 Task: Research Airbnb accommodation in Singida, Tanzania from 1st December, 2023 to 5th December, 2023 for 1 adult.1  bedroom having 1 bed and 1 bathroom. Property type can be flat. Look for 4 properties as per requirement.
Action: Mouse moved to (412, 77)
Screenshot: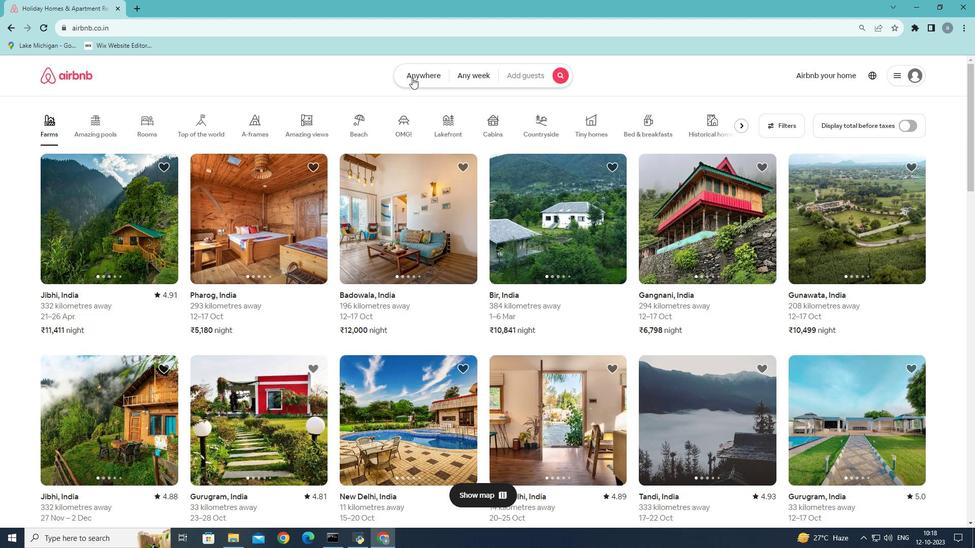 
Action: Mouse pressed left at (412, 77)
Screenshot: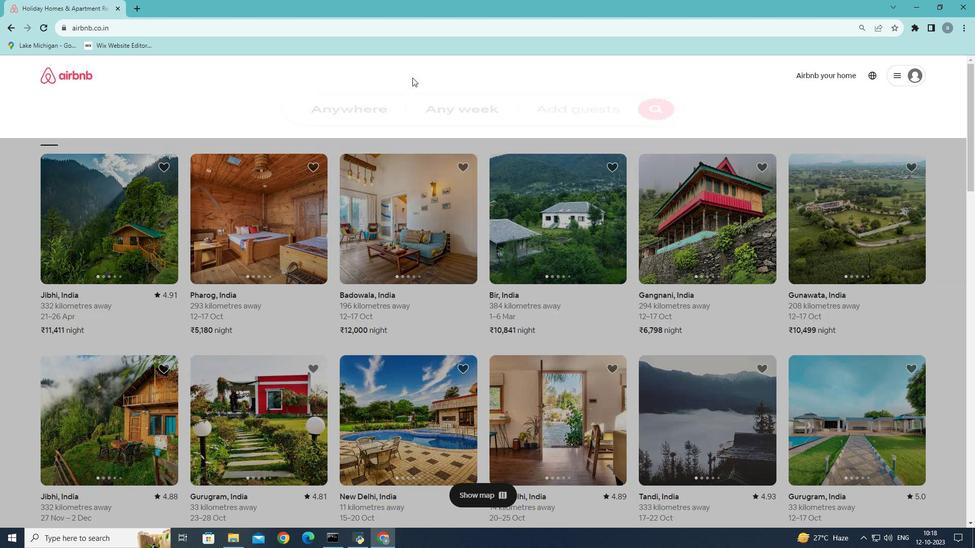 
Action: Mouse moved to (341, 118)
Screenshot: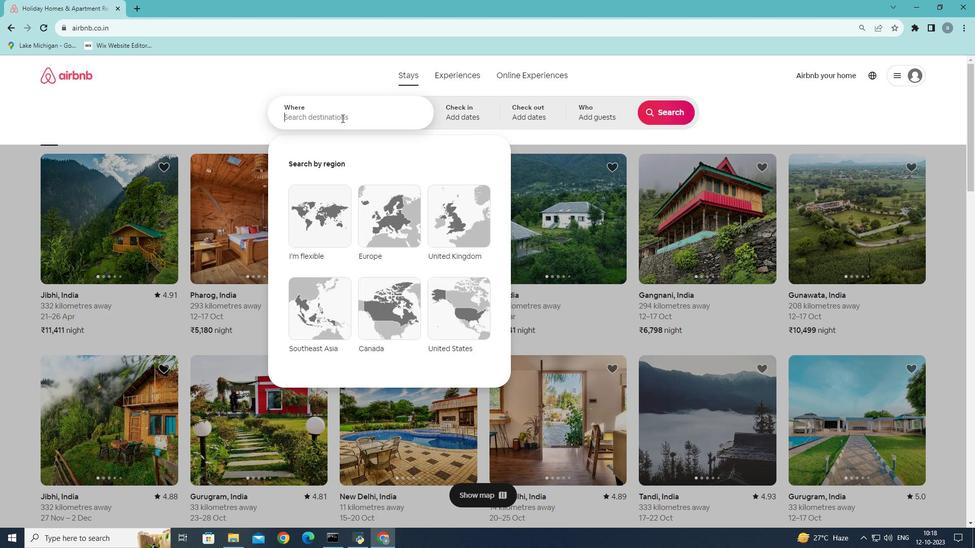 
Action: Mouse pressed left at (341, 118)
Screenshot: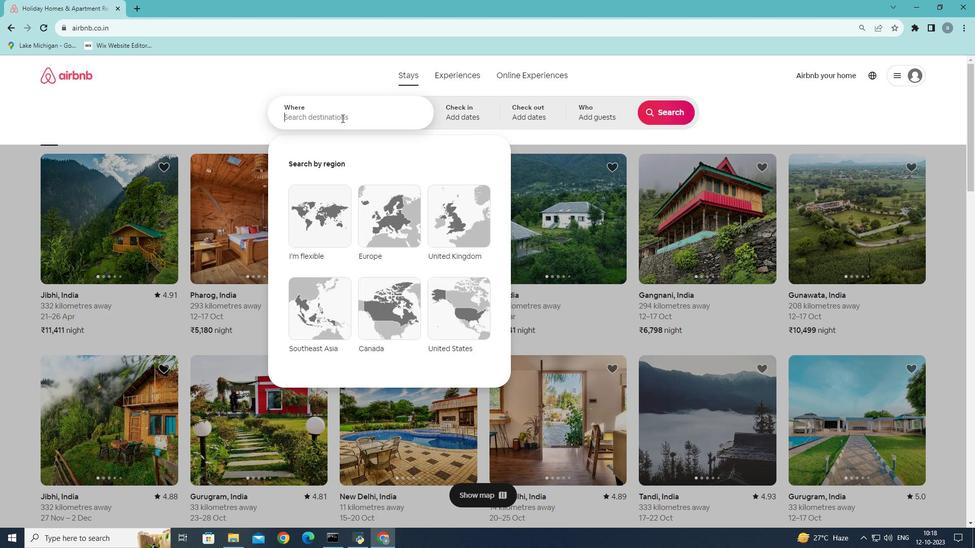 
Action: Key pressed <Key.shift>Singida
Screenshot: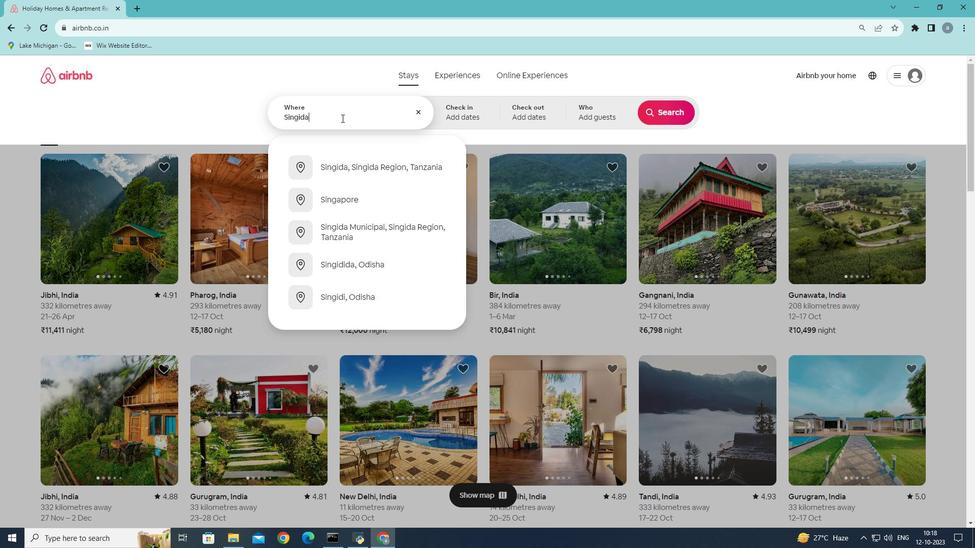 
Action: Mouse moved to (381, 205)
Screenshot: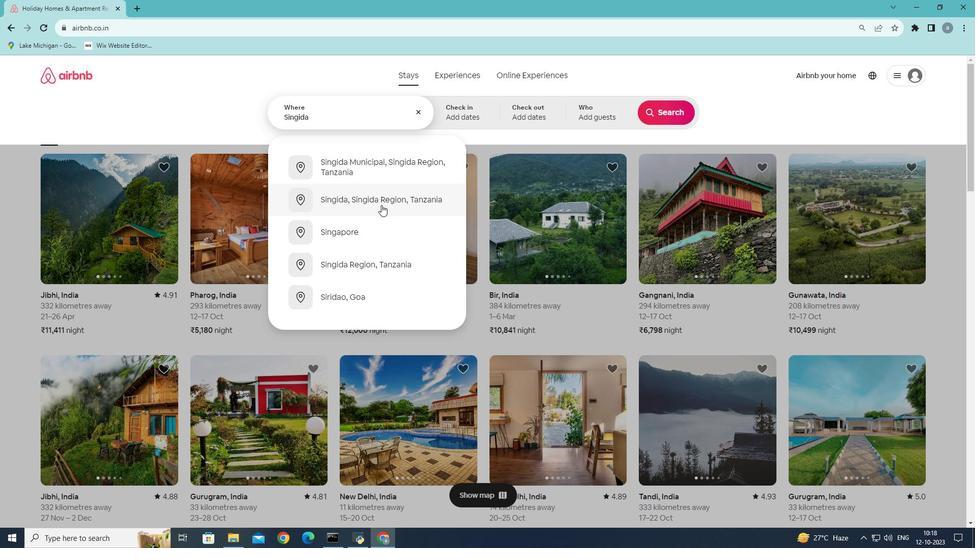 
Action: Mouse pressed left at (381, 205)
Screenshot: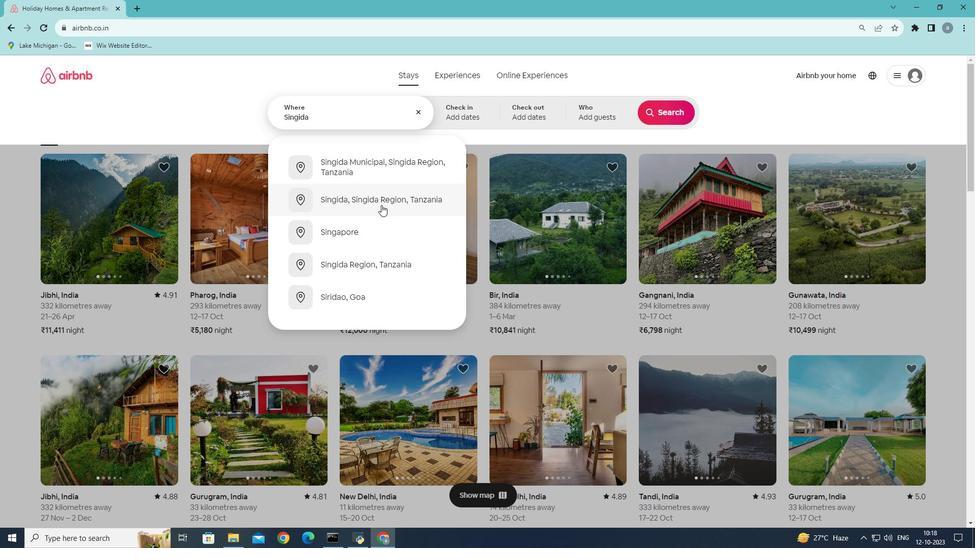 
Action: Mouse moved to (663, 193)
Screenshot: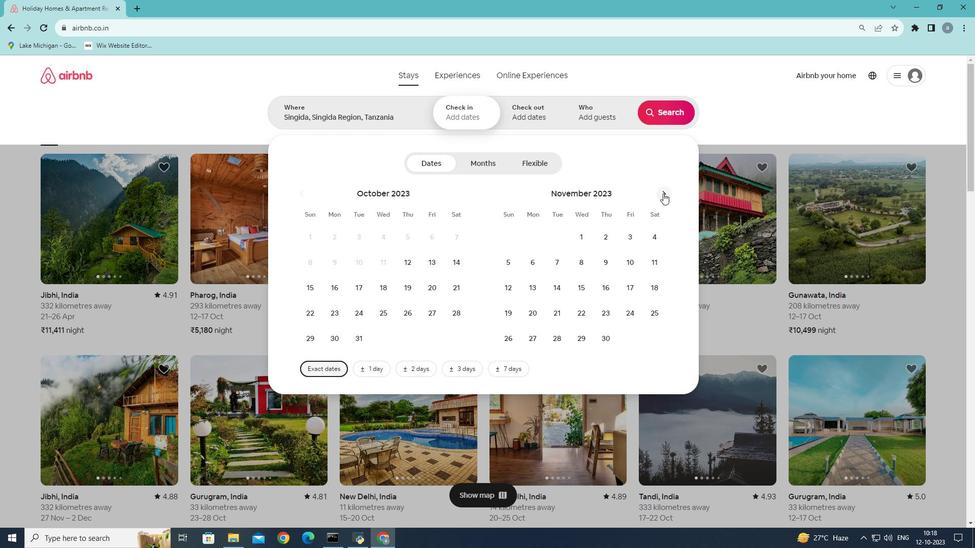 
Action: Mouse pressed left at (663, 193)
Screenshot: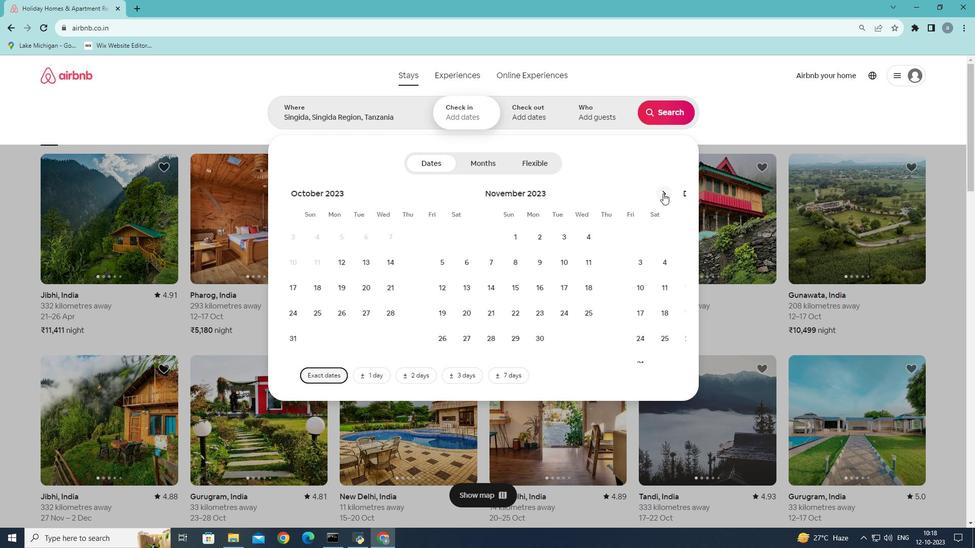 
Action: Mouse moved to (630, 239)
Screenshot: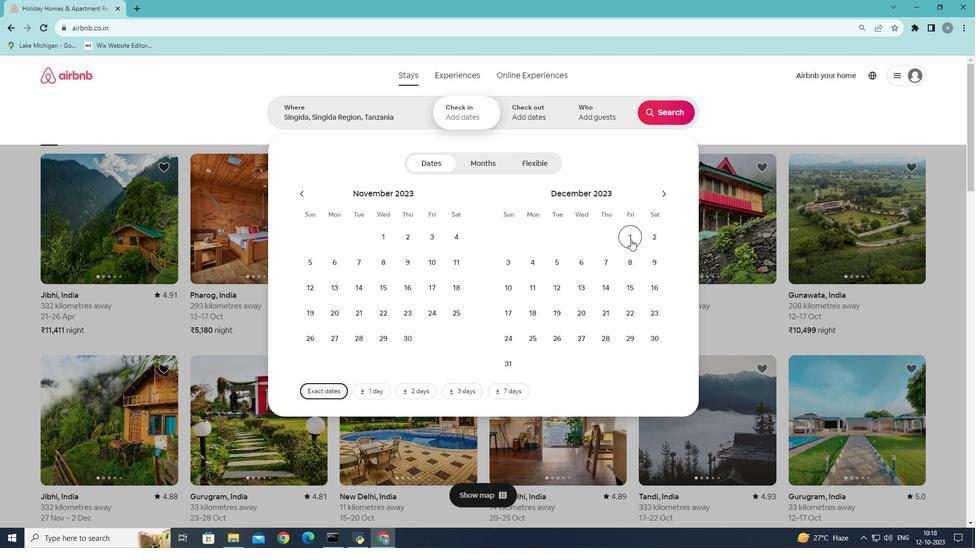 
Action: Mouse pressed left at (630, 239)
Screenshot: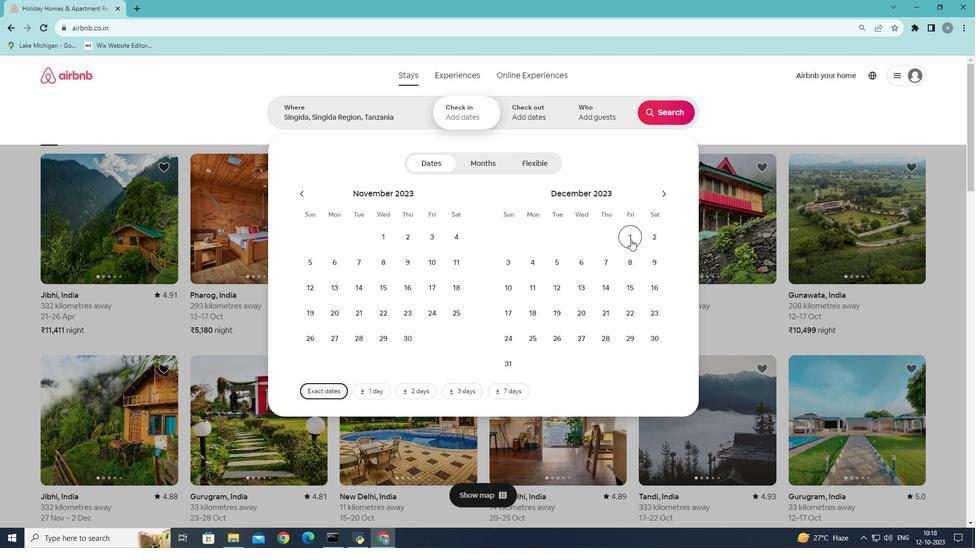 
Action: Mouse moved to (553, 262)
Screenshot: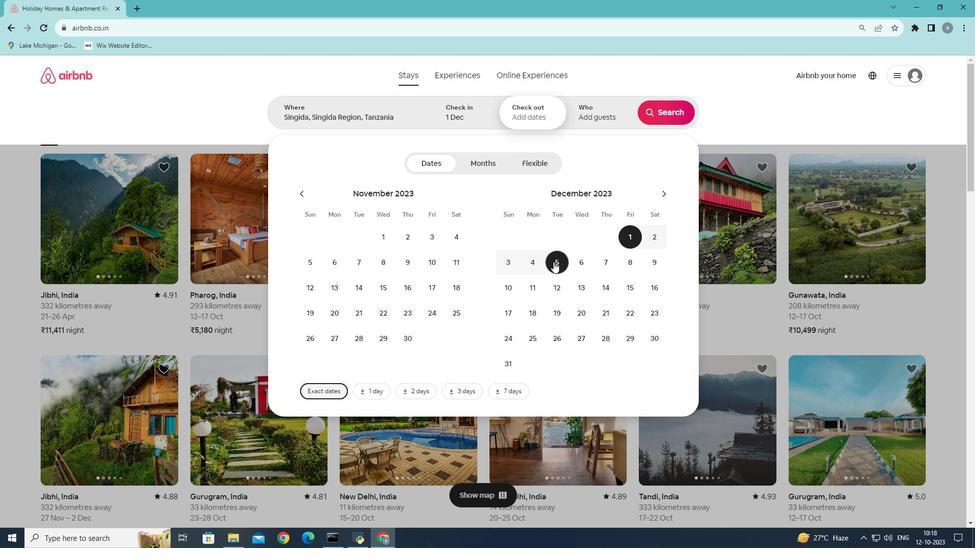 
Action: Mouse pressed left at (553, 262)
Screenshot: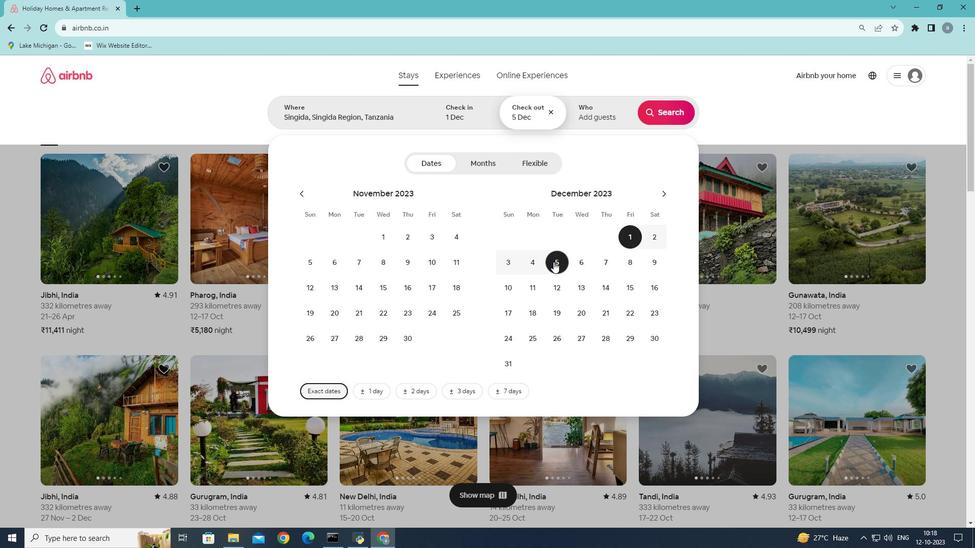 
Action: Mouse moved to (602, 117)
Screenshot: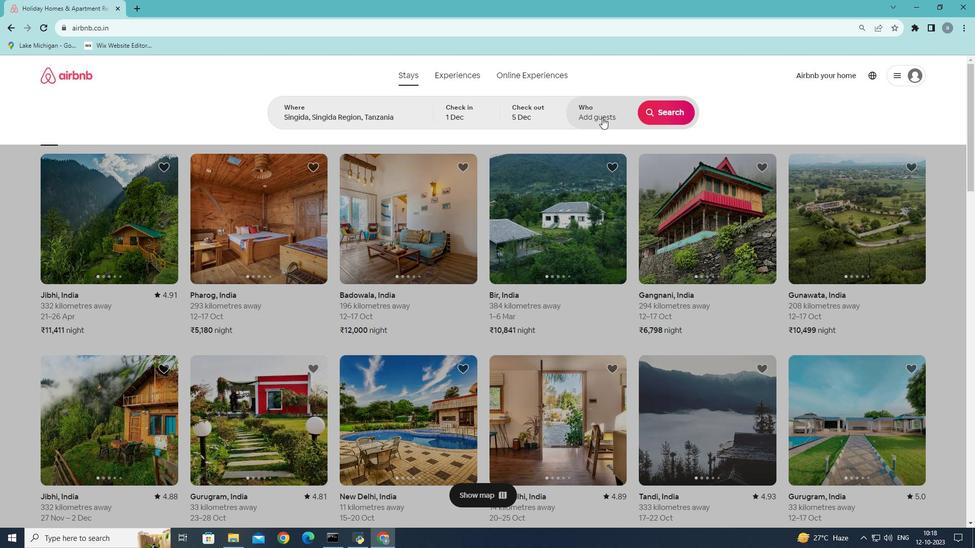 
Action: Mouse pressed left at (602, 117)
Screenshot: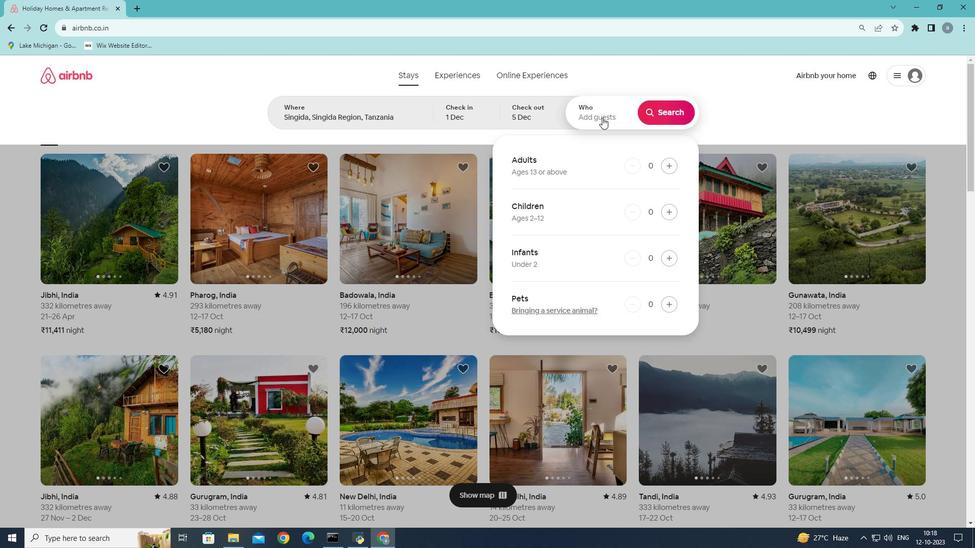 
Action: Mouse moved to (668, 168)
Screenshot: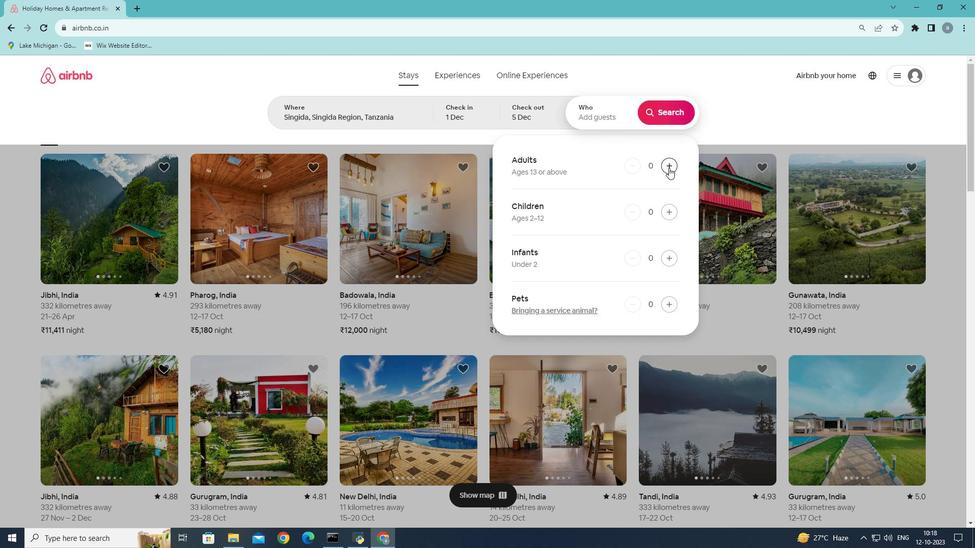 
Action: Mouse pressed left at (668, 168)
Screenshot: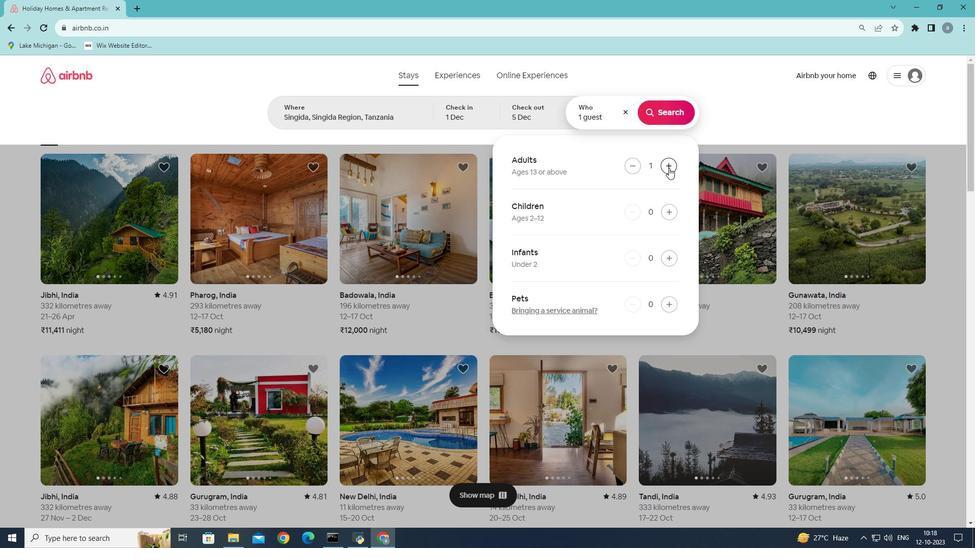 
Action: Mouse moved to (676, 116)
Screenshot: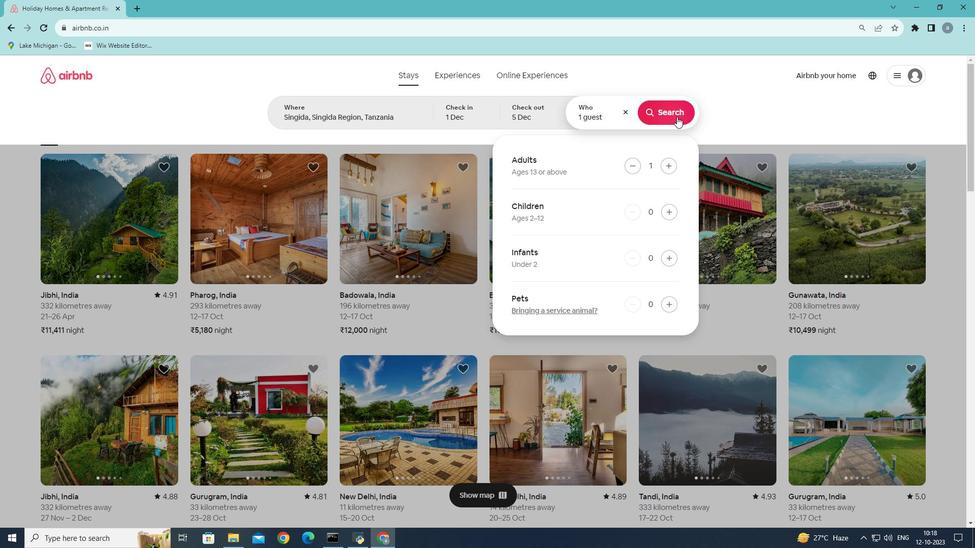 
Action: Mouse pressed left at (676, 116)
Screenshot: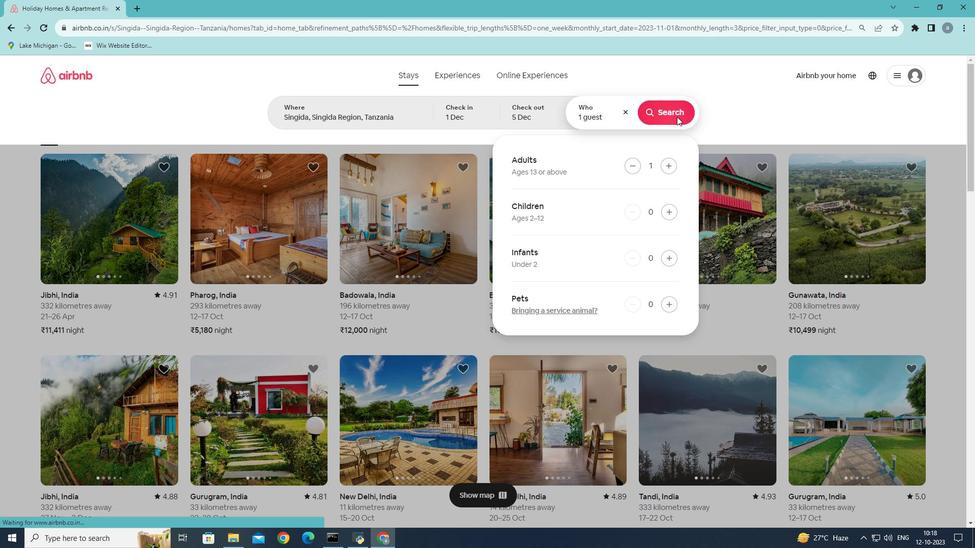 
Action: Mouse moved to (808, 115)
Screenshot: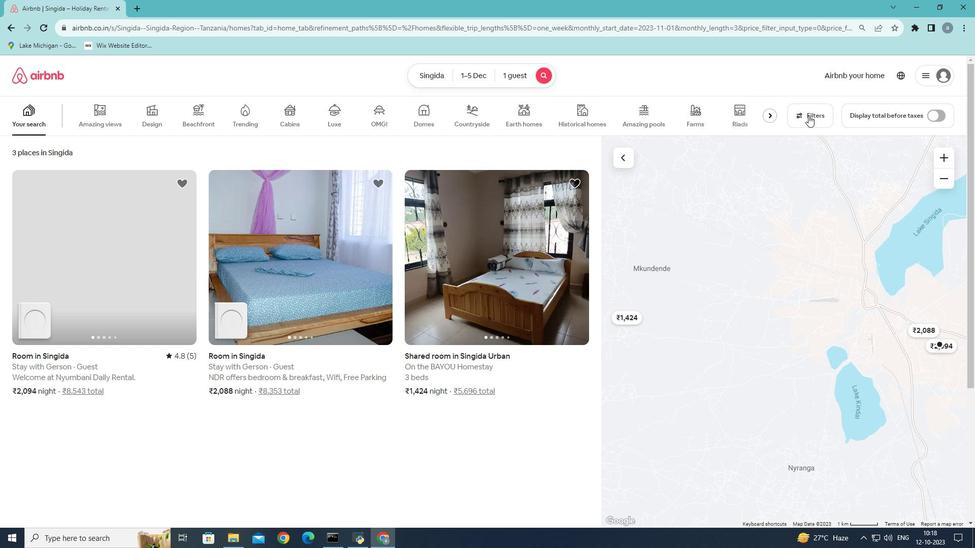 
Action: Mouse pressed left at (808, 115)
Screenshot: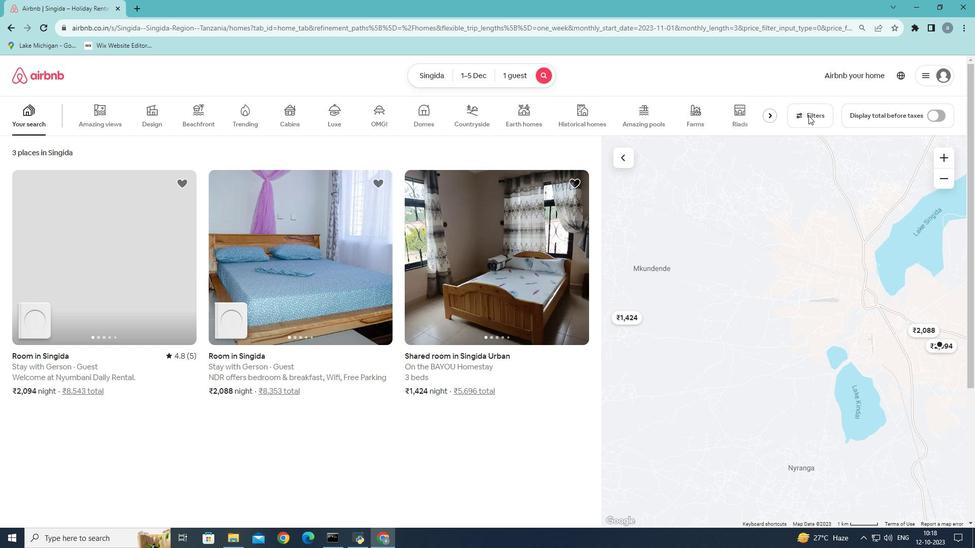 
Action: Mouse moved to (405, 372)
Screenshot: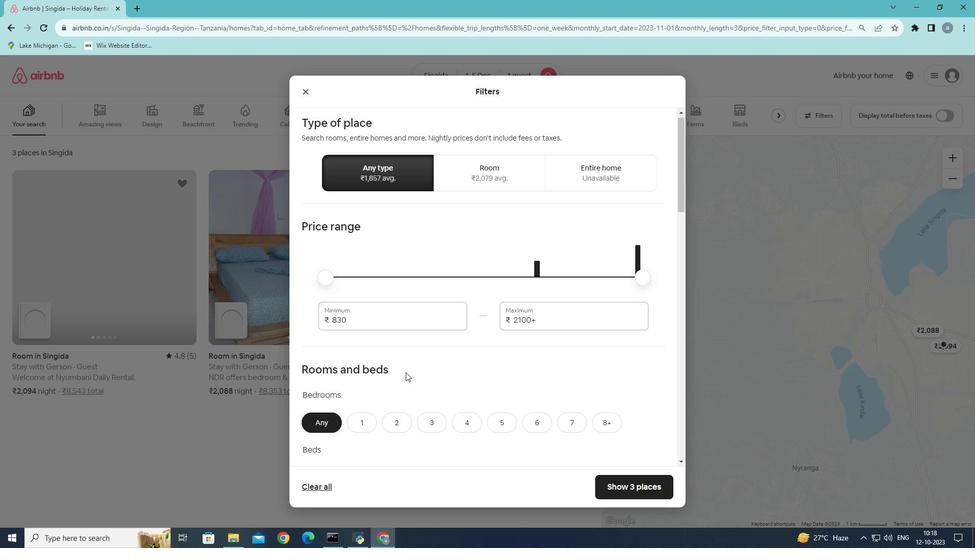 
Action: Mouse scrolled (405, 372) with delta (0, 0)
Screenshot: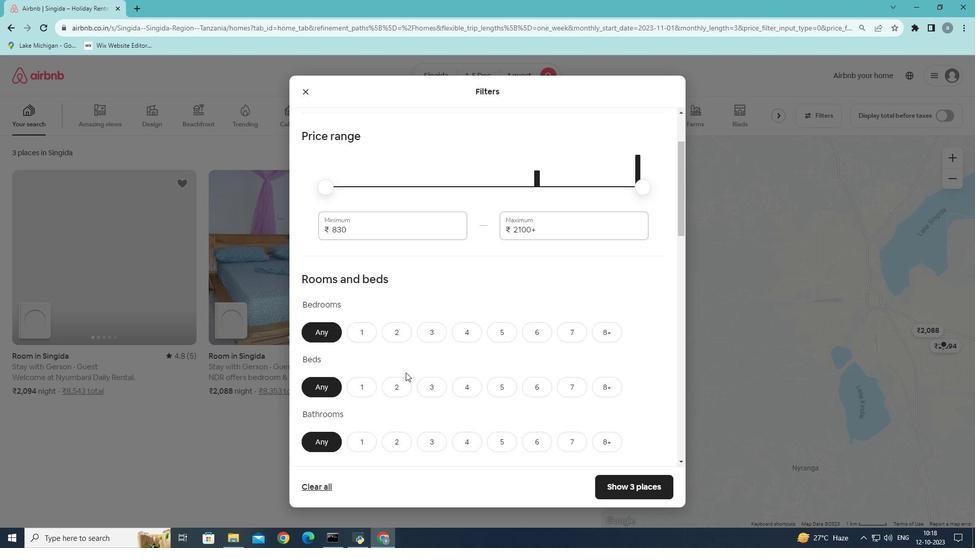 
Action: Mouse scrolled (405, 372) with delta (0, 0)
Screenshot: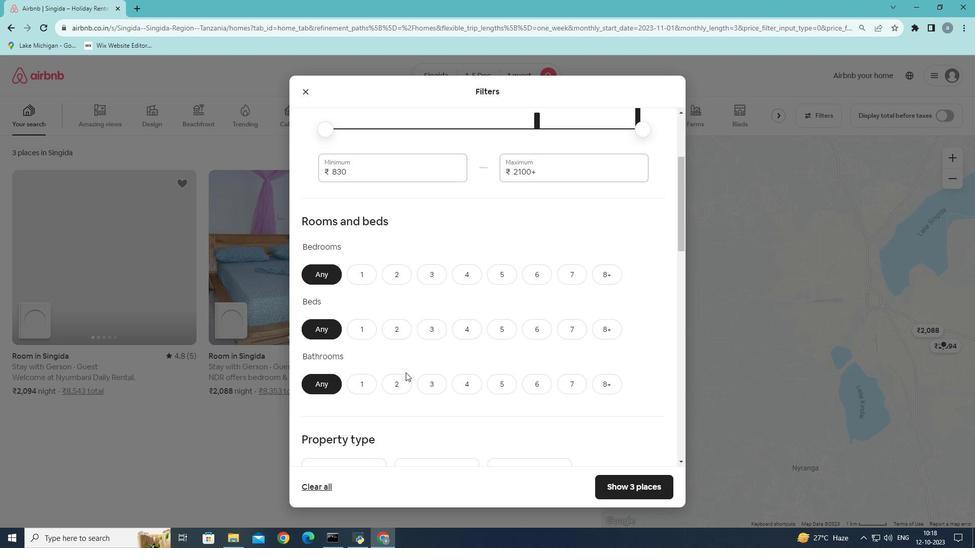 
Action: Mouse scrolled (405, 372) with delta (0, 0)
Screenshot: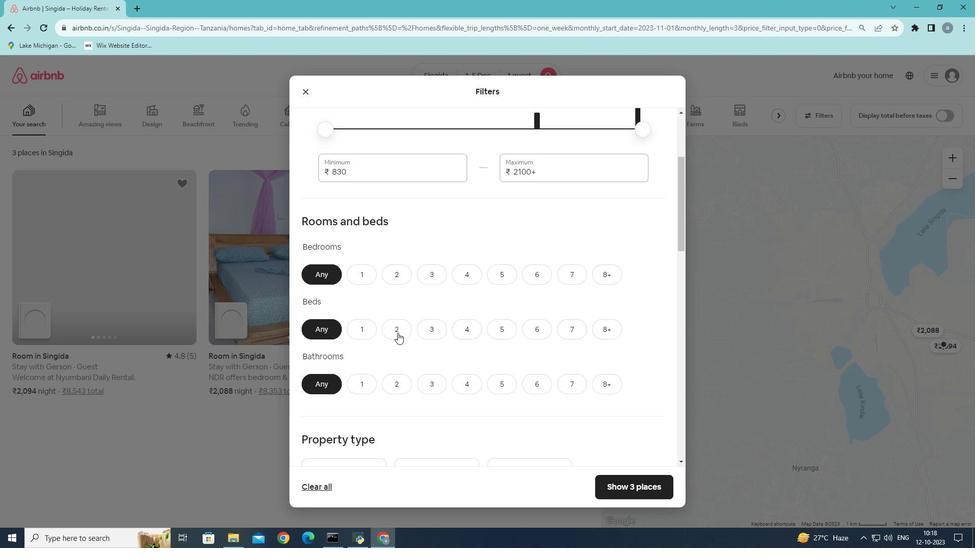 
Action: Mouse moved to (361, 269)
Screenshot: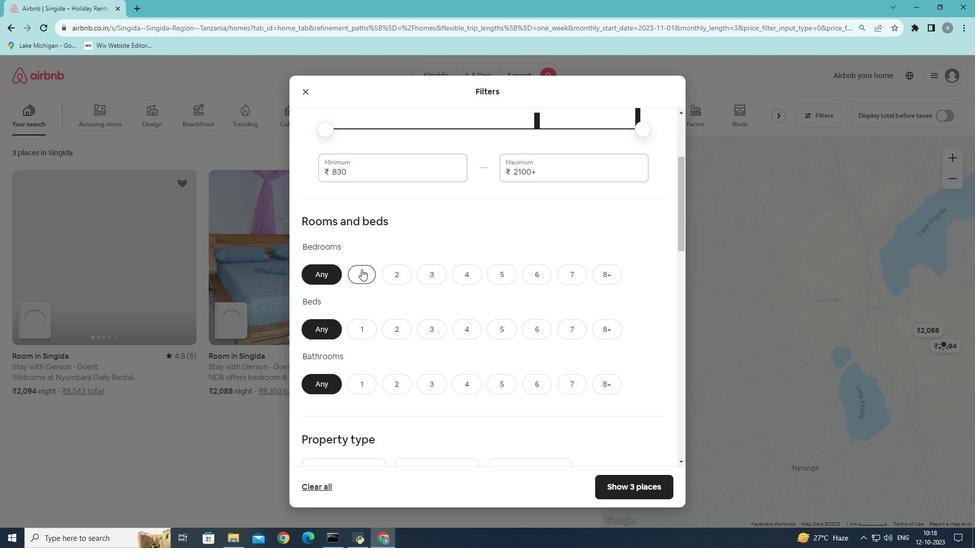 
Action: Mouse pressed left at (361, 269)
Screenshot: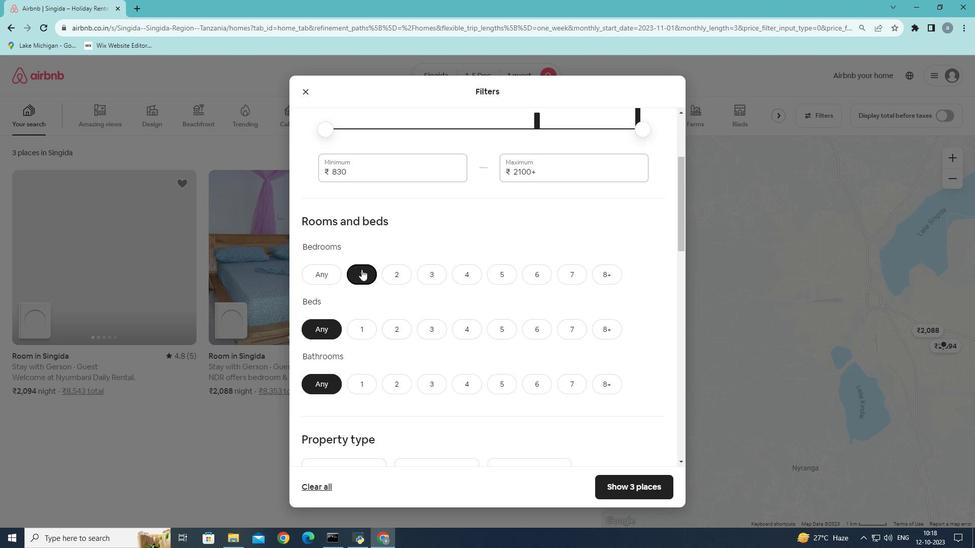 
Action: Mouse moved to (362, 329)
Screenshot: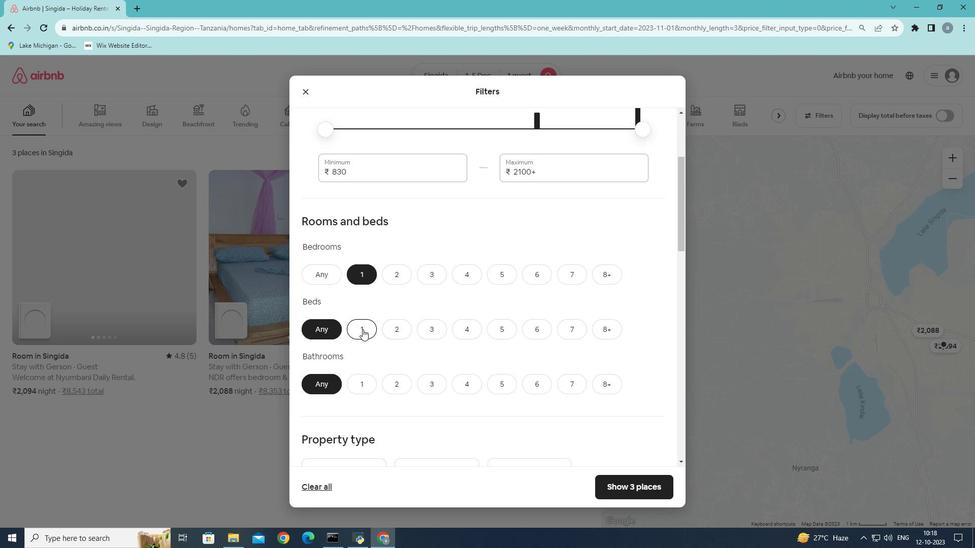 
Action: Mouse pressed left at (362, 329)
Screenshot: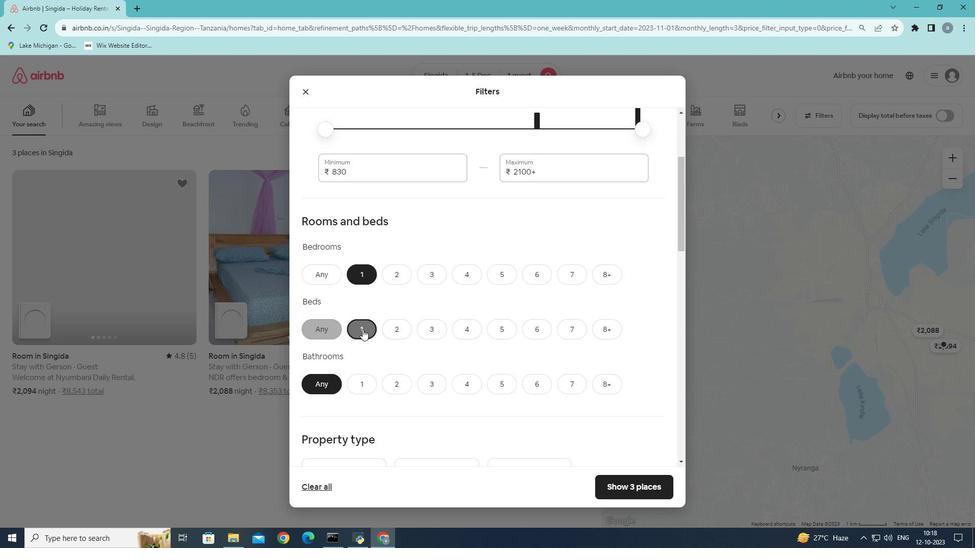 
Action: Mouse moved to (353, 384)
Screenshot: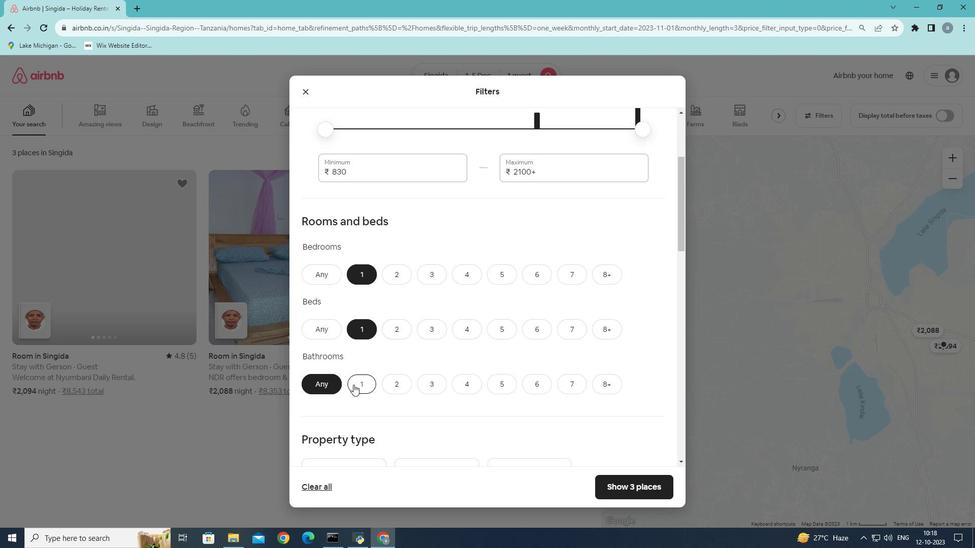 
Action: Mouse pressed left at (353, 384)
Screenshot: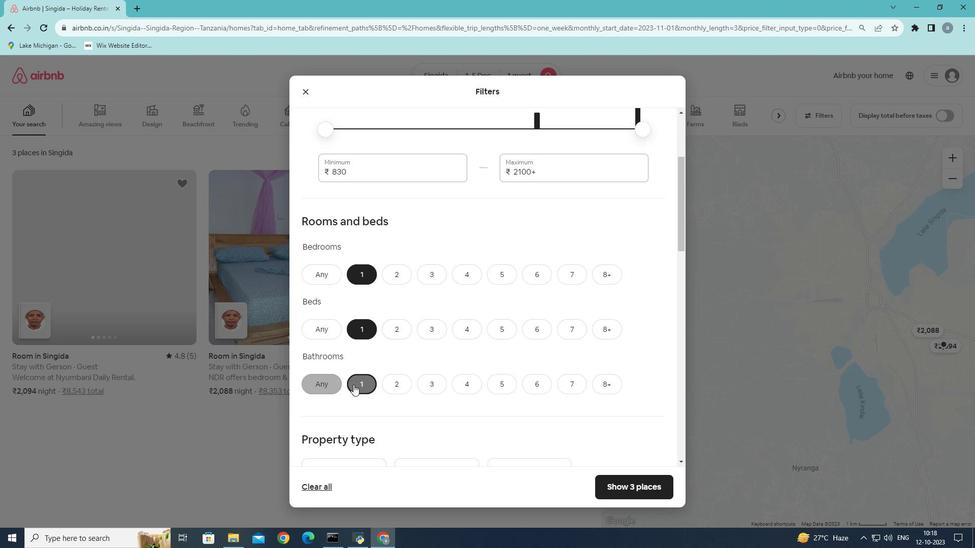 
Action: Mouse moved to (415, 349)
Screenshot: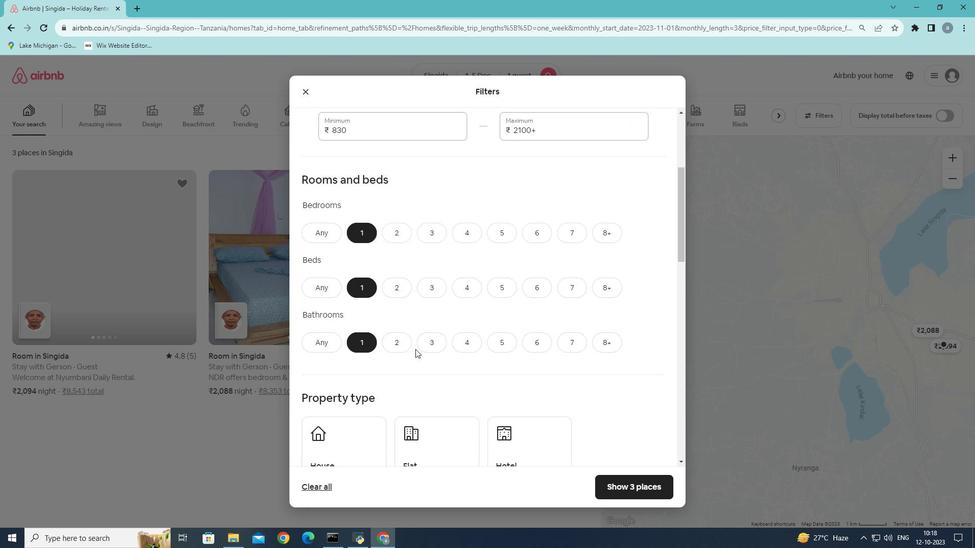
Action: Mouse scrolled (415, 348) with delta (0, 0)
Screenshot: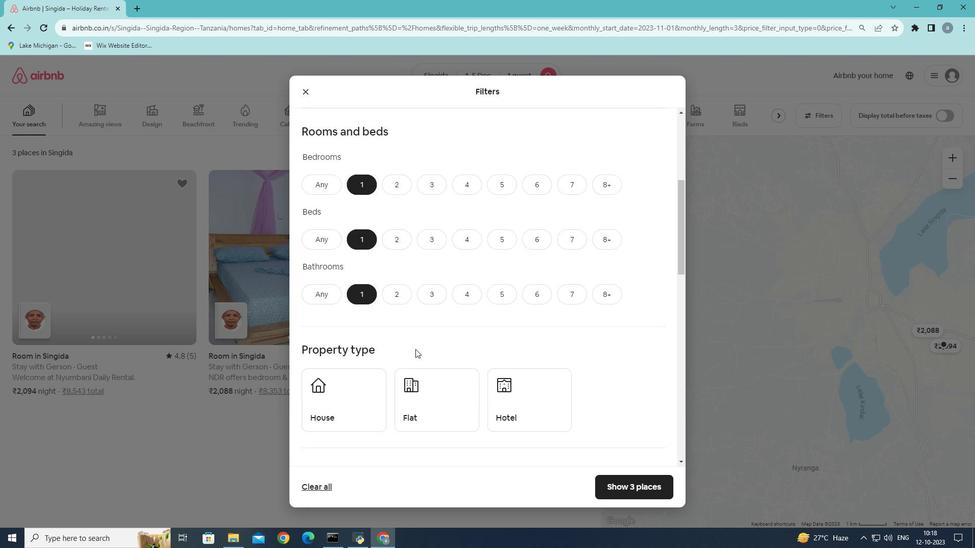 
Action: Mouse scrolled (415, 348) with delta (0, 0)
Screenshot: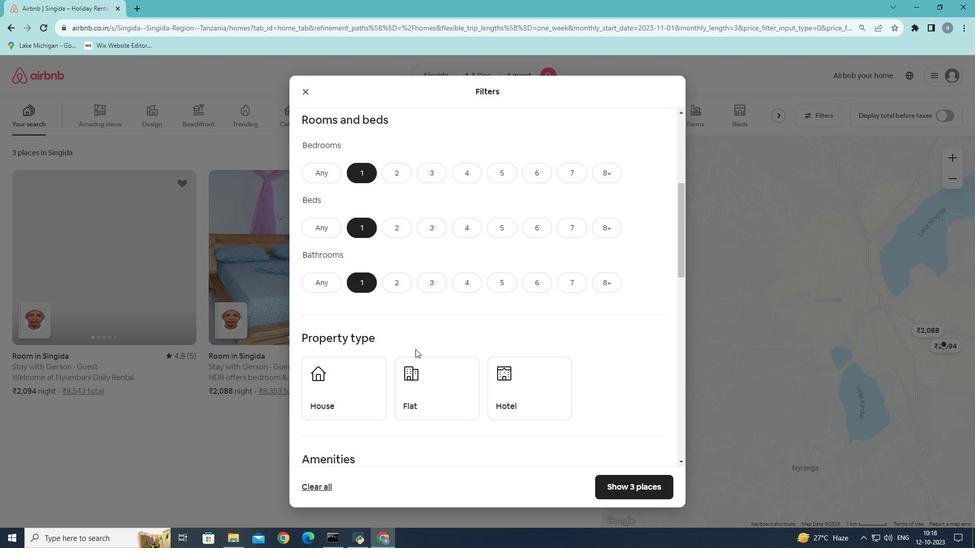 
Action: Mouse scrolled (415, 348) with delta (0, 0)
Screenshot: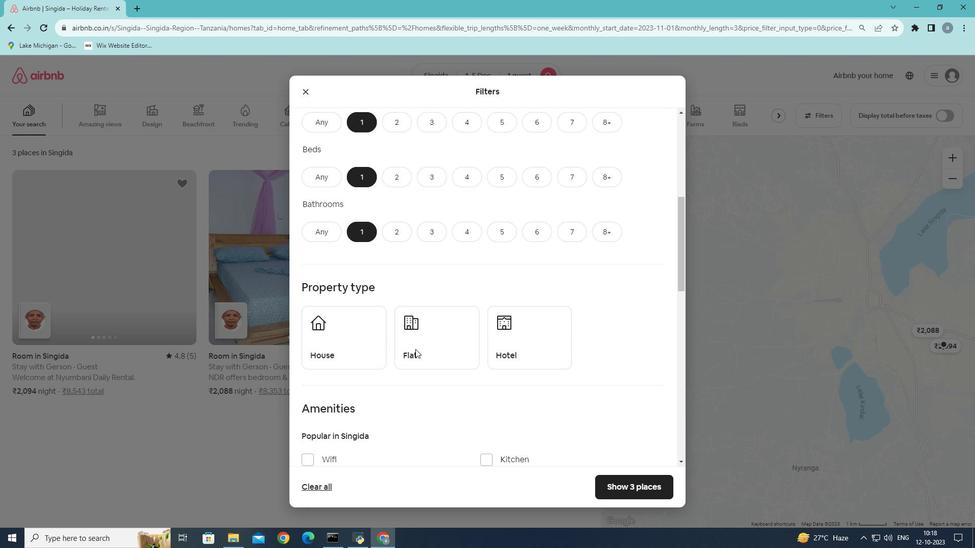
Action: Mouse scrolled (415, 348) with delta (0, 0)
Screenshot: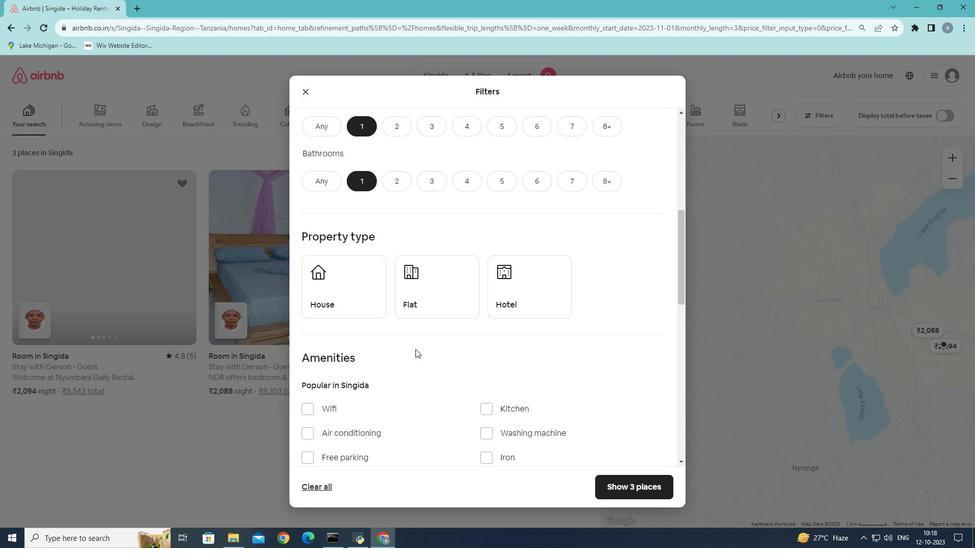 
Action: Mouse scrolled (415, 348) with delta (0, 0)
Screenshot: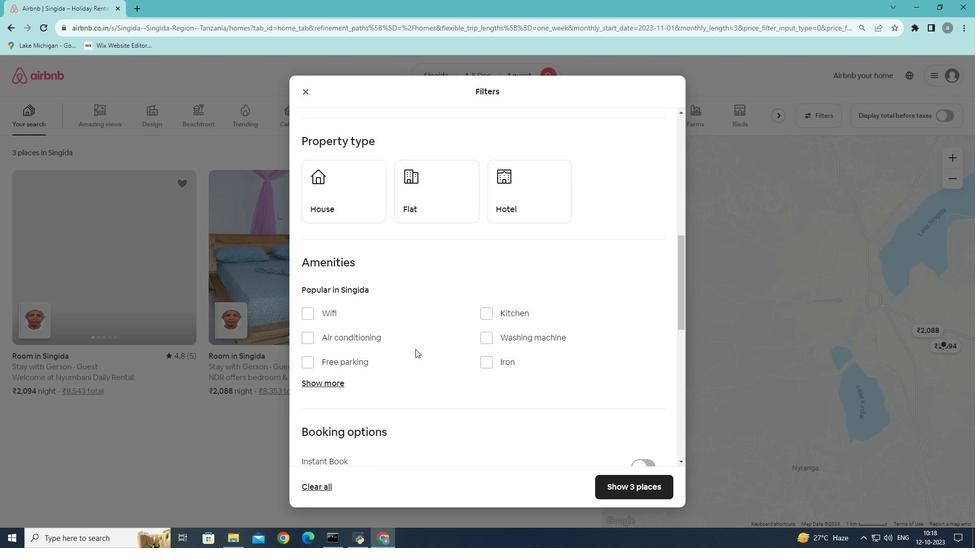 
Action: Mouse scrolled (415, 348) with delta (0, 0)
Screenshot: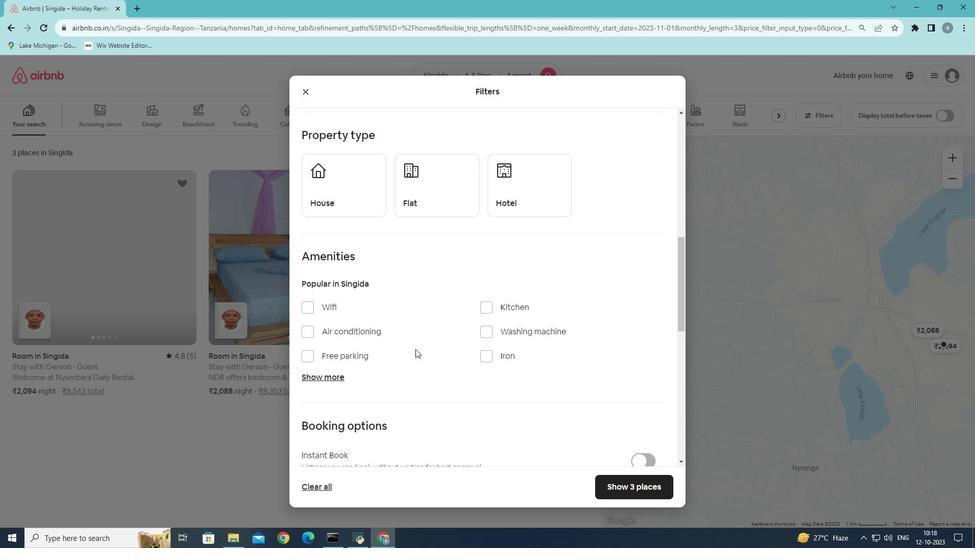 
Action: Mouse scrolled (415, 349) with delta (0, 0)
Screenshot: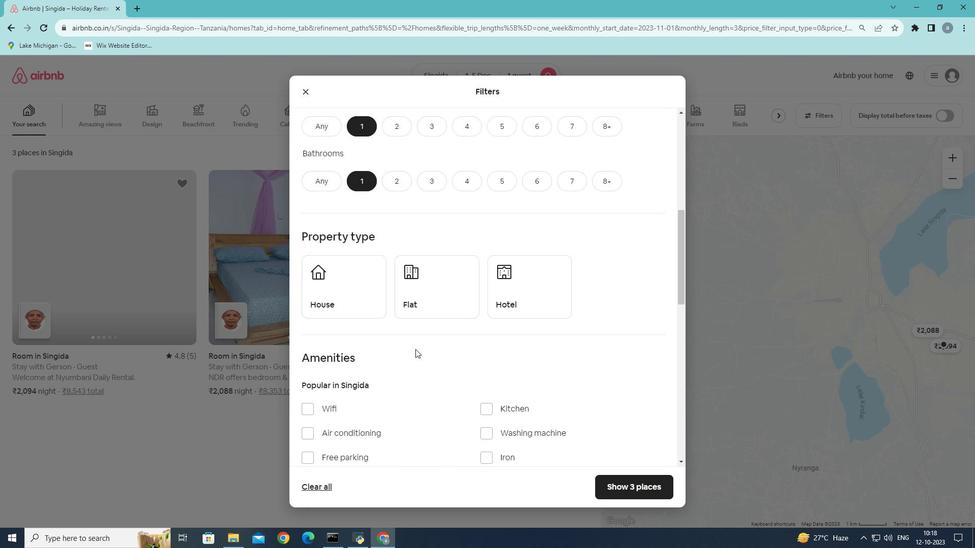 
Action: Mouse scrolled (415, 349) with delta (0, 0)
Screenshot: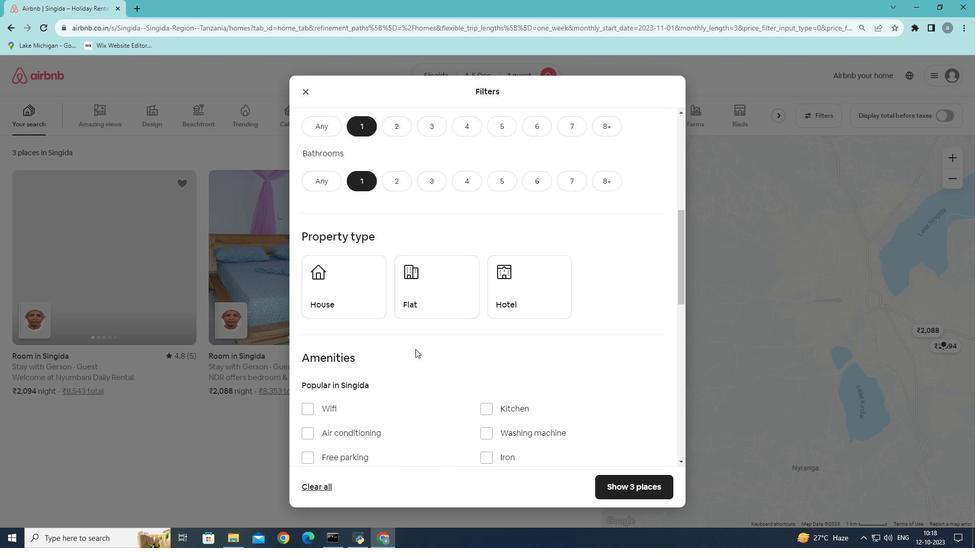 
Action: Mouse moved to (431, 293)
Screenshot: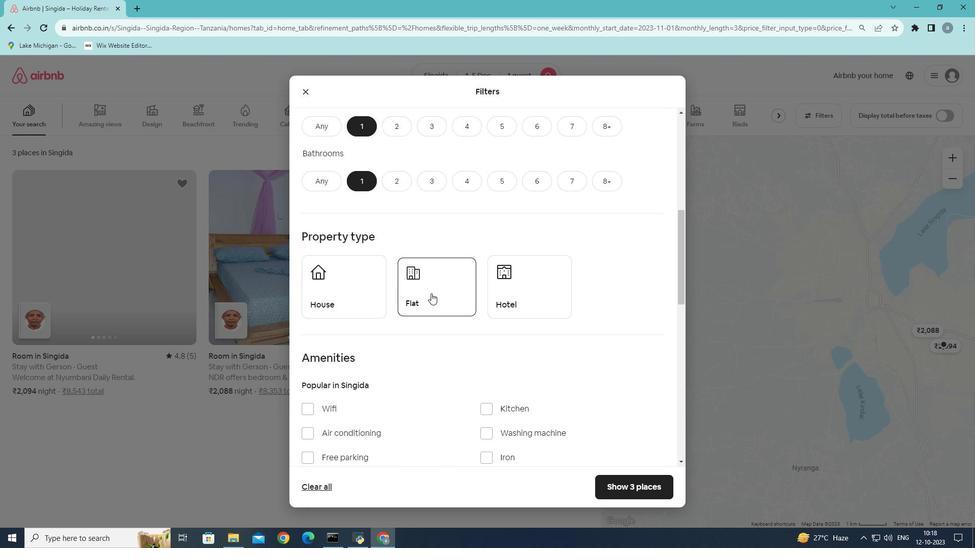 
Action: Mouse pressed left at (431, 293)
Screenshot: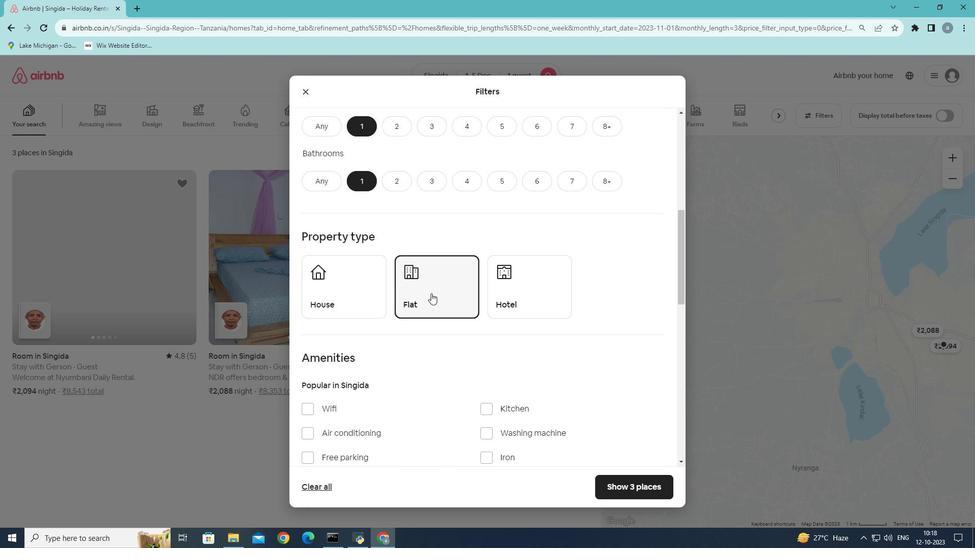 
Action: Mouse moved to (467, 371)
Screenshot: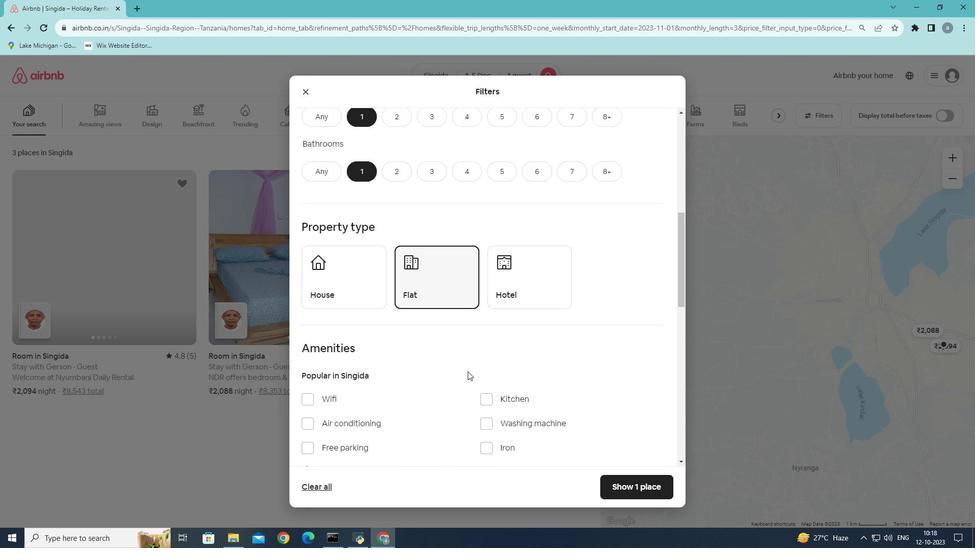 
Action: Mouse scrolled (467, 371) with delta (0, 0)
Screenshot: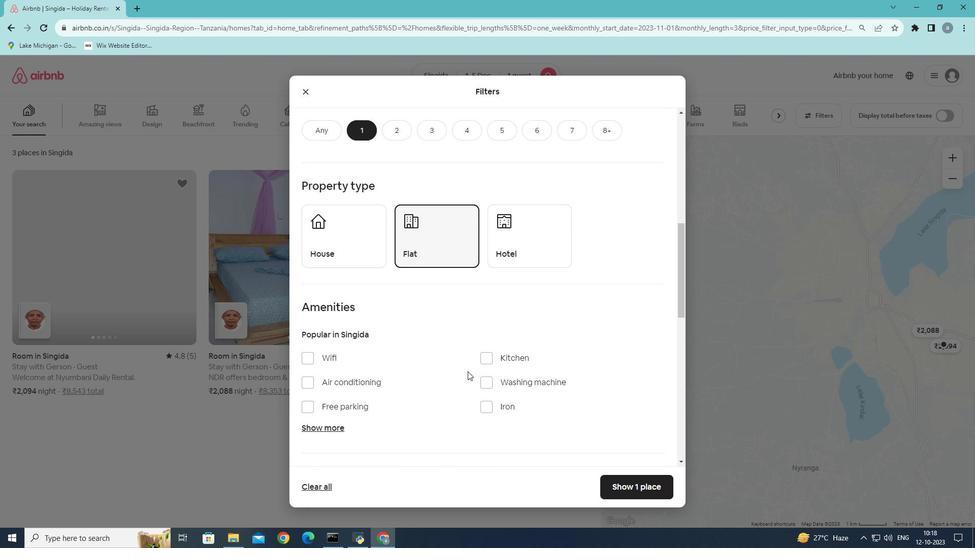 
Action: Mouse scrolled (467, 371) with delta (0, 0)
Screenshot: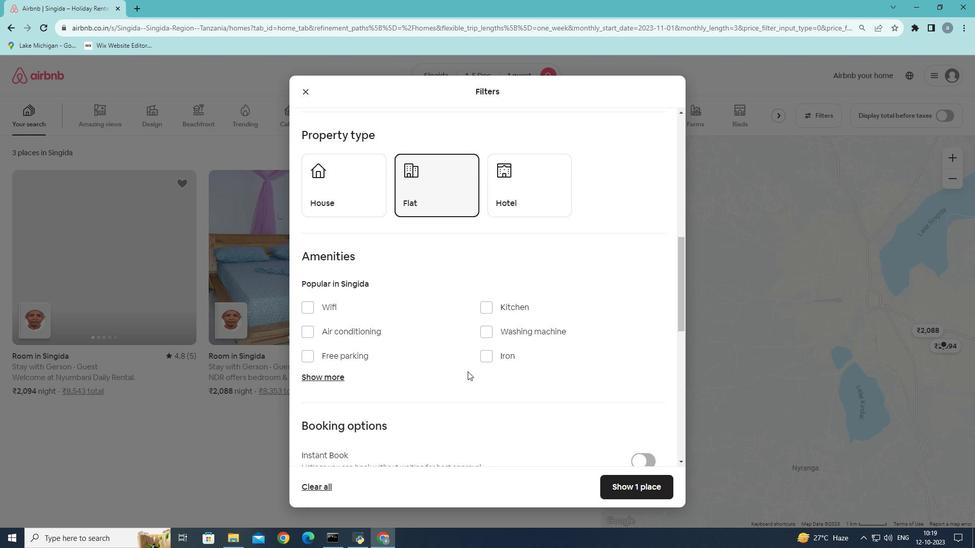 
Action: Mouse scrolled (467, 371) with delta (0, 0)
Screenshot: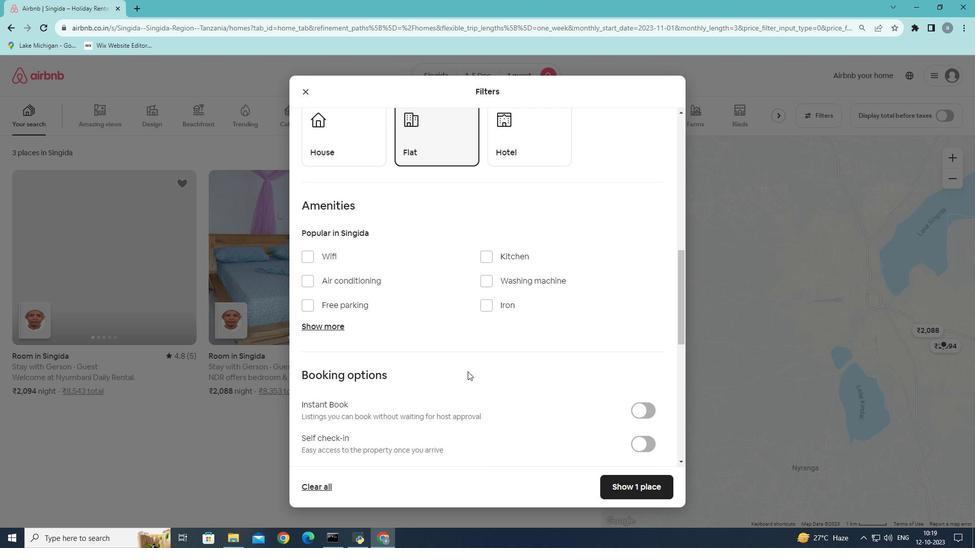 
Action: Mouse scrolled (467, 371) with delta (0, 0)
Screenshot: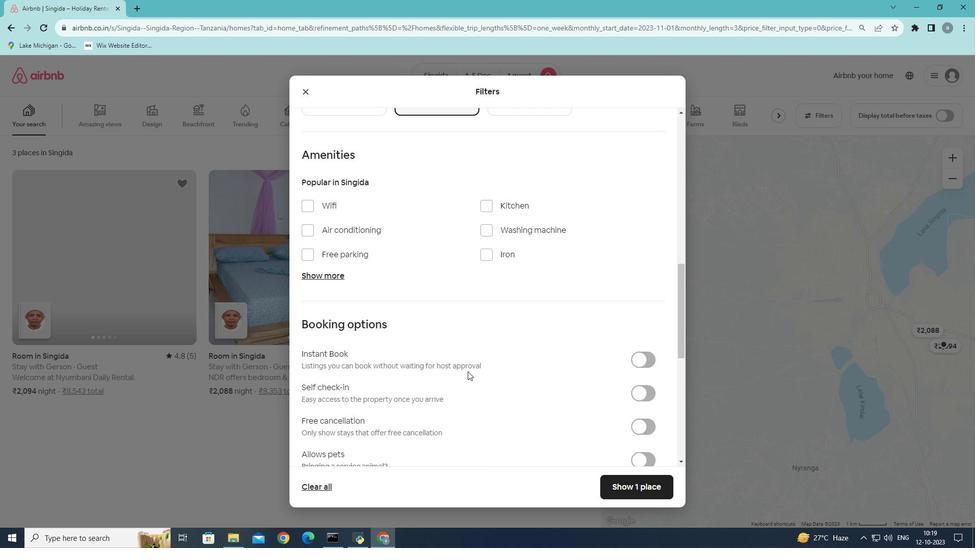 
Action: Mouse scrolled (467, 371) with delta (0, 0)
Screenshot: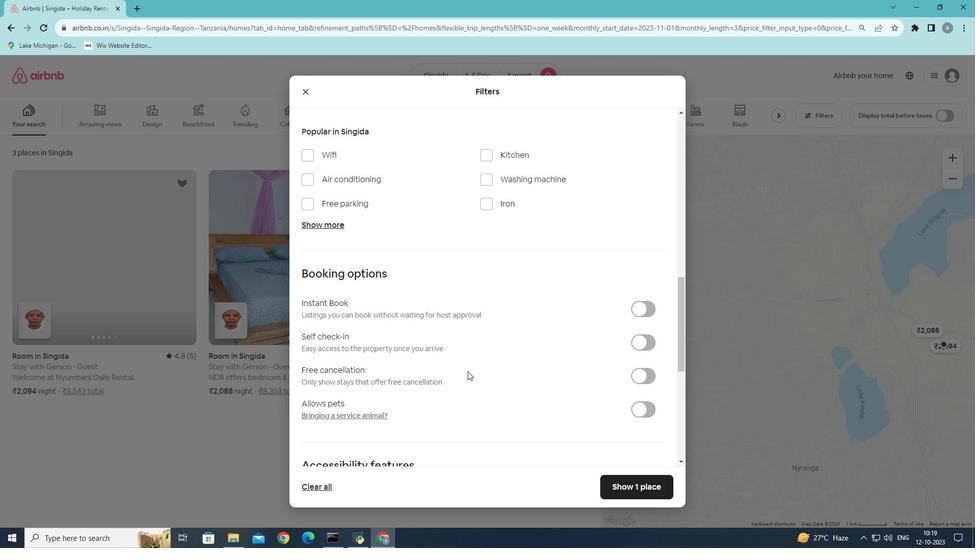 
Action: Mouse scrolled (467, 371) with delta (0, 0)
Screenshot: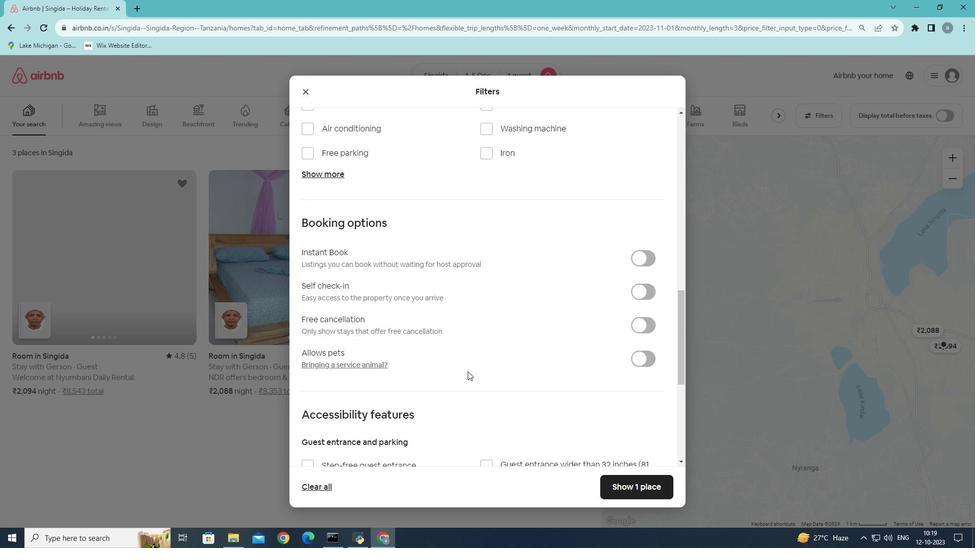 
Action: Mouse moved to (644, 492)
Screenshot: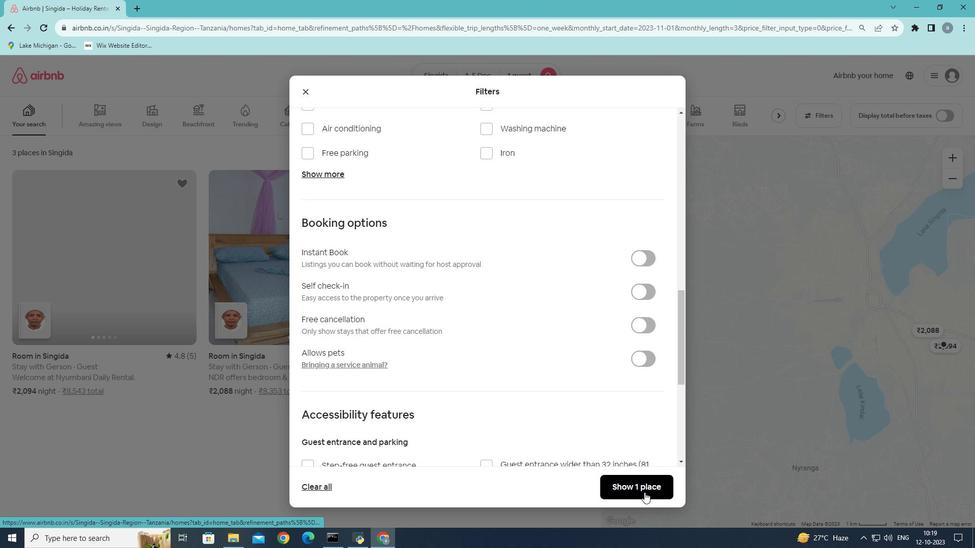
Action: Mouse pressed left at (644, 492)
Screenshot: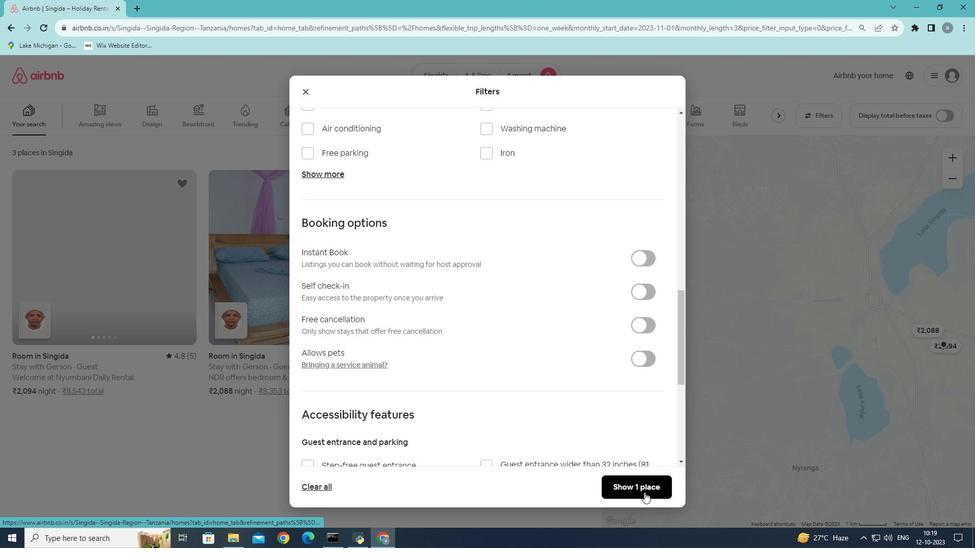 
Action: Mouse moved to (123, 306)
Screenshot: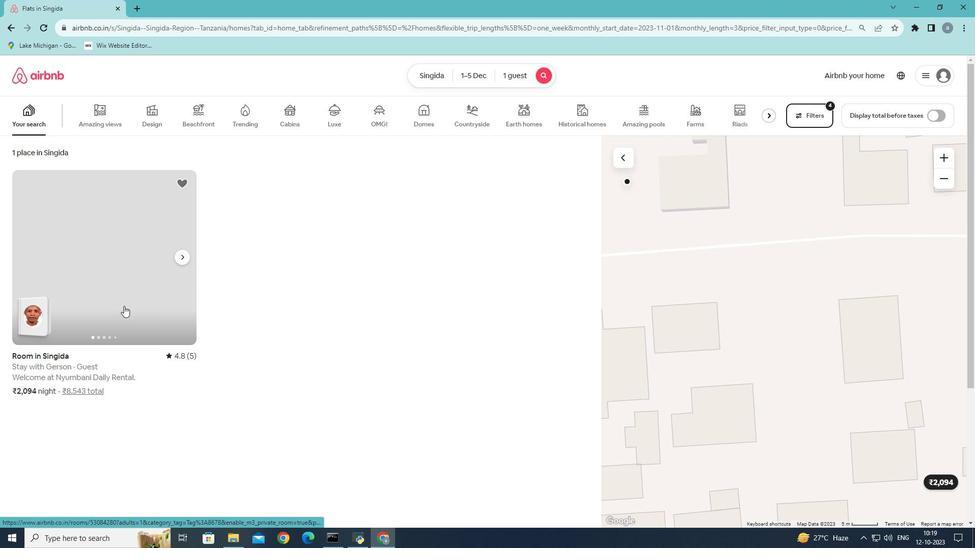 
Action: Mouse pressed left at (123, 306)
Screenshot: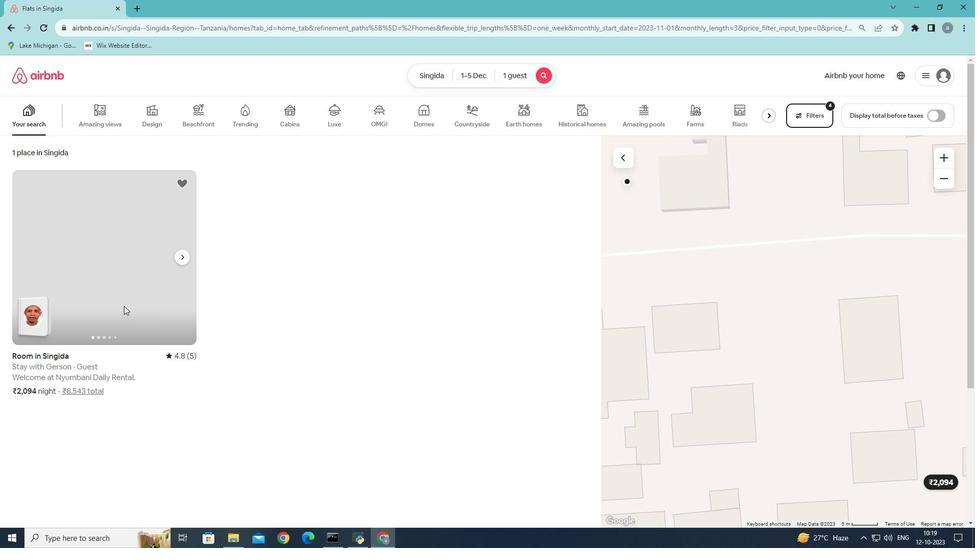 
Action: Mouse moved to (731, 381)
Screenshot: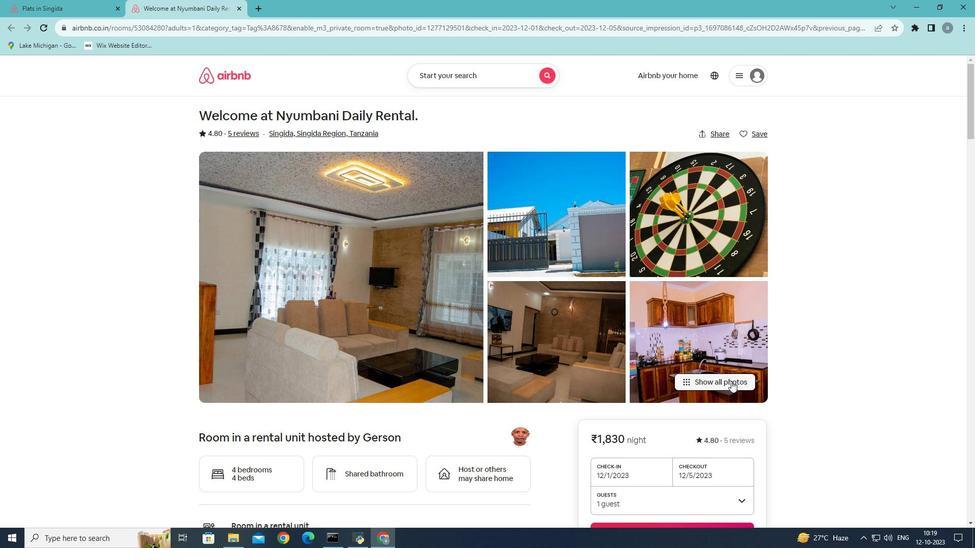 
Action: Mouse pressed left at (731, 381)
Screenshot: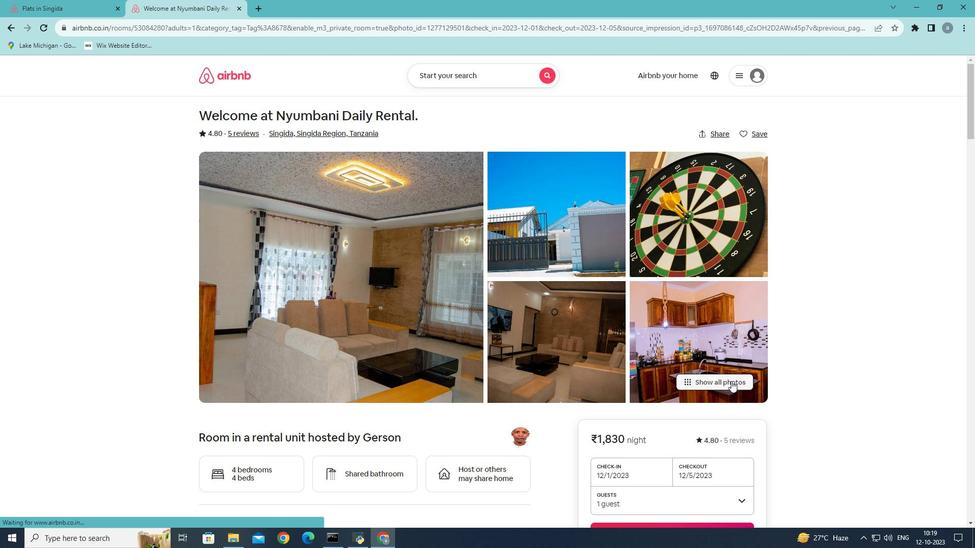 
Action: Mouse moved to (596, 386)
Screenshot: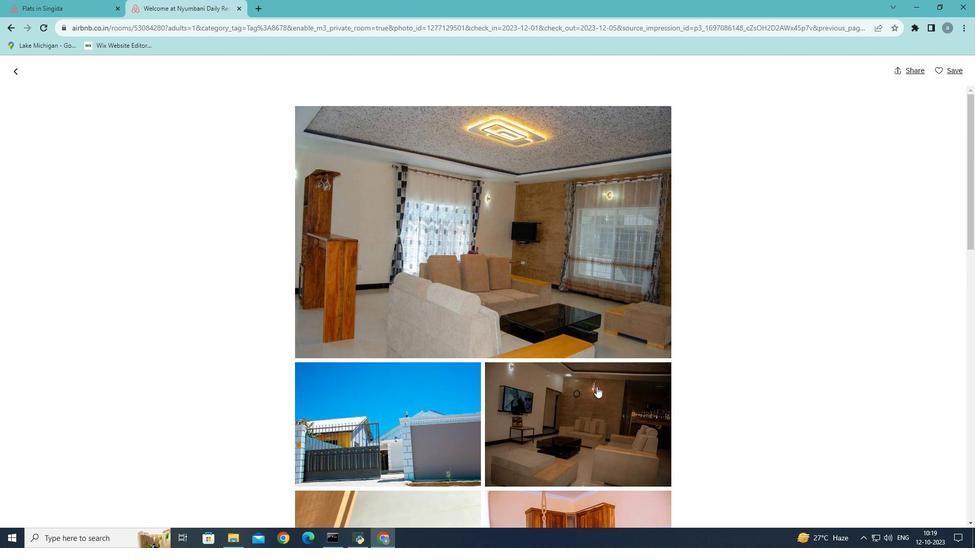 
Action: Mouse scrolled (596, 386) with delta (0, 0)
Screenshot: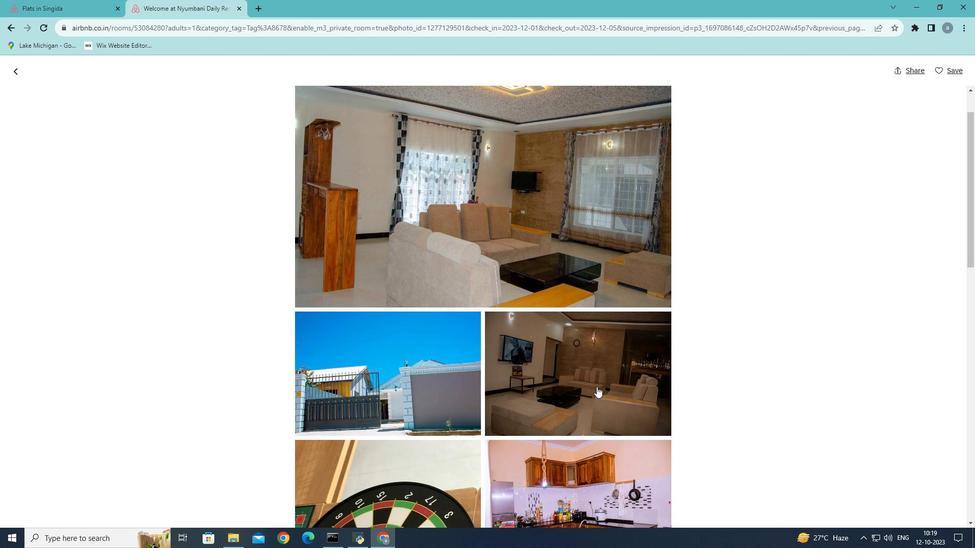 
Action: Mouse scrolled (596, 386) with delta (0, 0)
Screenshot: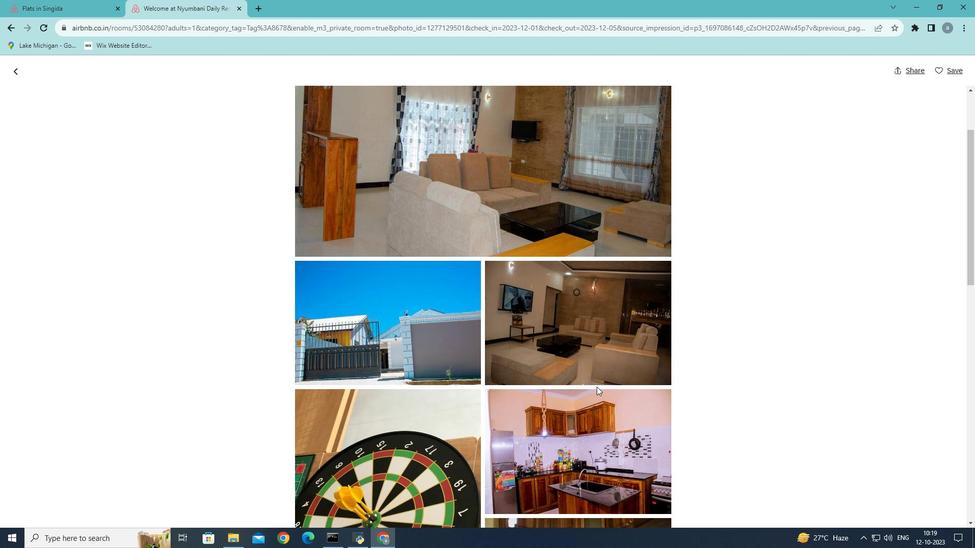 
Action: Mouse scrolled (596, 386) with delta (0, 0)
Screenshot: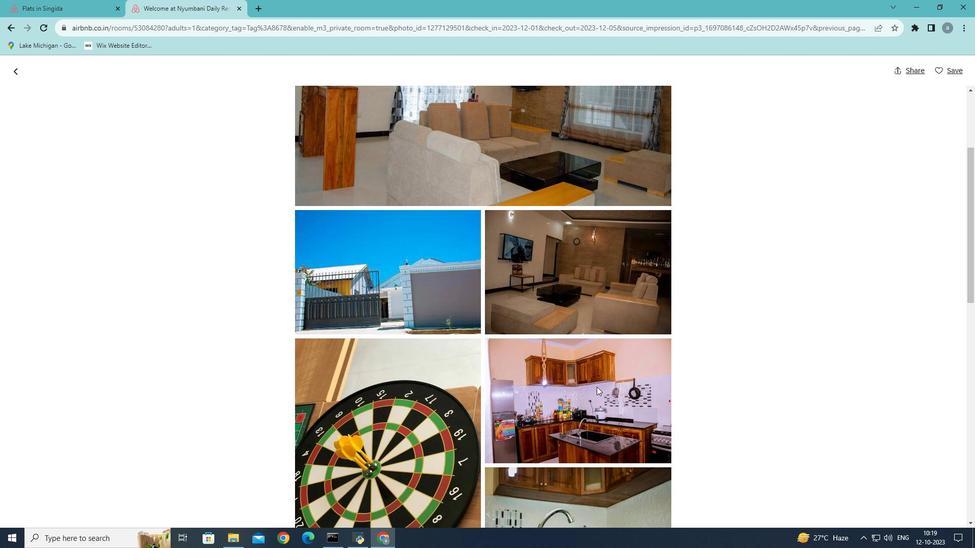 
Action: Mouse scrolled (596, 386) with delta (0, 0)
Screenshot: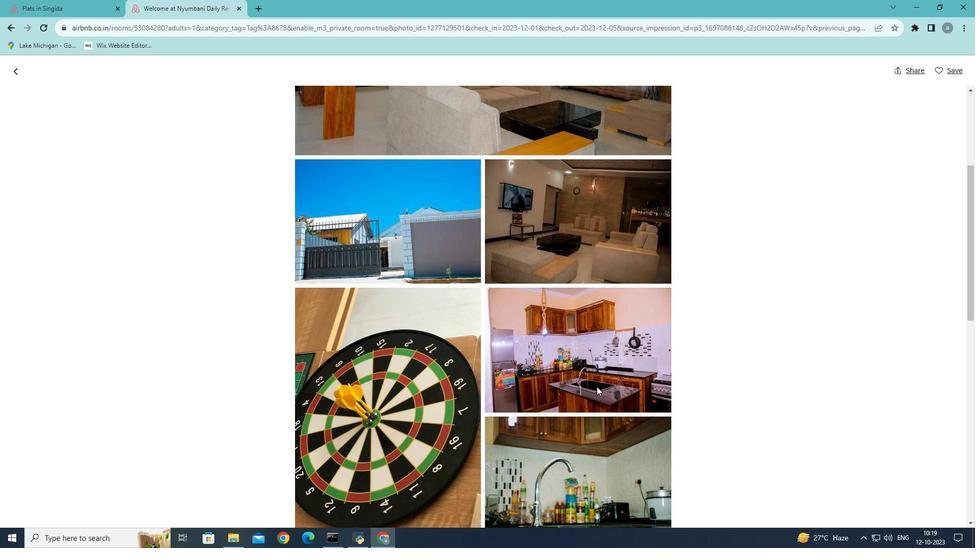 
Action: Mouse scrolled (596, 386) with delta (0, 0)
Screenshot: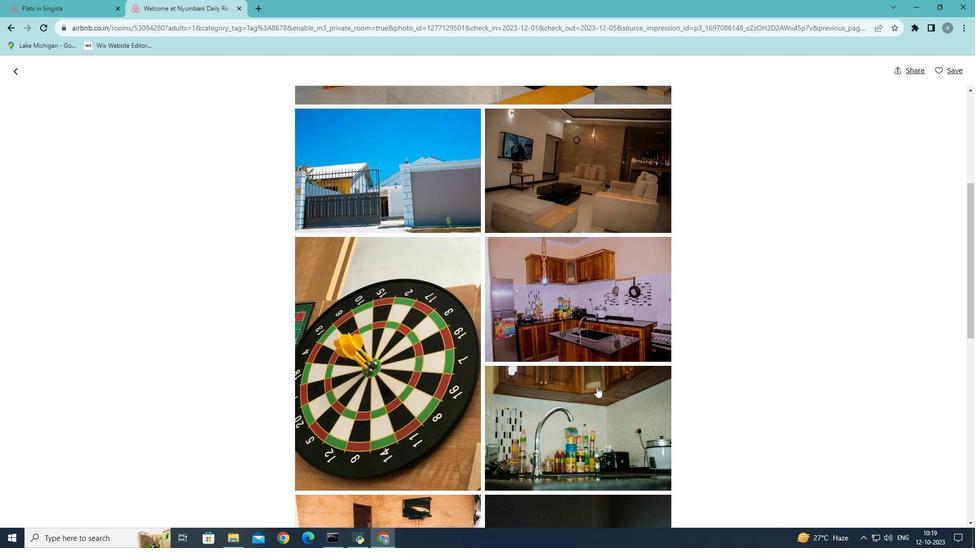 
Action: Mouse scrolled (596, 386) with delta (0, 0)
Screenshot: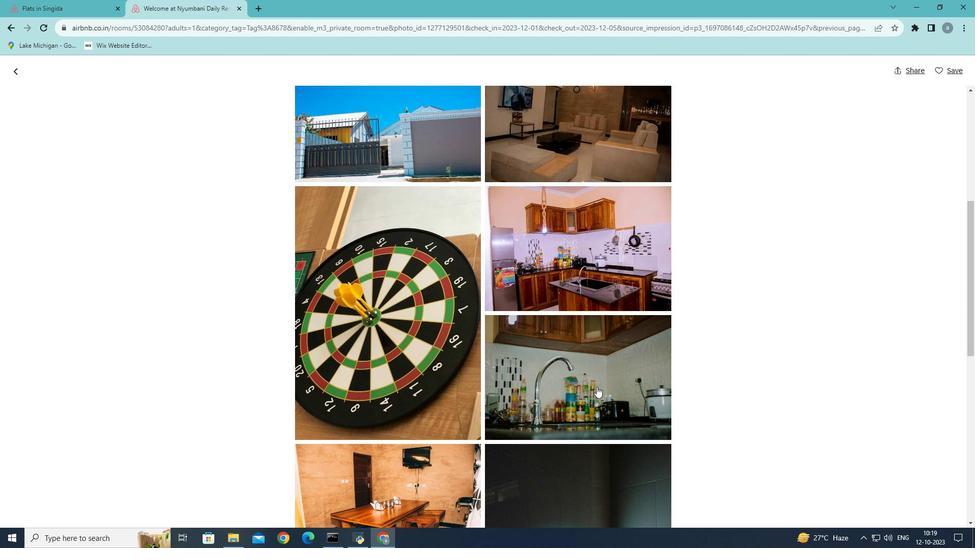 
Action: Mouse scrolled (596, 386) with delta (0, 0)
Screenshot: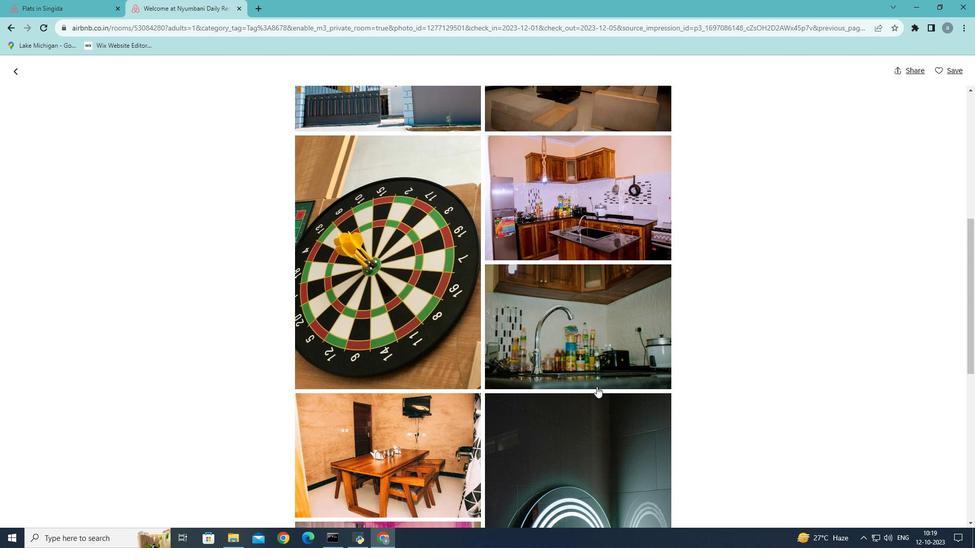 
Action: Mouse scrolled (596, 386) with delta (0, 0)
Screenshot: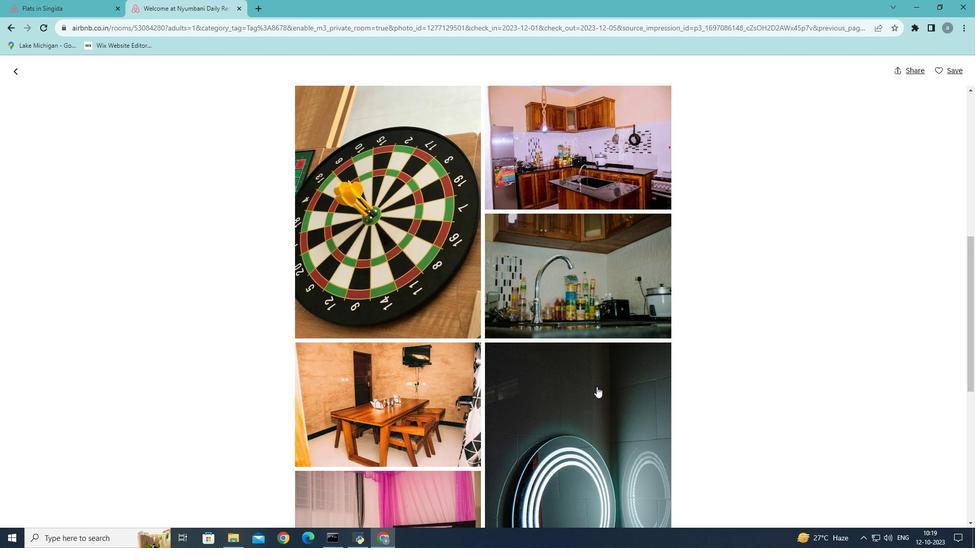 
Action: Mouse scrolled (596, 386) with delta (0, 0)
Screenshot: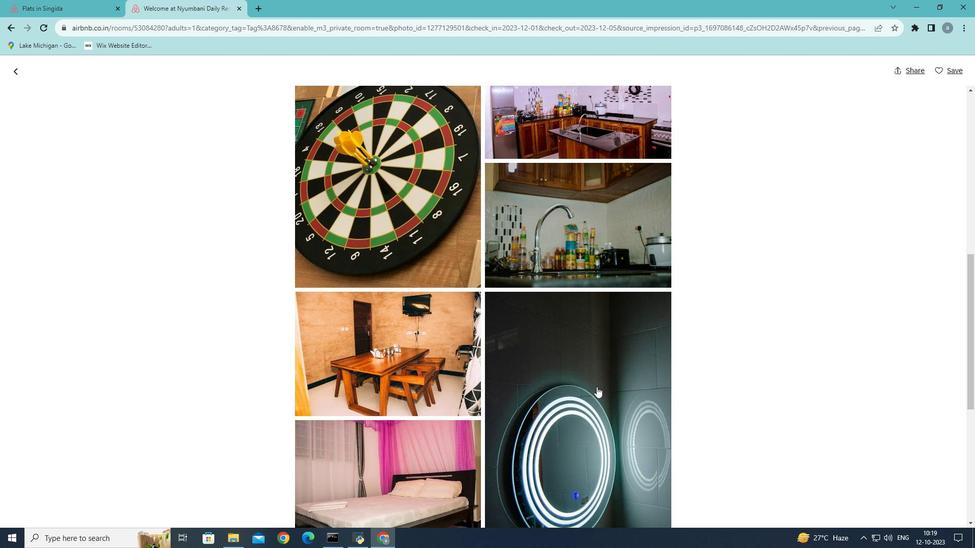 
Action: Mouse scrolled (596, 386) with delta (0, 0)
Screenshot: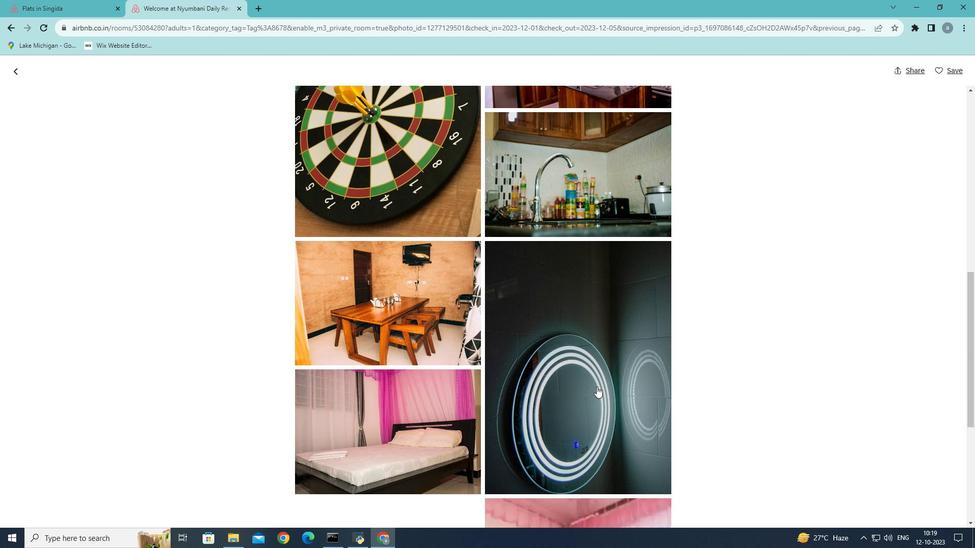 
Action: Mouse scrolled (596, 386) with delta (0, 0)
Screenshot: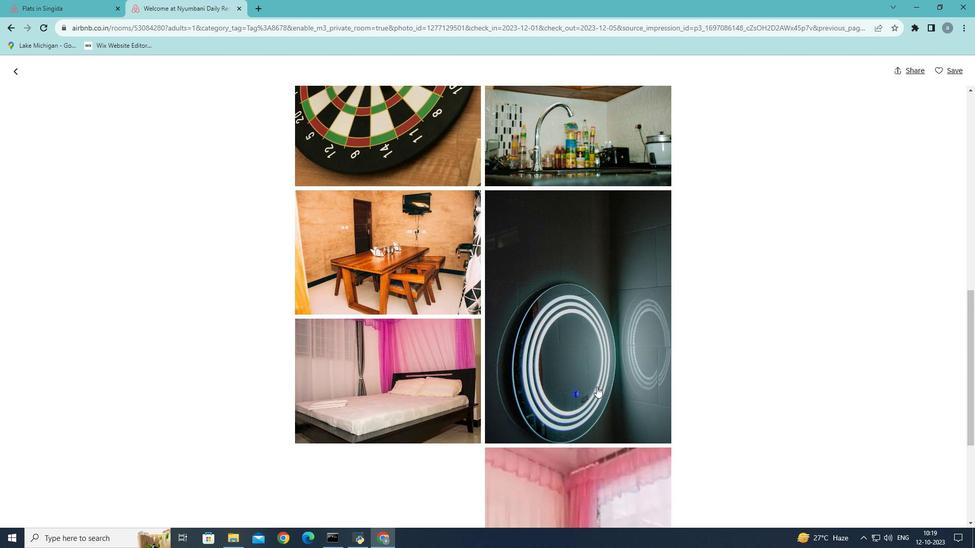 
Action: Mouse scrolled (596, 386) with delta (0, 0)
Screenshot: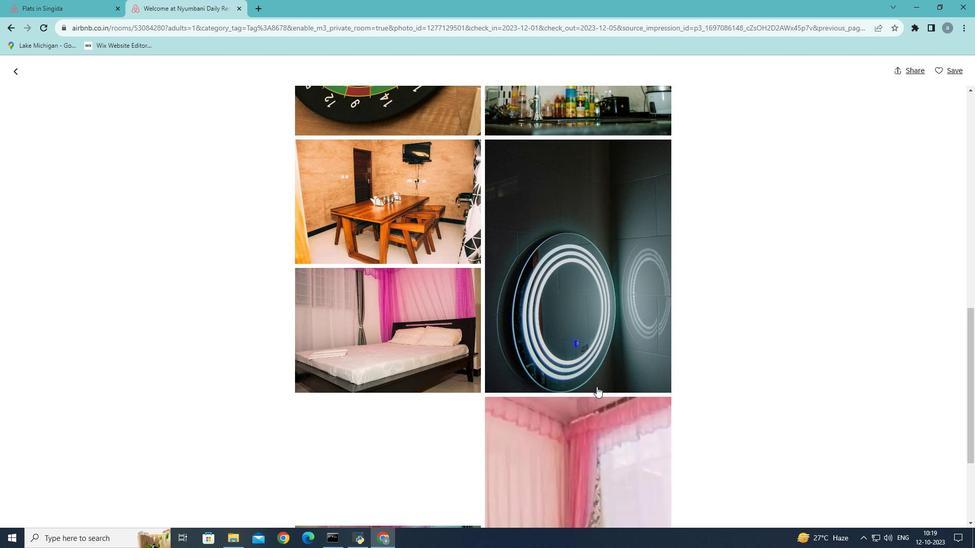 
Action: Mouse scrolled (596, 386) with delta (0, 0)
Screenshot: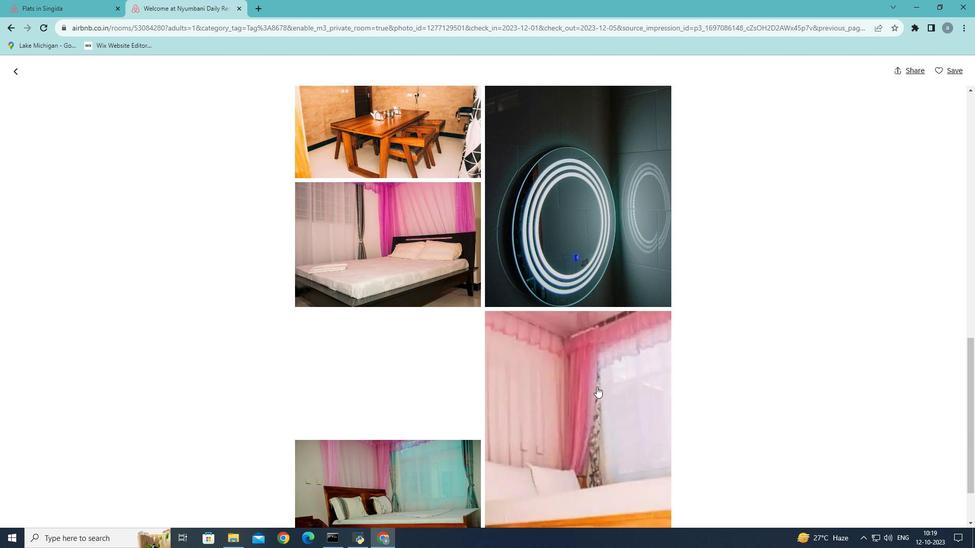 
Action: Mouse scrolled (596, 386) with delta (0, 0)
Screenshot: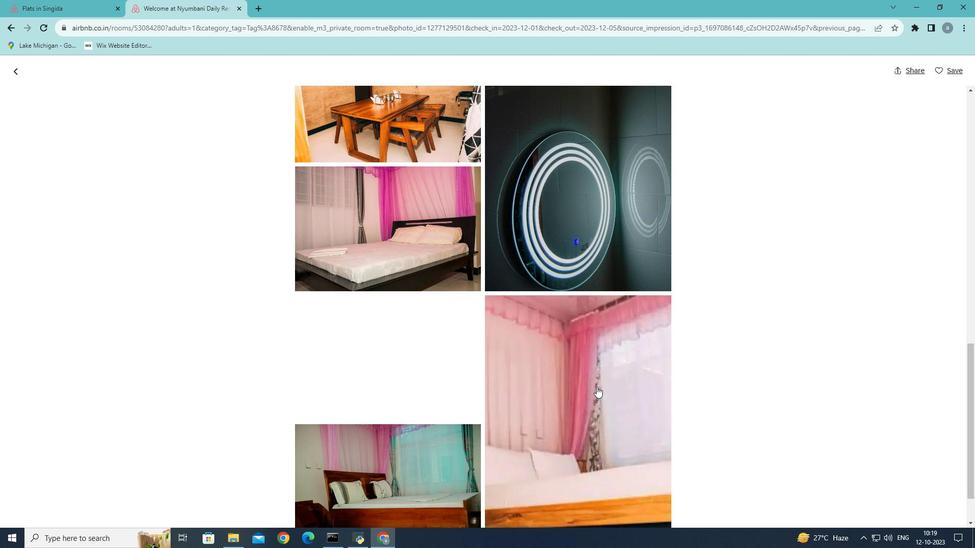 
Action: Mouse scrolled (596, 386) with delta (0, 0)
Screenshot: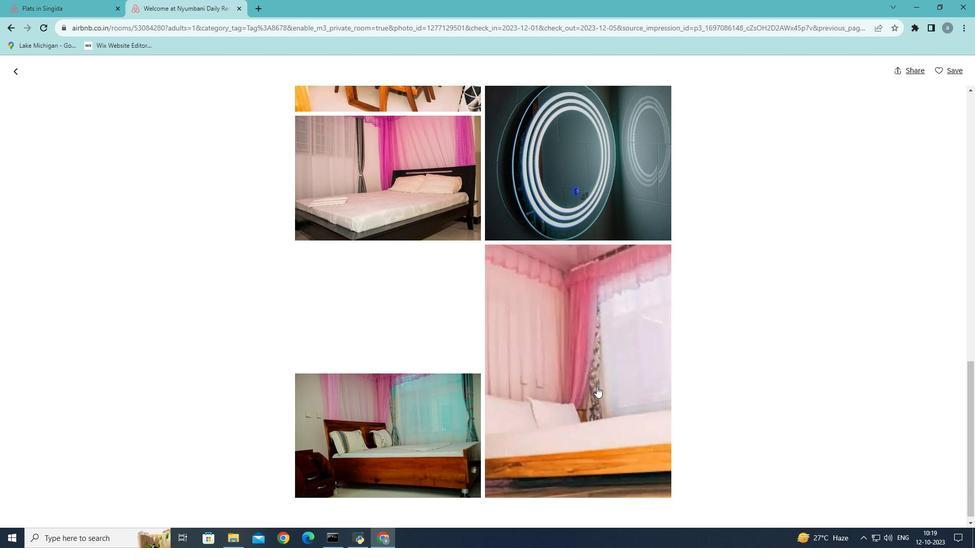 
Action: Mouse scrolled (596, 386) with delta (0, 0)
Screenshot: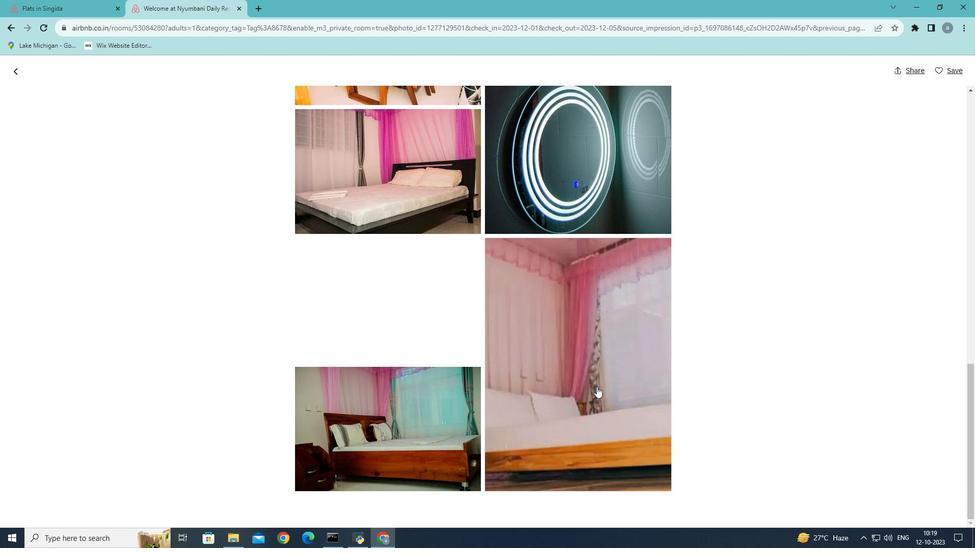 
Action: Mouse scrolled (596, 386) with delta (0, 0)
Screenshot: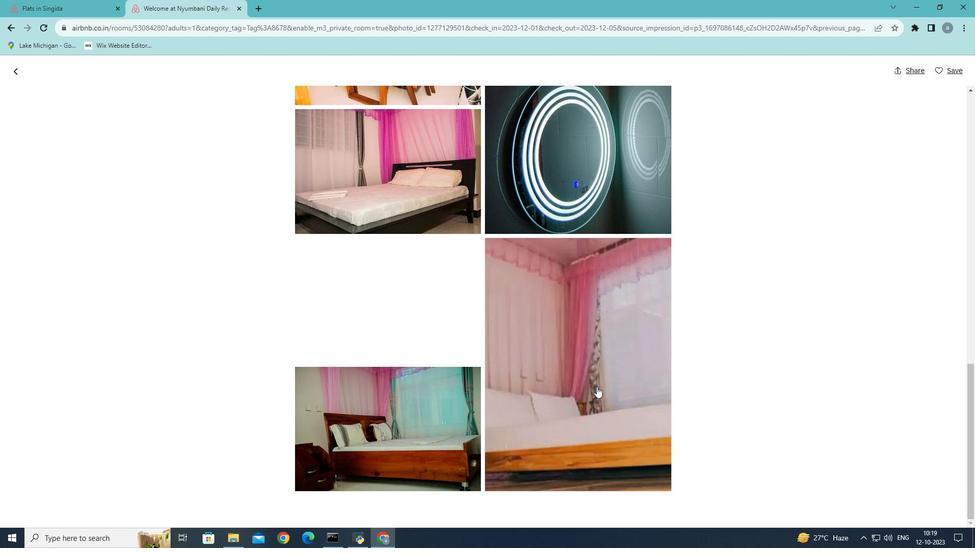 
Action: Mouse scrolled (596, 386) with delta (0, 0)
Screenshot: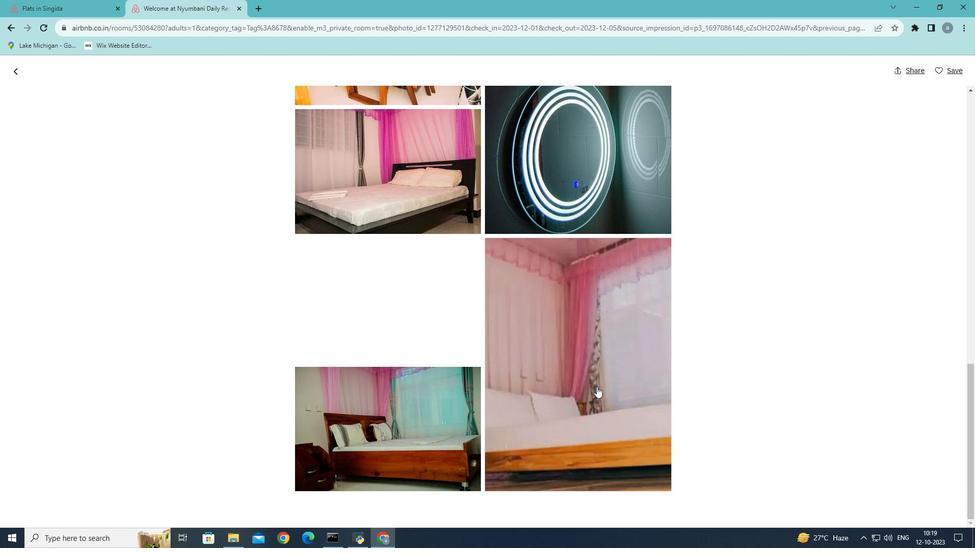 
Action: Mouse scrolled (596, 386) with delta (0, 0)
Screenshot: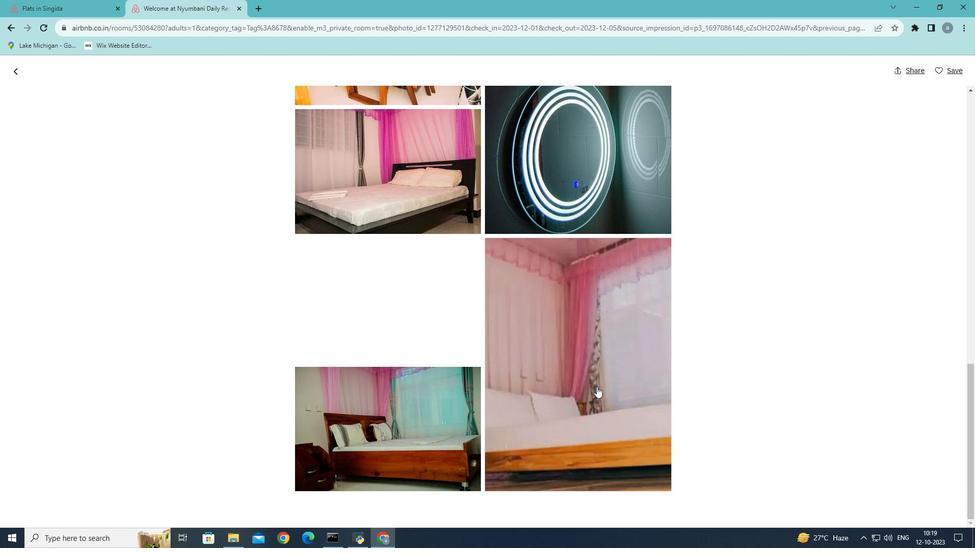 
Action: Mouse scrolled (596, 386) with delta (0, 0)
Screenshot: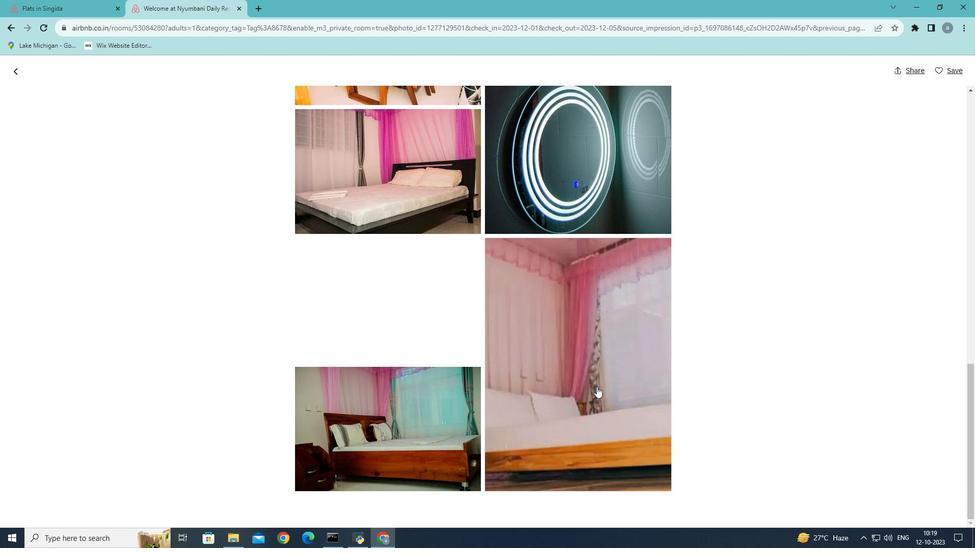 
Action: Mouse scrolled (596, 386) with delta (0, 0)
Screenshot: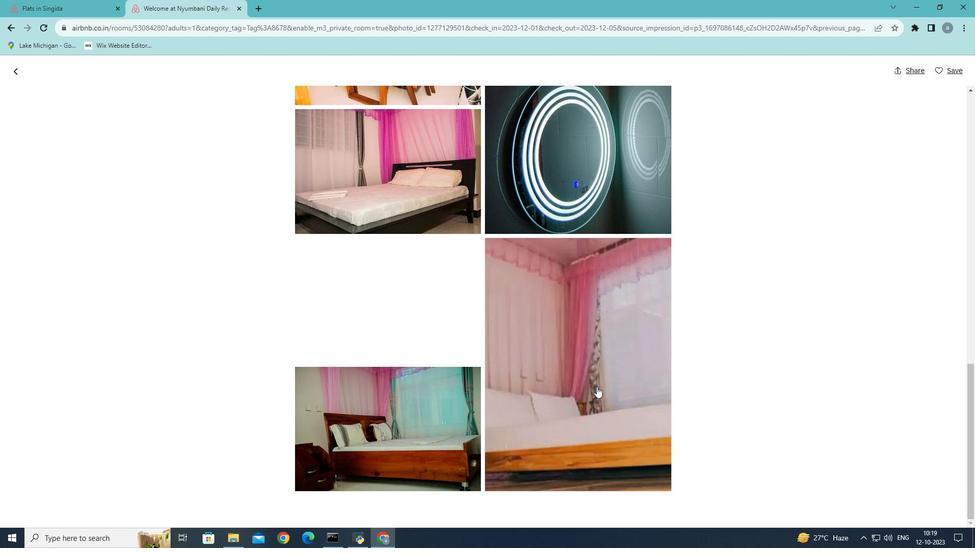 
Action: Mouse scrolled (596, 386) with delta (0, 0)
Screenshot: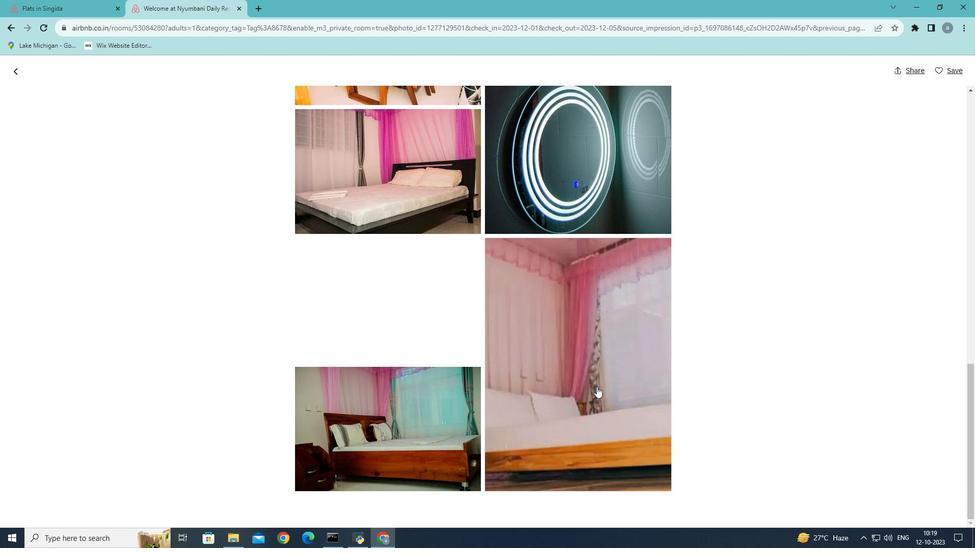
Action: Mouse scrolled (596, 386) with delta (0, 0)
Screenshot: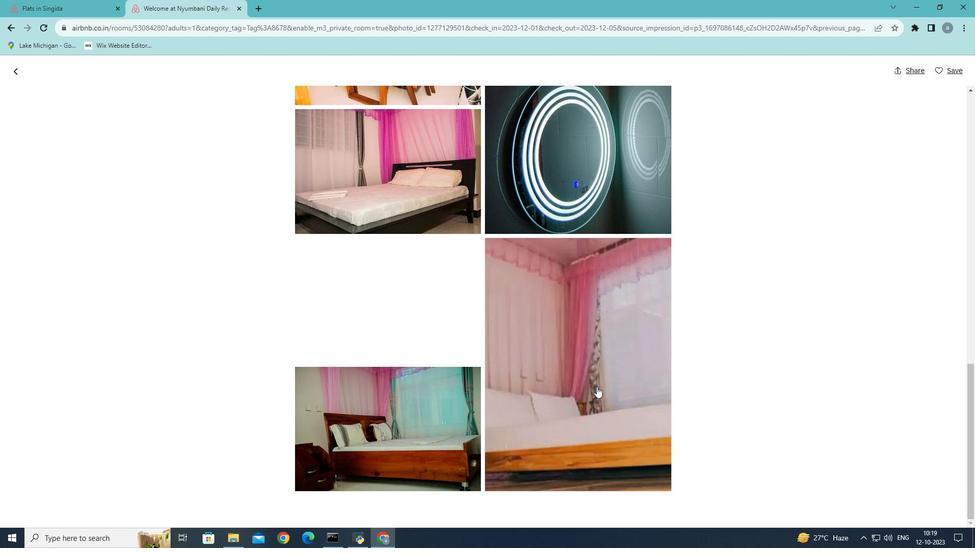 
Action: Mouse scrolled (596, 386) with delta (0, 0)
Screenshot: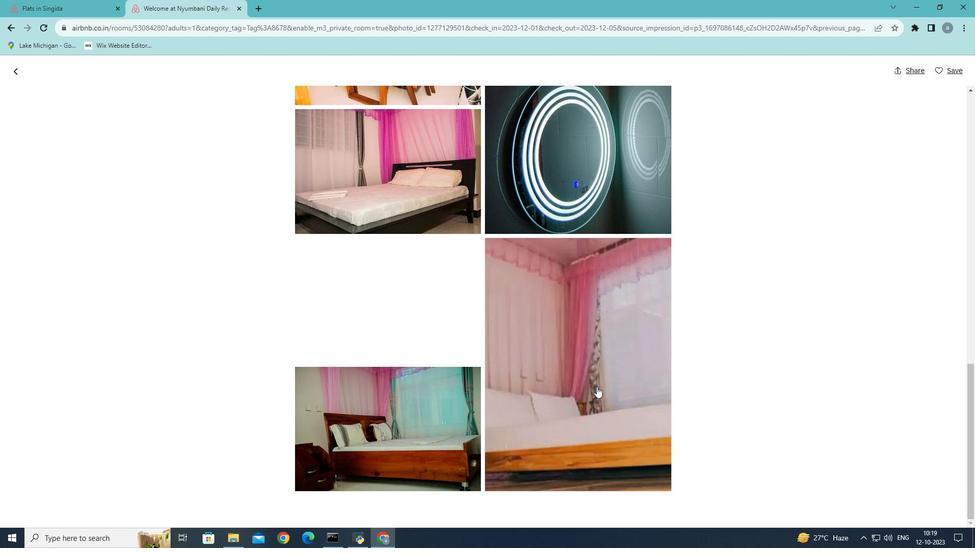 
Action: Mouse scrolled (596, 386) with delta (0, 0)
Screenshot: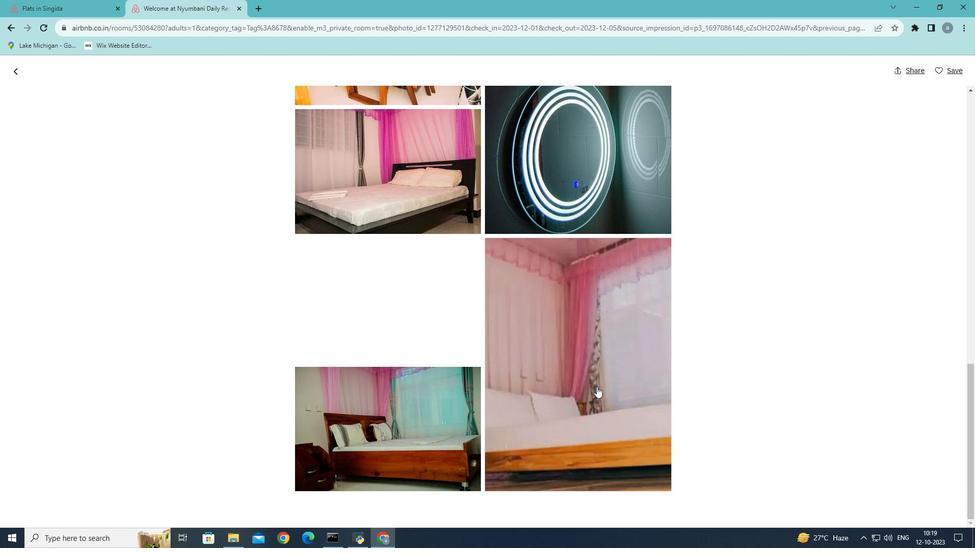 
Action: Mouse scrolled (596, 386) with delta (0, 0)
Screenshot: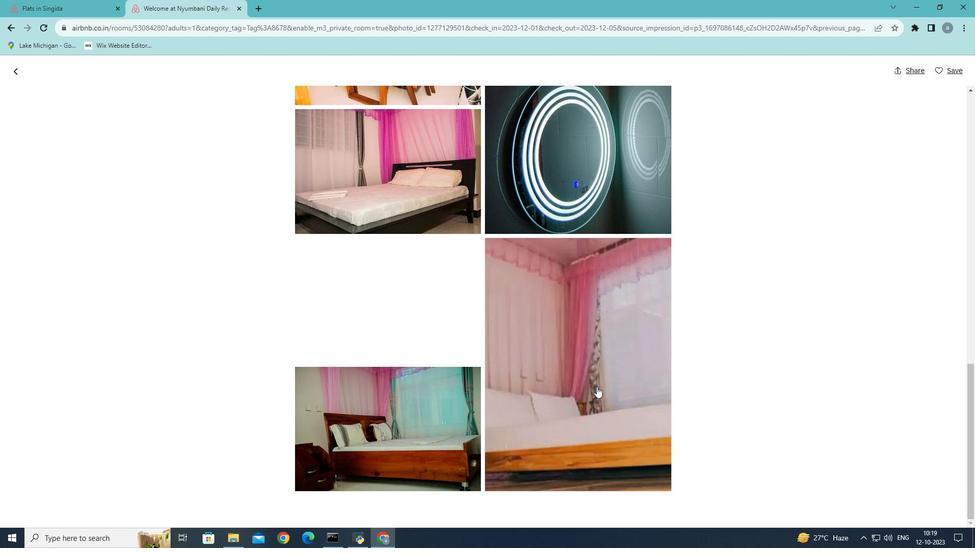
Action: Mouse scrolled (596, 386) with delta (0, 0)
Screenshot: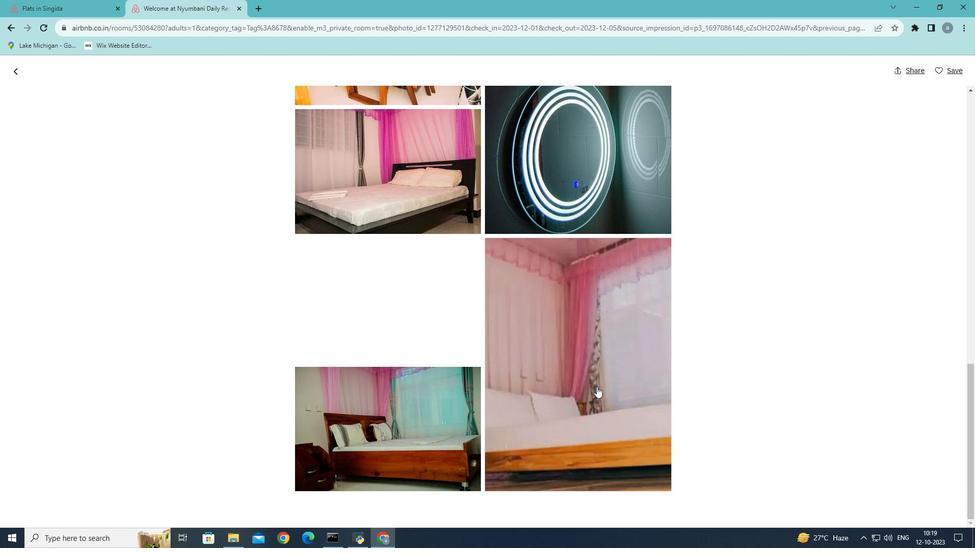 
Action: Mouse moved to (13, 67)
Screenshot: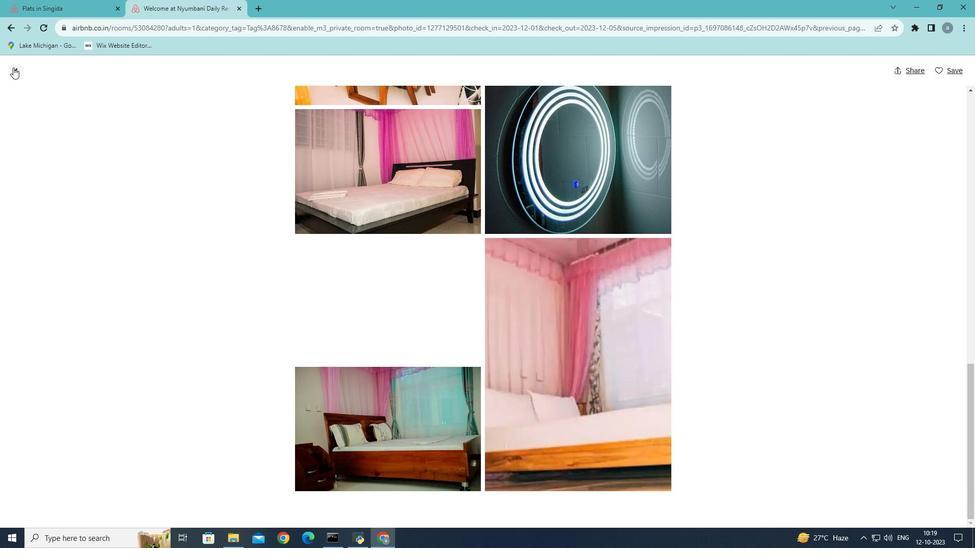 
Action: Mouse pressed left at (13, 67)
Screenshot: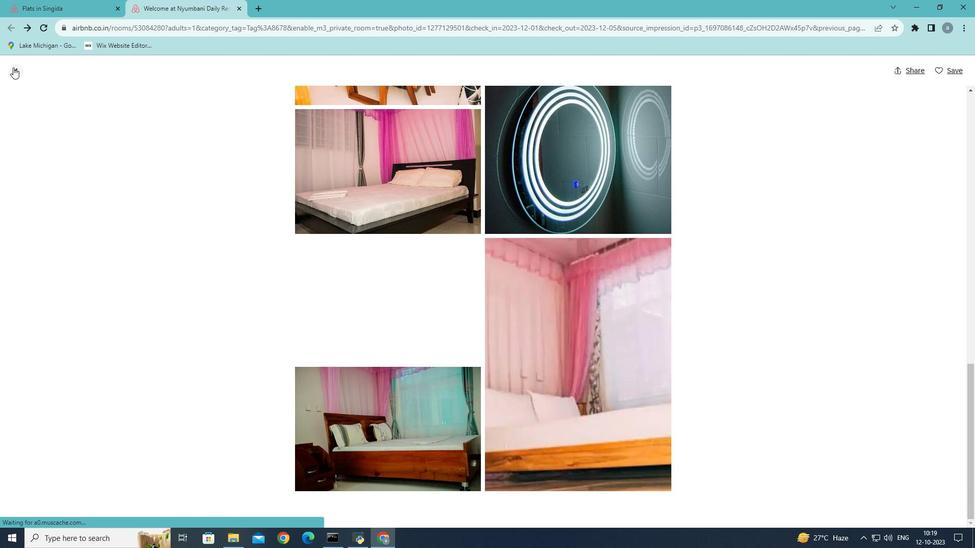 
Action: Mouse moved to (337, 390)
Screenshot: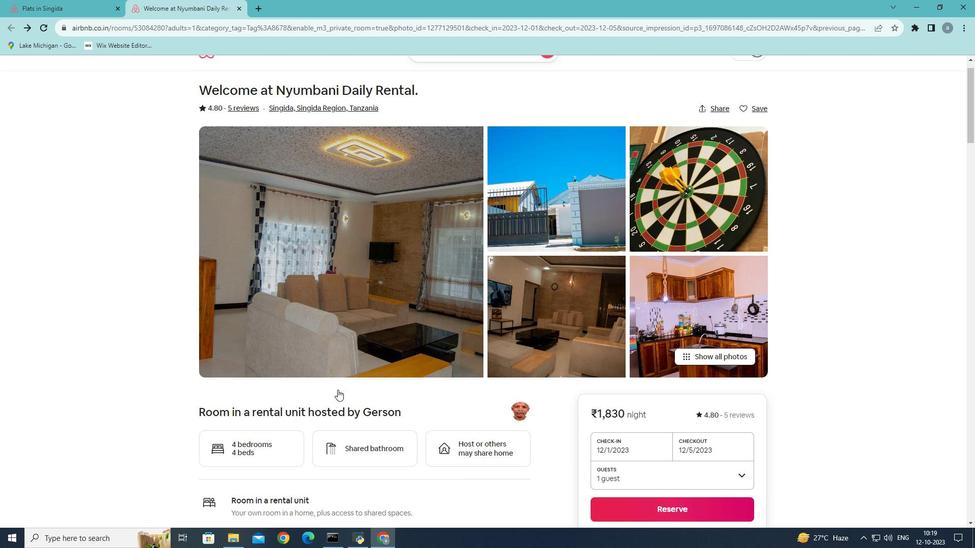 
Action: Mouse scrolled (337, 389) with delta (0, 0)
Screenshot: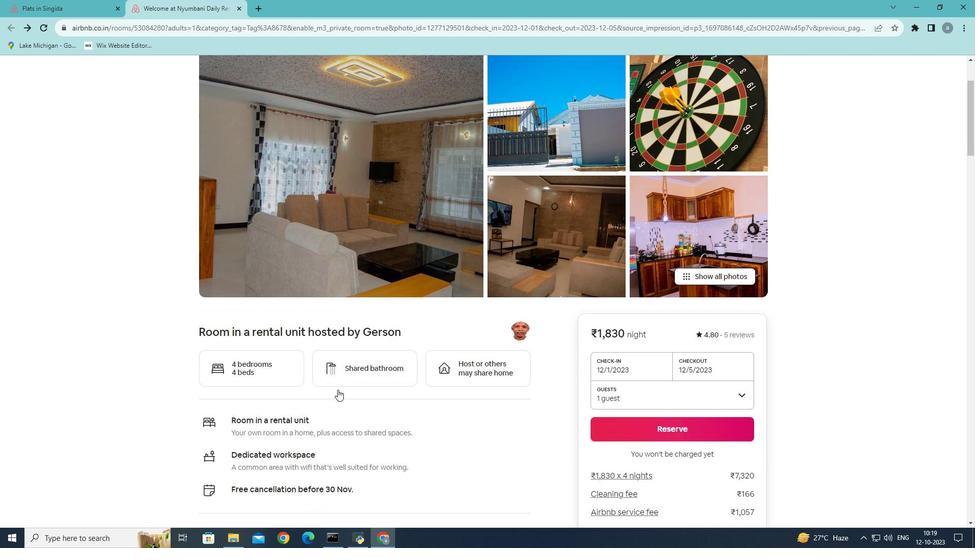 
Action: Mouse scrolled (337, 389) with delta (0, 0)
Screenshot: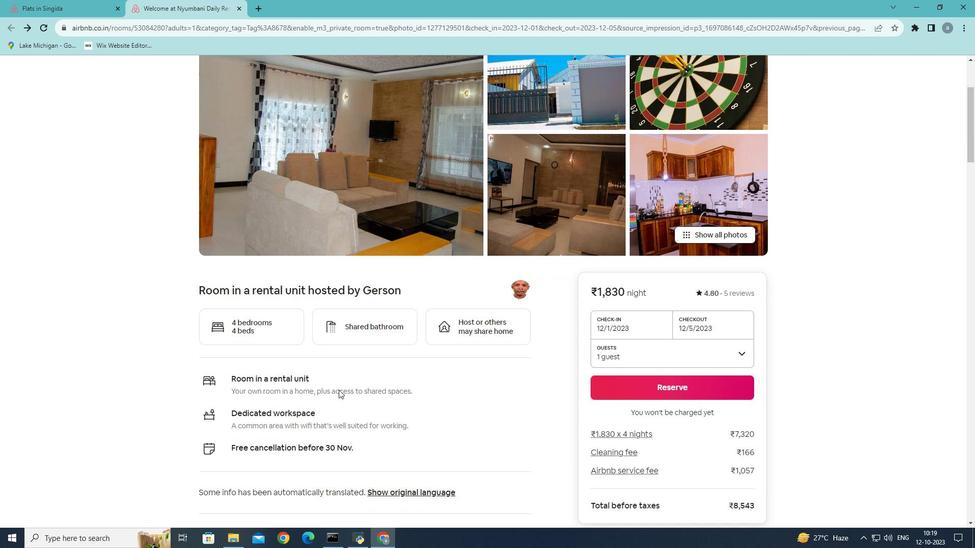 
Action: Mouse scrolled (337, 389) with delta (0, 0)
Screenshot: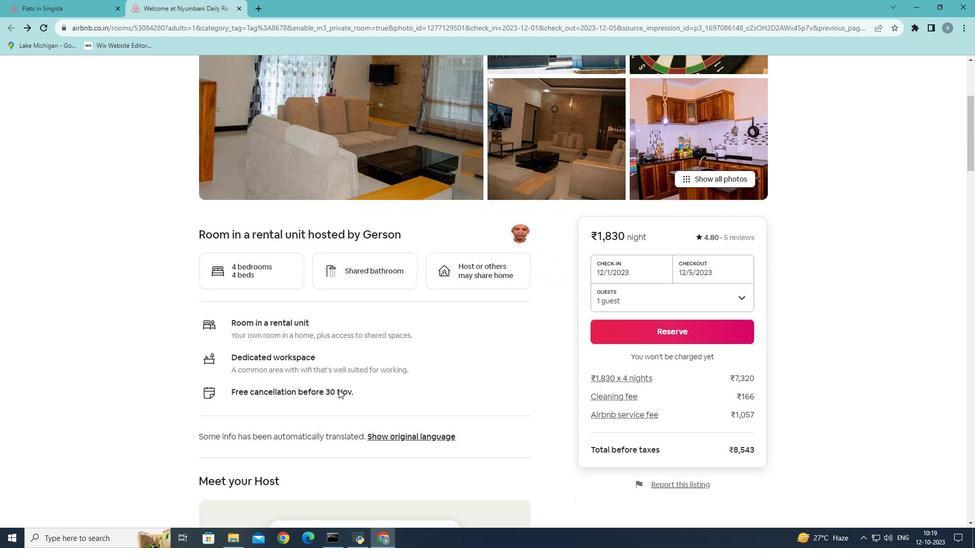 
Action: Mouse moved to (338, 390)
Screenshot: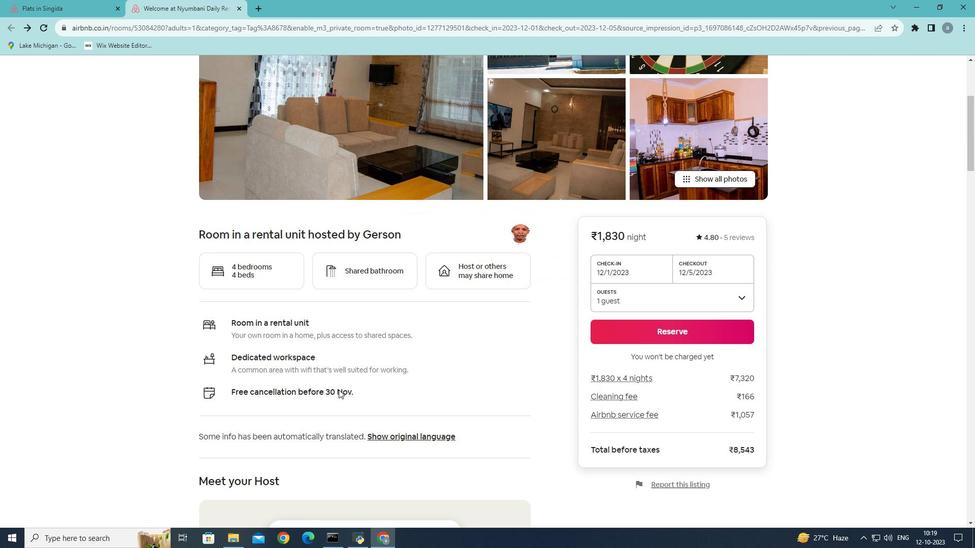 
Action: Mouse scrolled (338, 389) with delta (0, 0)
Screenshot: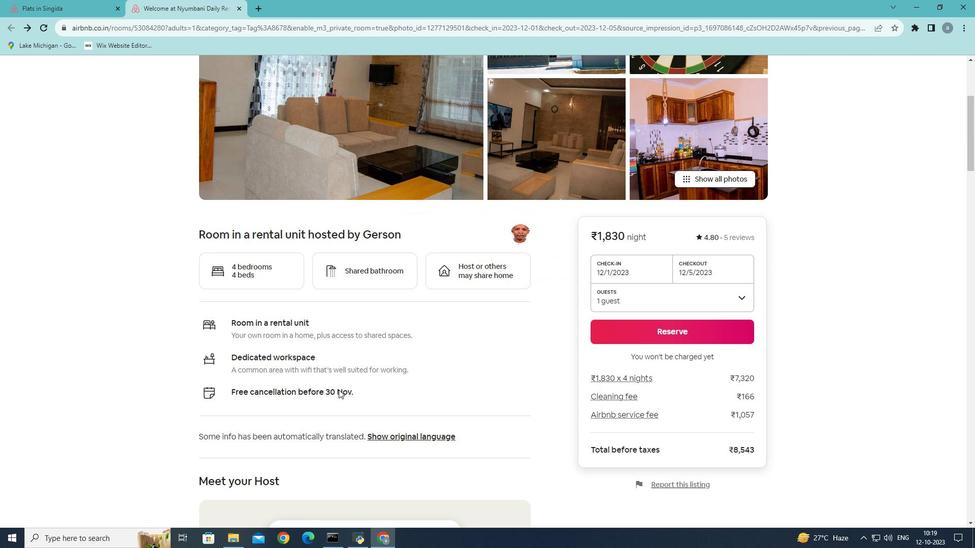 
Action: Mouse moved to (338, 390)
Screenshot: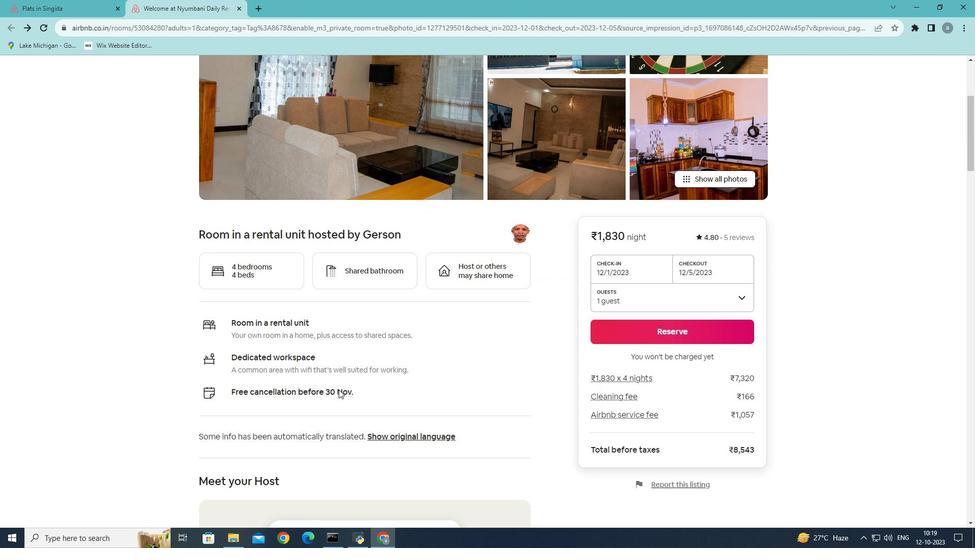 
Action: Mouse scrolled (338, 389) with delta (0, 0)
Screenshot: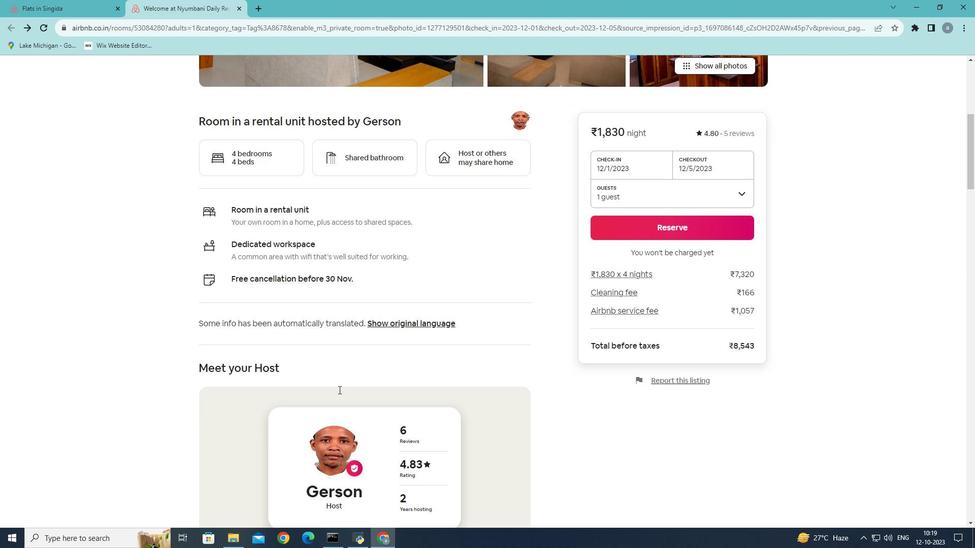 
Action: Mouse scrolled (338, 389) with delta (0, 0)
Screenshot: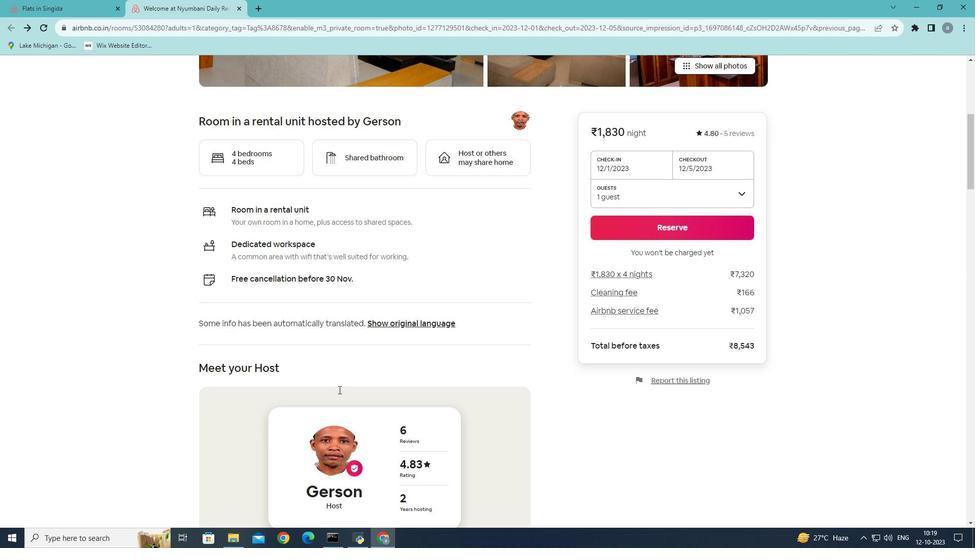 
Action: Mouse scrolled (338, 389) with delta (0, 0)
Screenshot: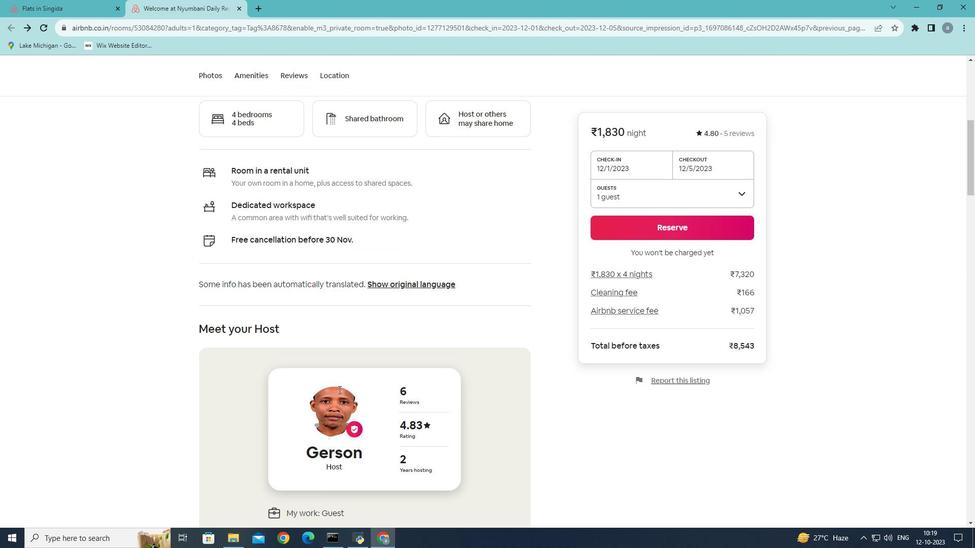 
Action: Mouse scrolled (338, 389) with delta (0, 0)
Screenshot: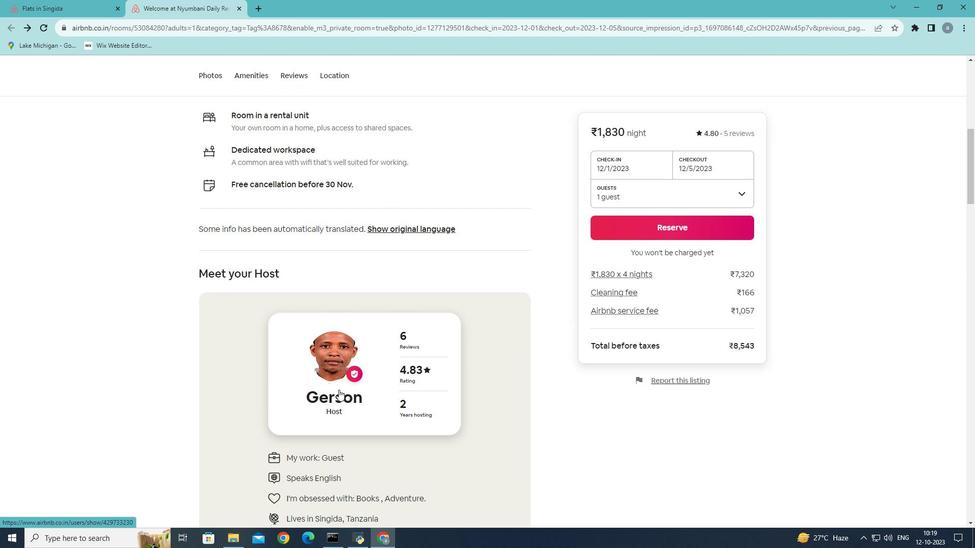 
Action: Mouse scrolled (338, 389) with delta (0, 0)
Screenshot: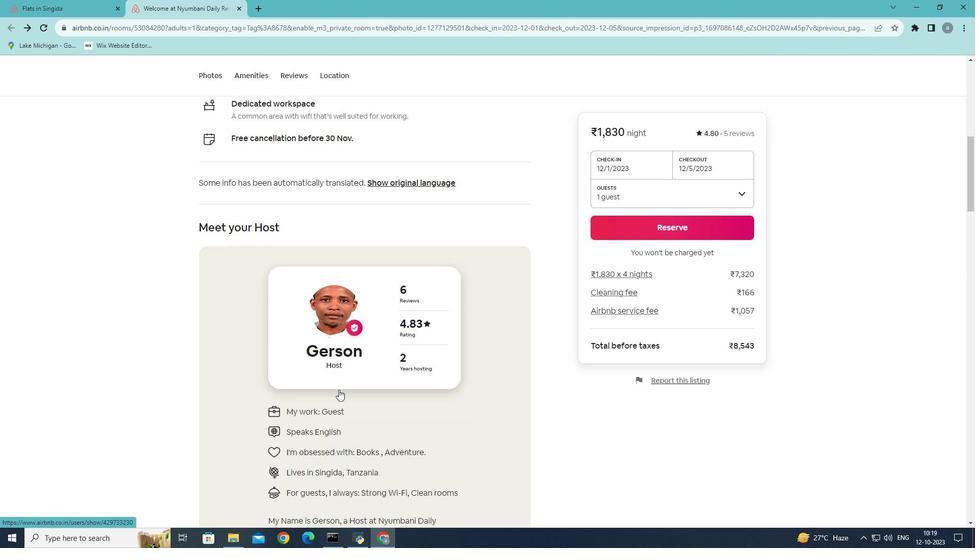 
Action: Mouse scrolled (338, 389) with delta (0, 0)
Screenshot: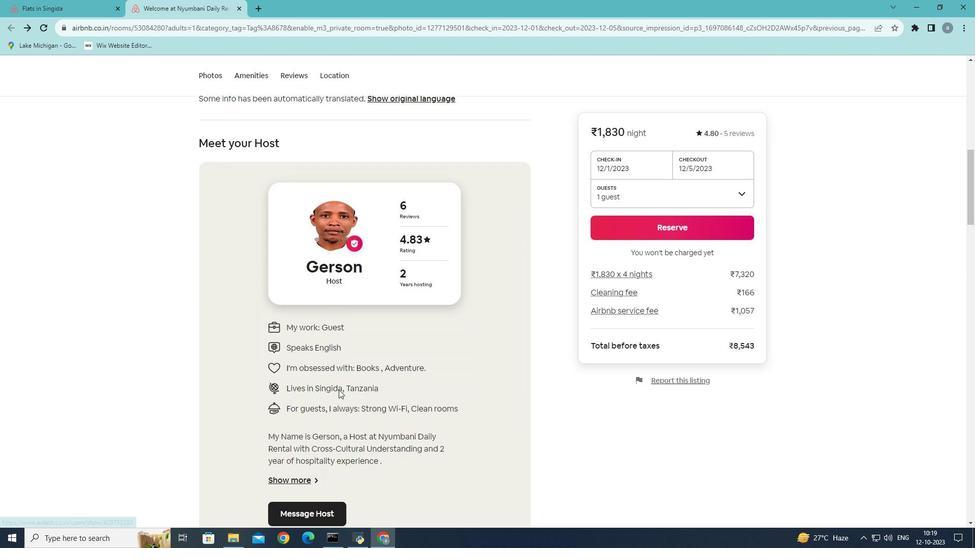 
Action: Mouse scrolled (338, 389) with delta (0, 0)
Screenshot: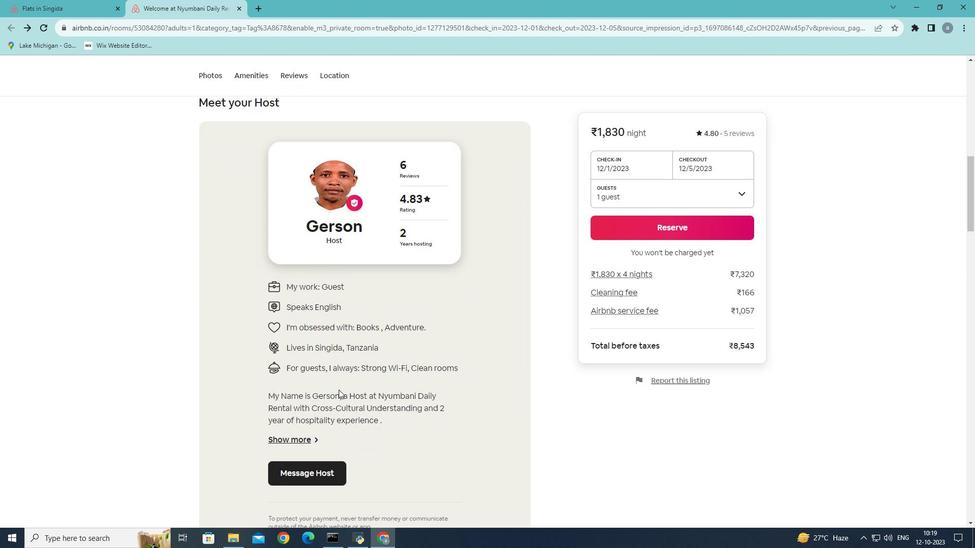 
Action: Mouse scrolled (338, 389) with delta (0, 0)
Screenshot: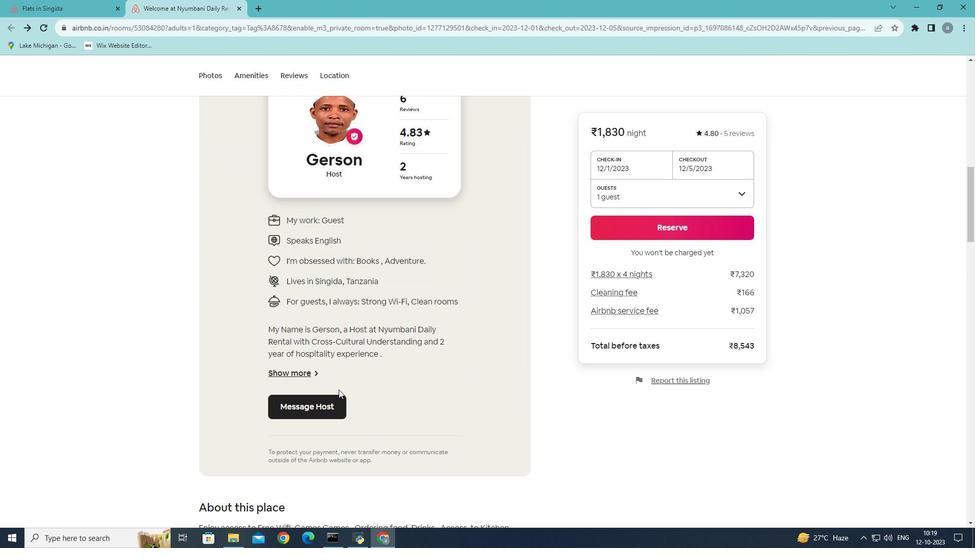 
Action: Mouse scrolled (338, 389) with delta (0, 0)
Screenshot: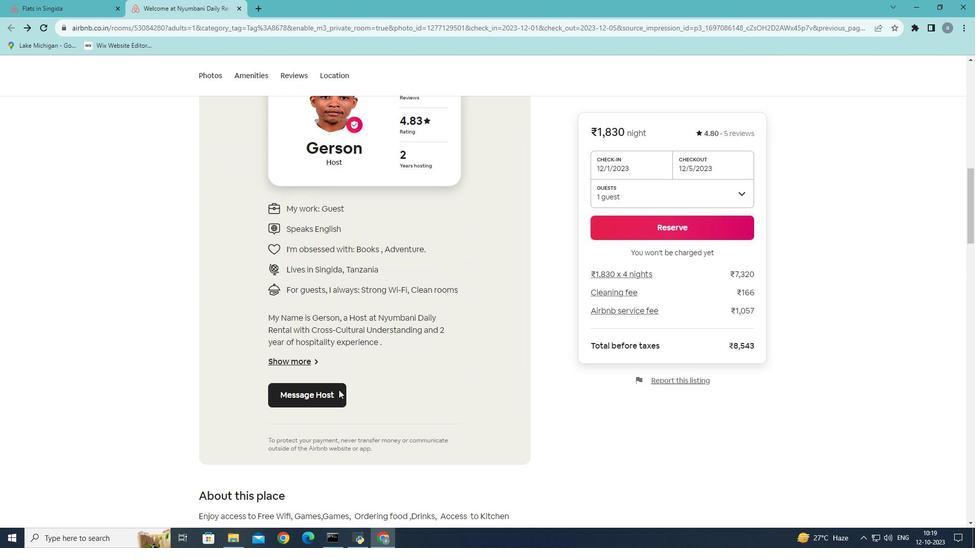 
Action: Mouse scrolled (338, 389) with delta (0, 0)
Screenshot: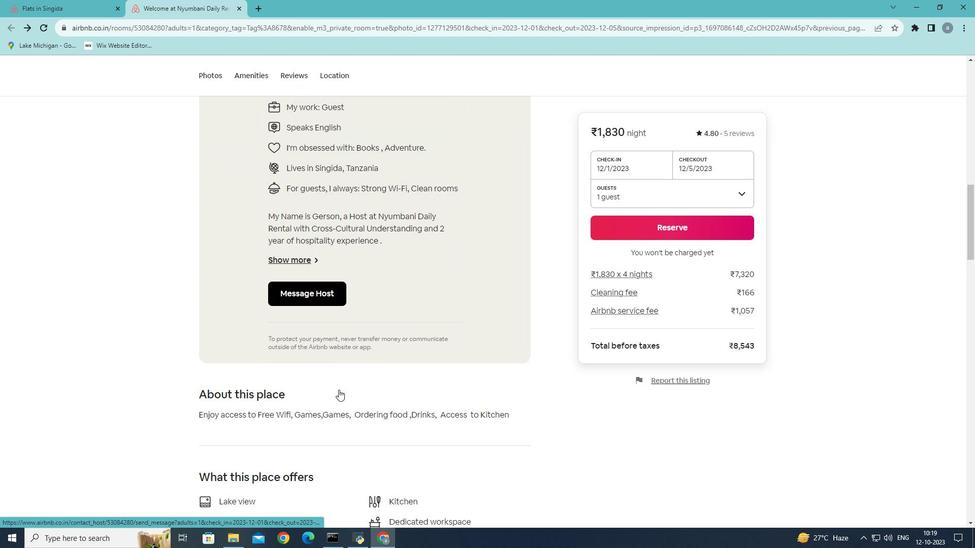 
Action: Mouse scrolled (338, 389) with delta (0, 0)
Screenshot: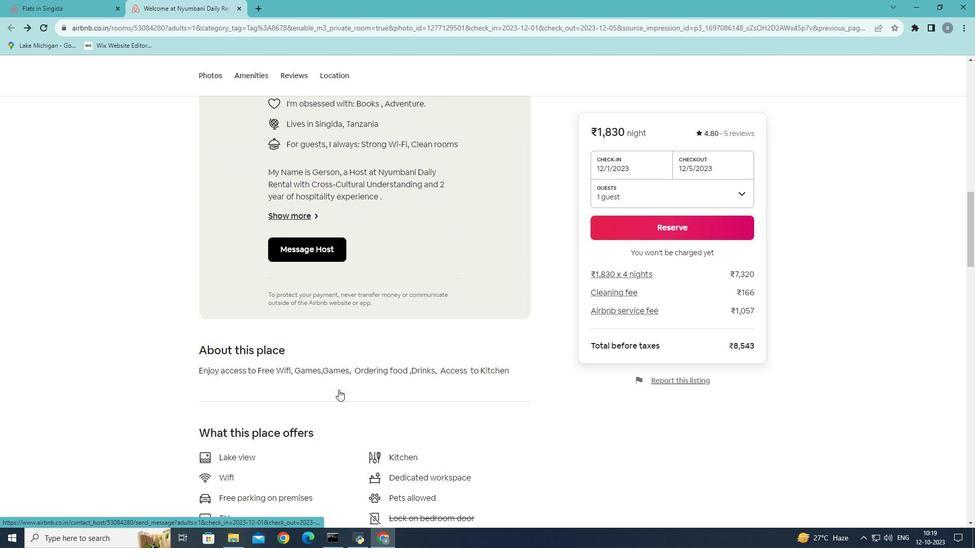 
Action: Mouse scrolled (338, 389) with delta (0, 0)
Screenshot: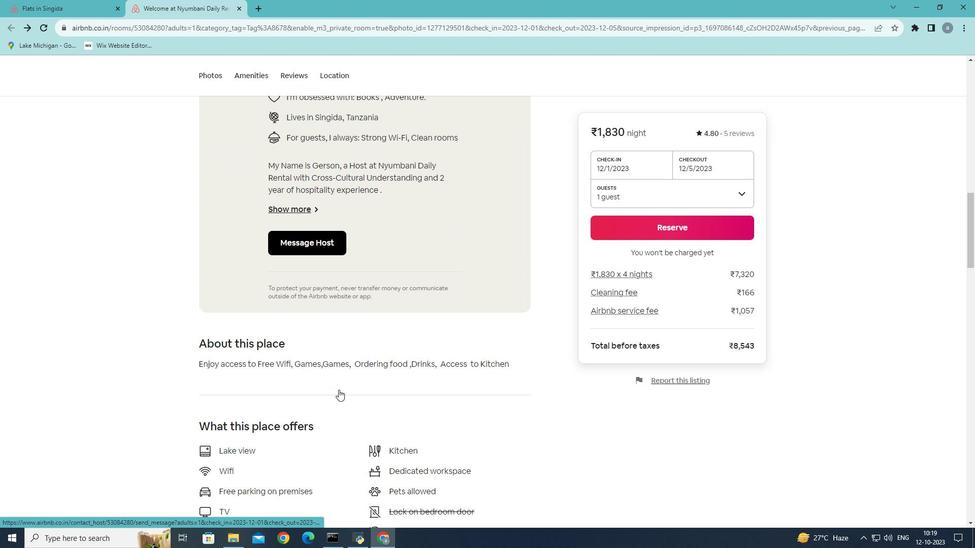 
Action: Mouse scrolled (338, 389) with delta (0, 0)
Screenshot: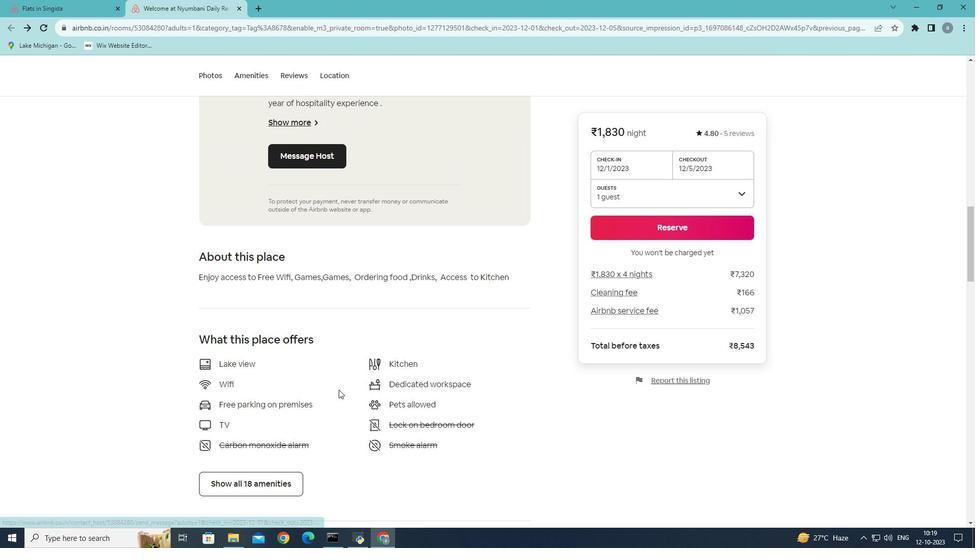 
Action: Mouse scrolled (338, 389) with delta (0, 0)
Screenshot: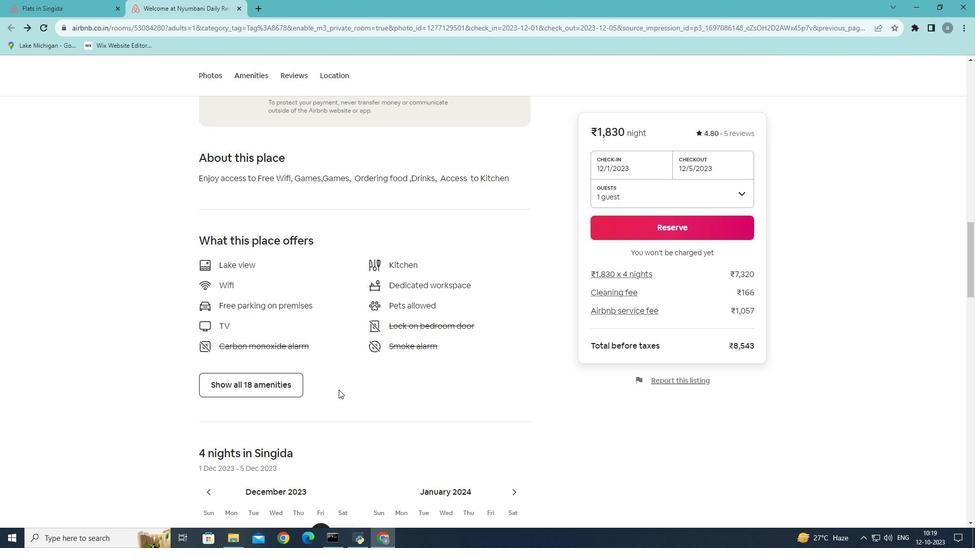 
Action: Mouse scrolled (338, 389) with delta (0, 0)
Screenshot: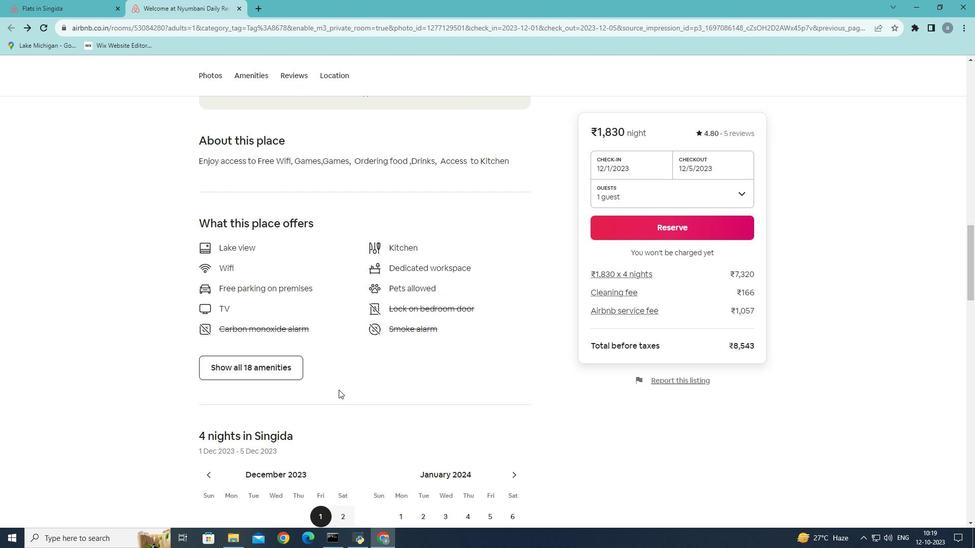 
Action: Mouse scrolled (338, 389) with delta (0, 0)
Screenshot: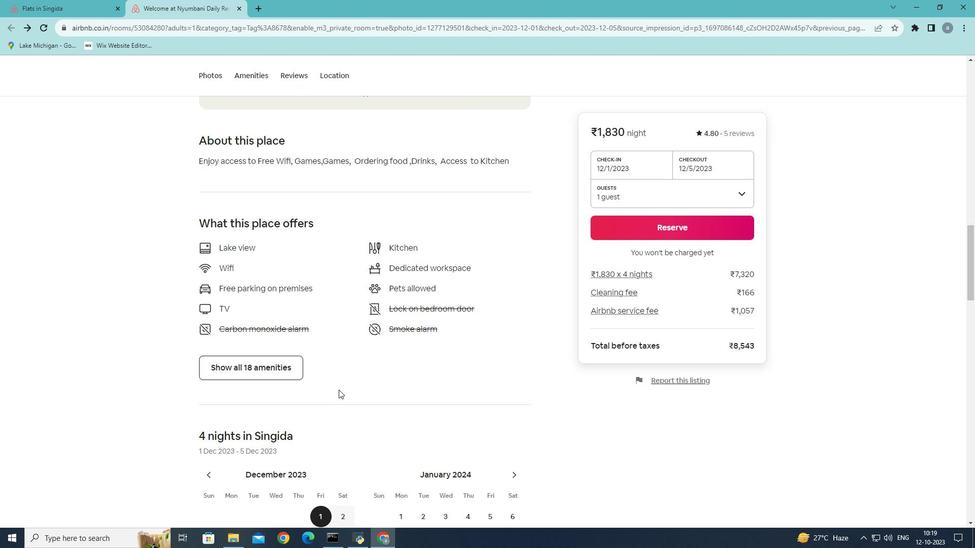 
Action: Mouse moved to (252, 372)
Screenshot: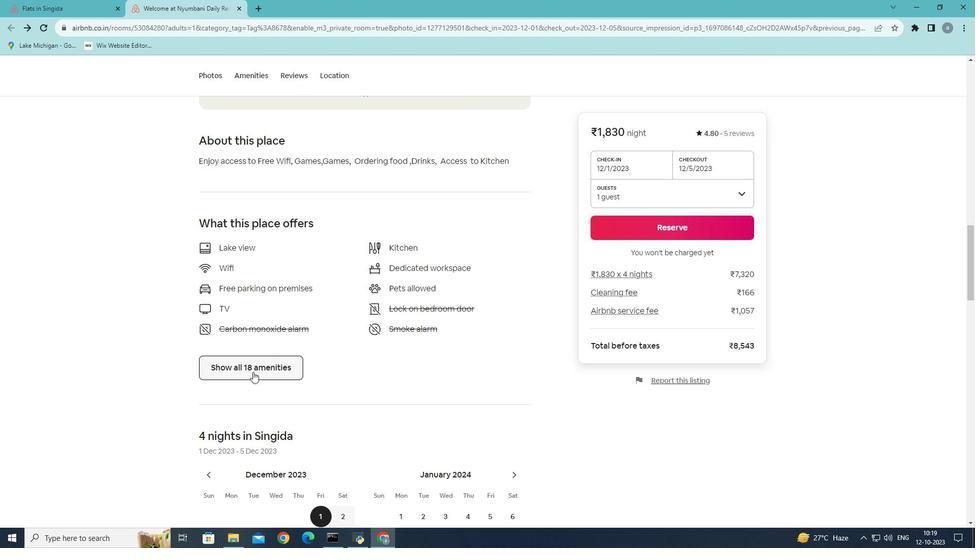 
Action: Mouse pressed left at (252, 372)
Screenshot: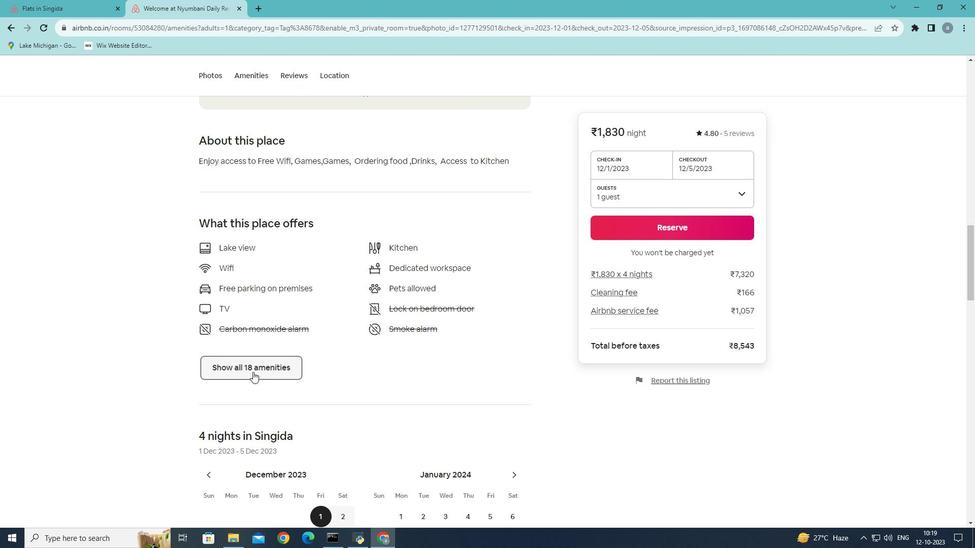 
Action: Mouse moved to (424, 293)
Screenshot: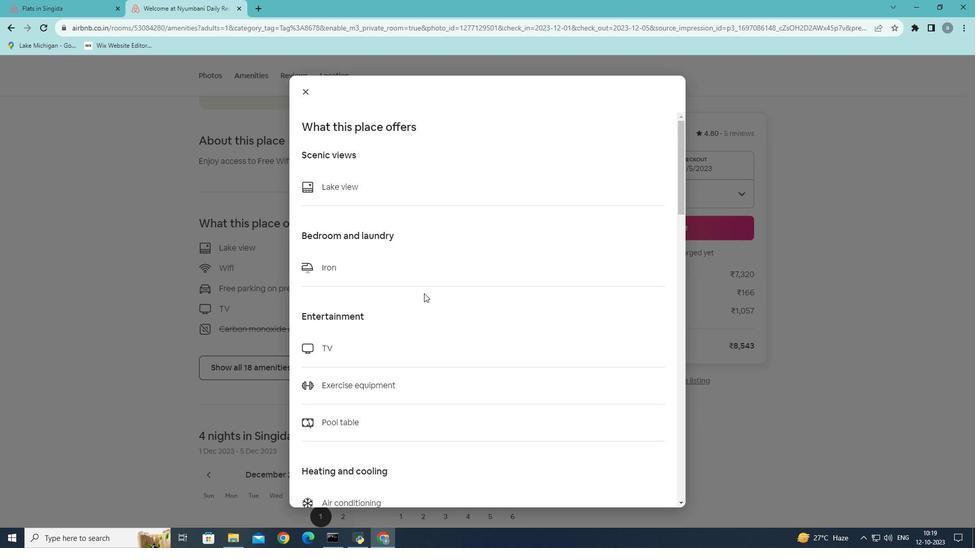 
Action: Mouse scrolled (424, 293) with delta (0, 0)
Screenshot: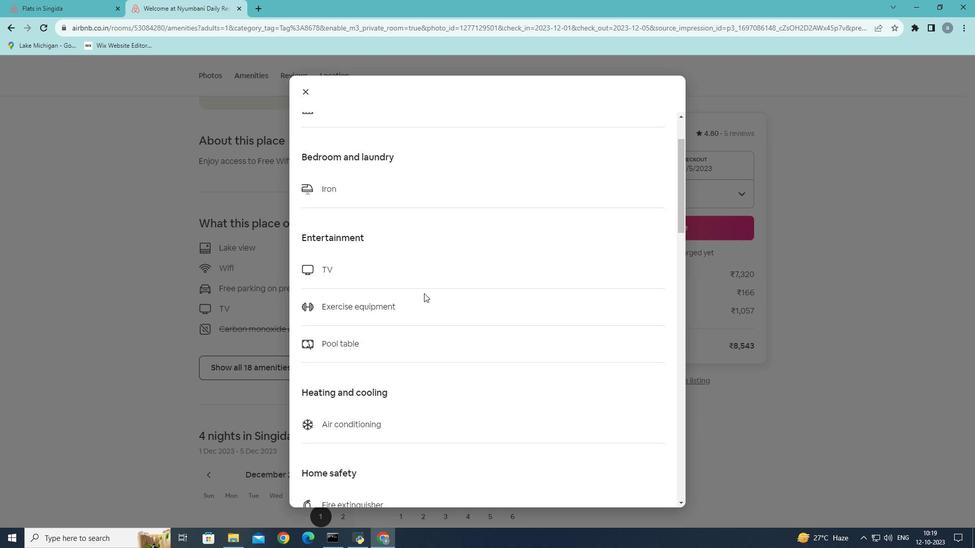 
Action: Mouse scrolled (424, 293) with delta (0, 0)
Screenshot: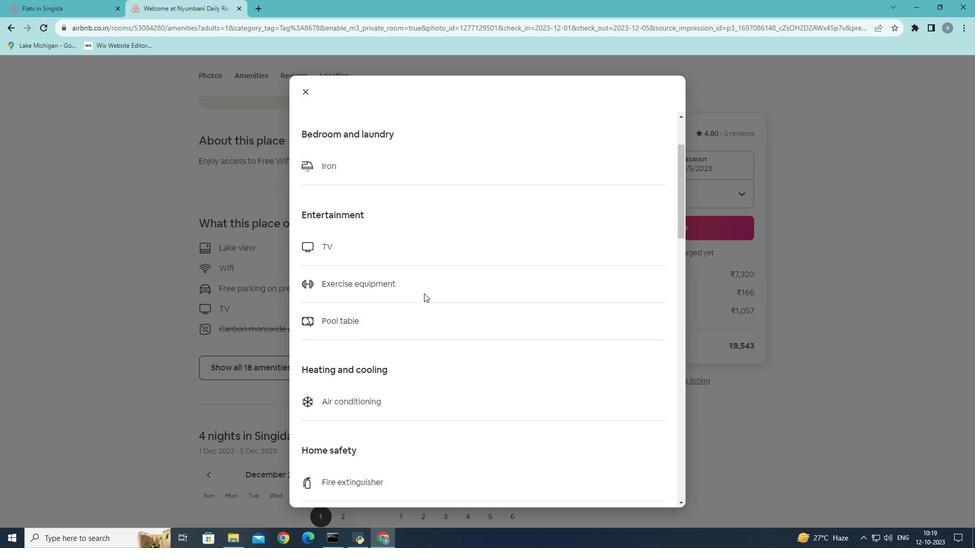 
Action: Mouse scrolled (424, 293) with delta (0, 0)
Screenshot: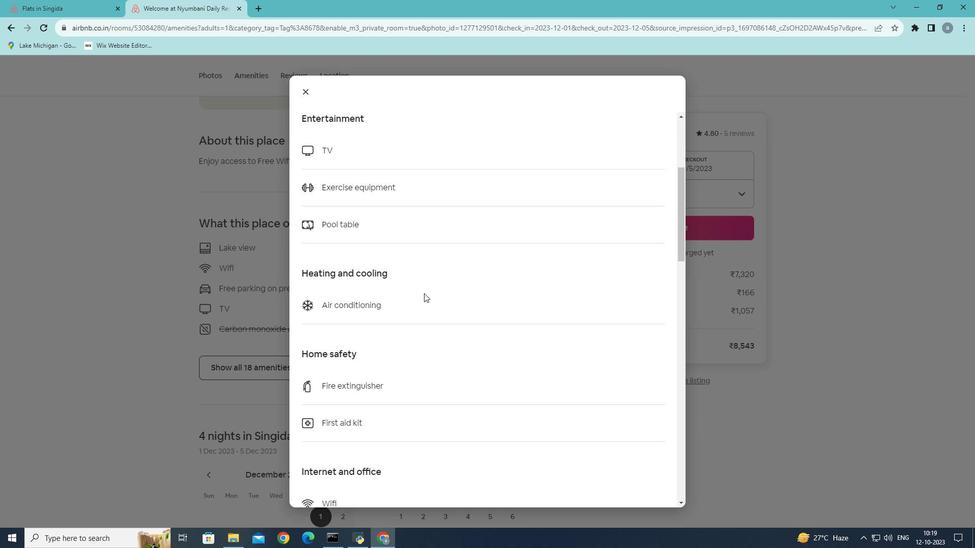 
Action: Mouse scrolled (424, 293) with delta (0, 0)
Screenshot: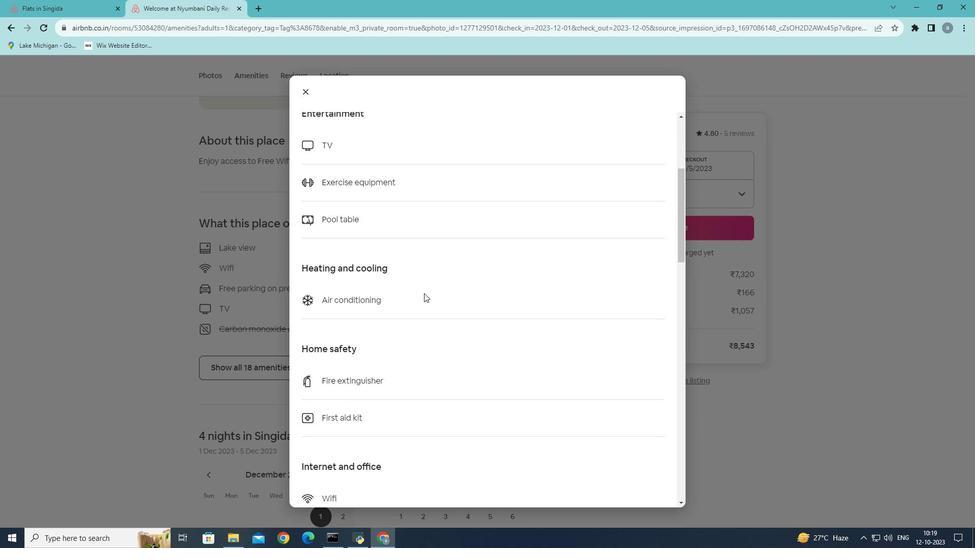
Action: Mouse scrolled (424, 293) with delta (0, 0)
Screenshot: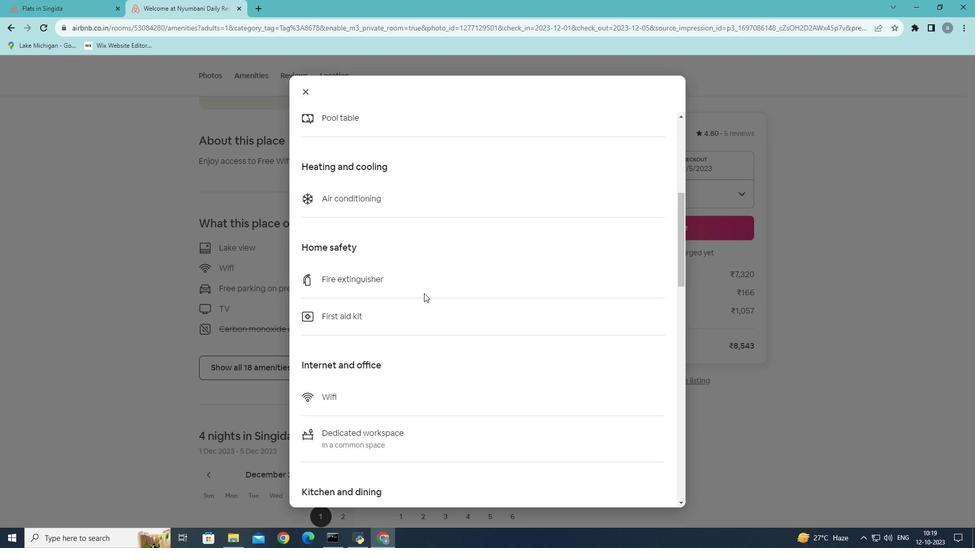 
Action: Mouse scrolled (424, 293) with delta (0, 0)
Screenshot: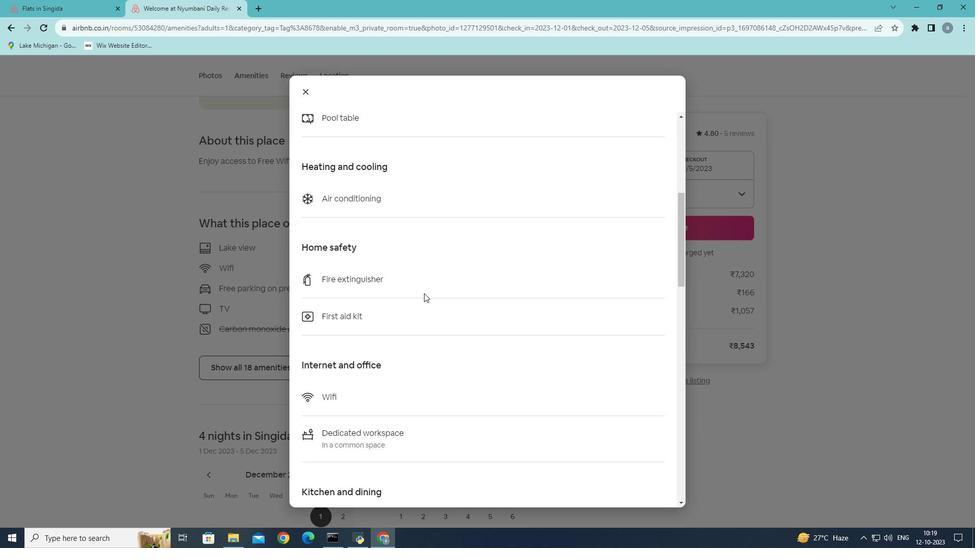 
Action: Mouse scrolled (424, 293) with delta (0, 0)
Screenshot: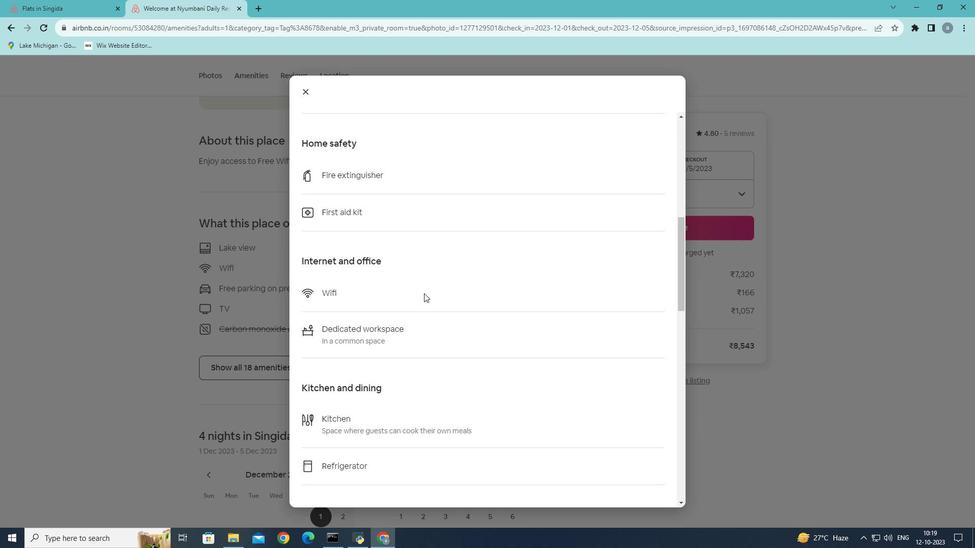 
Action: Mouse scrolled (424, 293) with delta (0, 0)
Screenshot: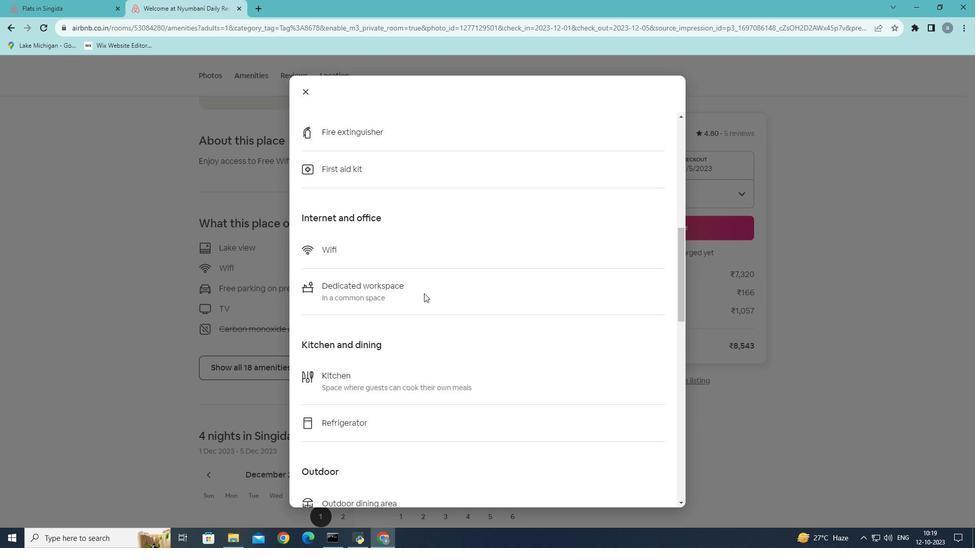 
Action: Mouse scrolled (424, 293) with delta (0, 0)
Screenshot: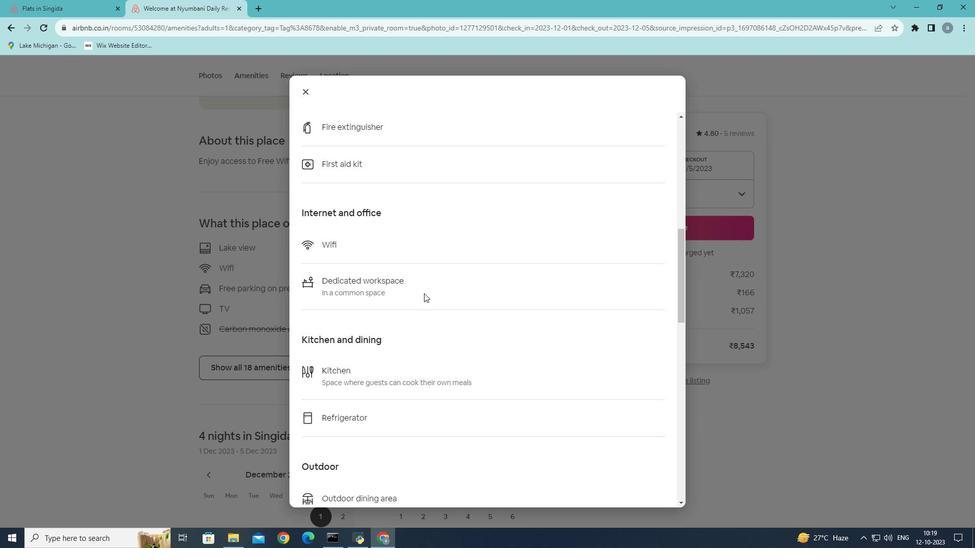 
Action: Mouse scrolled (424, 293) with delta (0, 0)
Screenshot: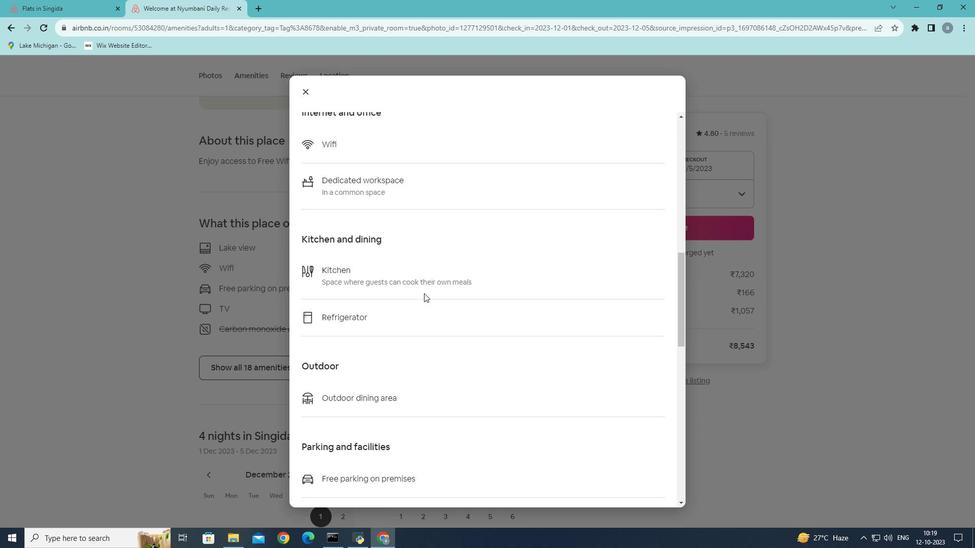 
Action: Mouse scrolled (424, 293) with delta (0, 0)
Screenshot: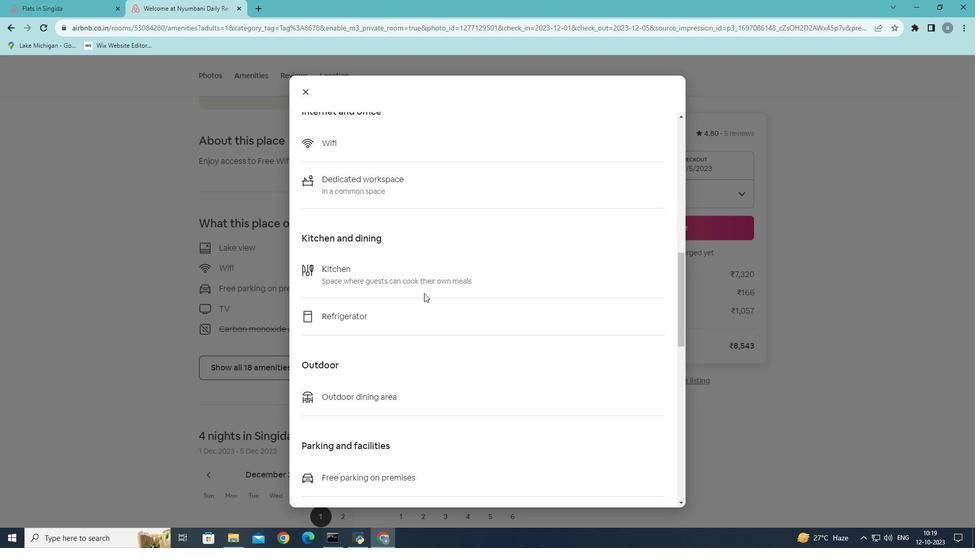 
Action: Mouse scrolled (424, 293) with delta (0, 0)
Screenshot: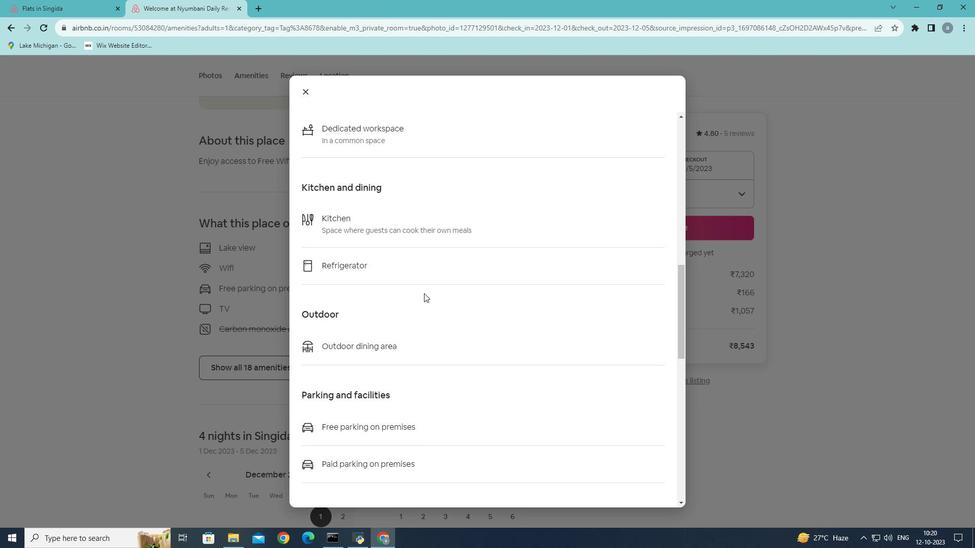 
Action: Mouse scrolled (424, 293) with delta (0, 0)
Screenshot: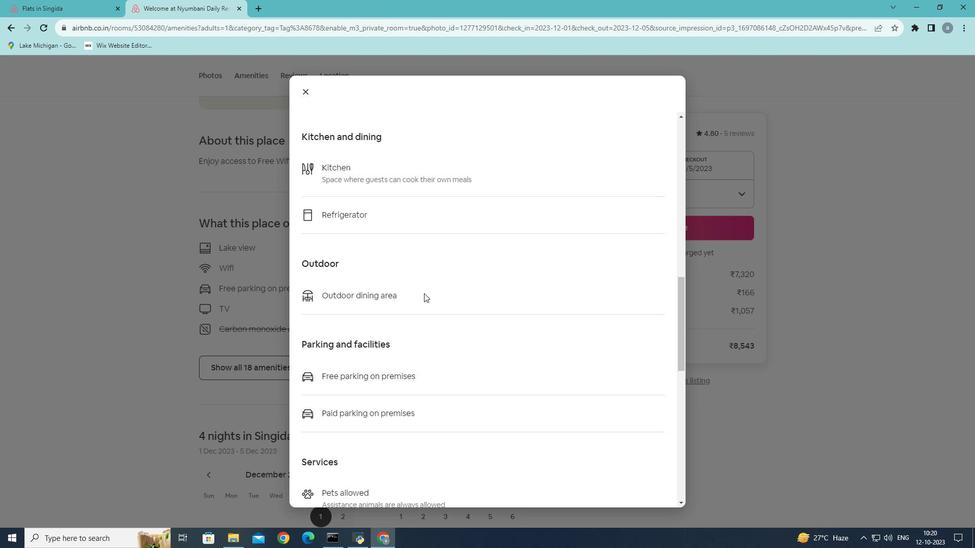 
Action: Mouse scrolled (424, 293) with delta (0, 0)
Screenshot: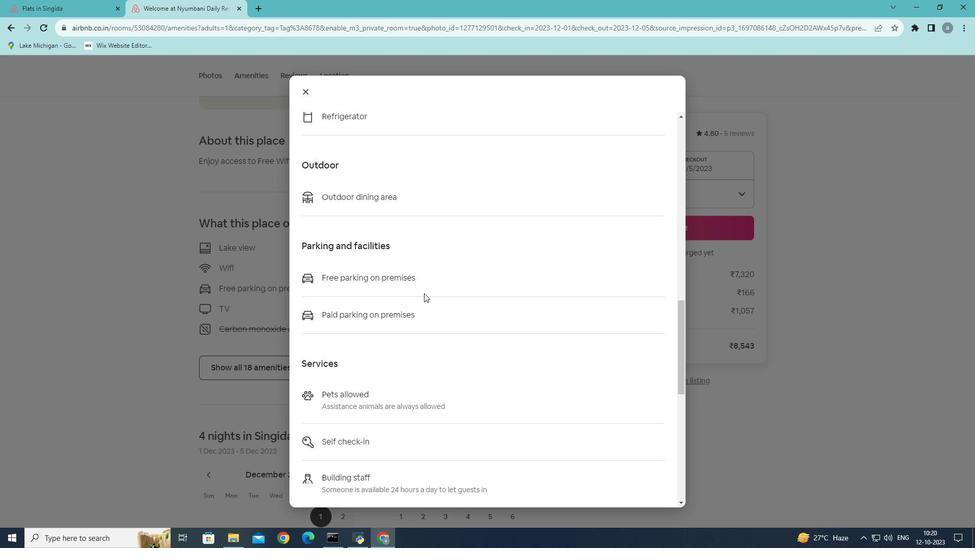 
Action: Mouse scrolled (424, 293) with delta (0, 0)
Screenshot: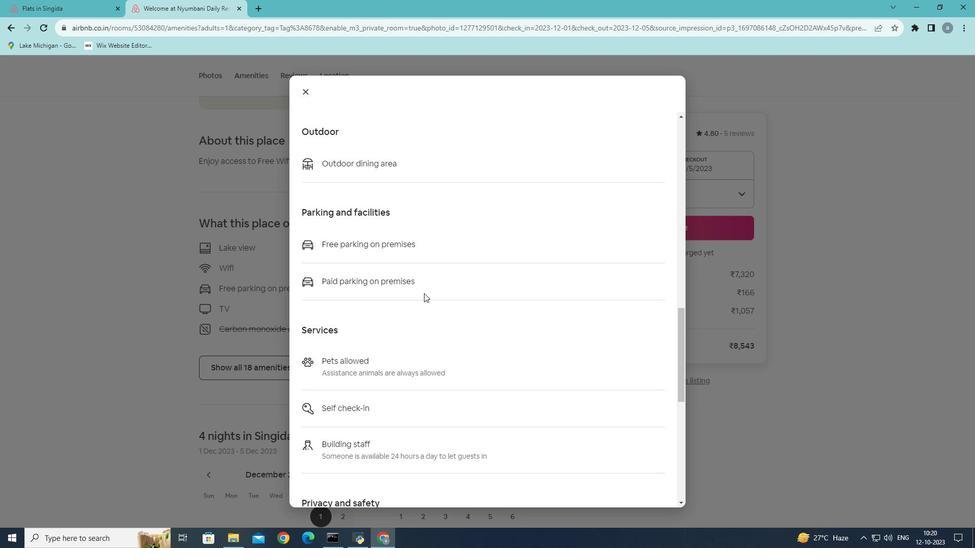 
Action: Mouse scrolled (424, 293) with delta (0, 0)
Screenshot: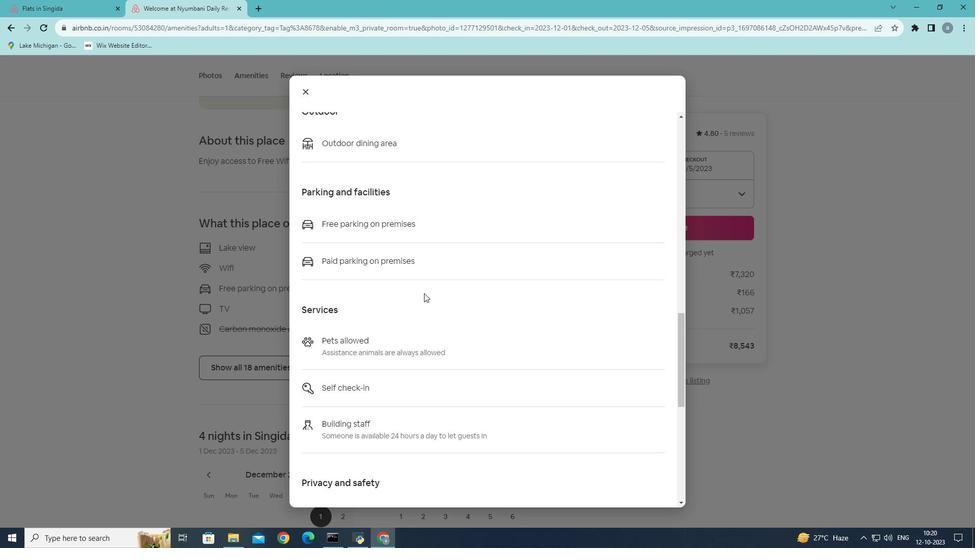 
Action: Mouse scrolled (424, 293) with delta (0, 0)
Screenshot: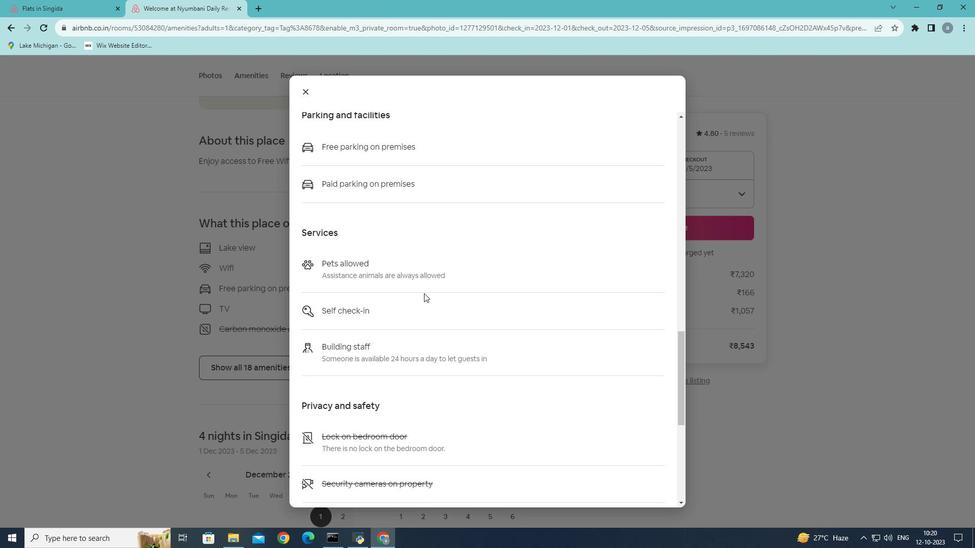 
Action: Mouse scrolled (424, 293) with delta (0, 0)
Screenshot: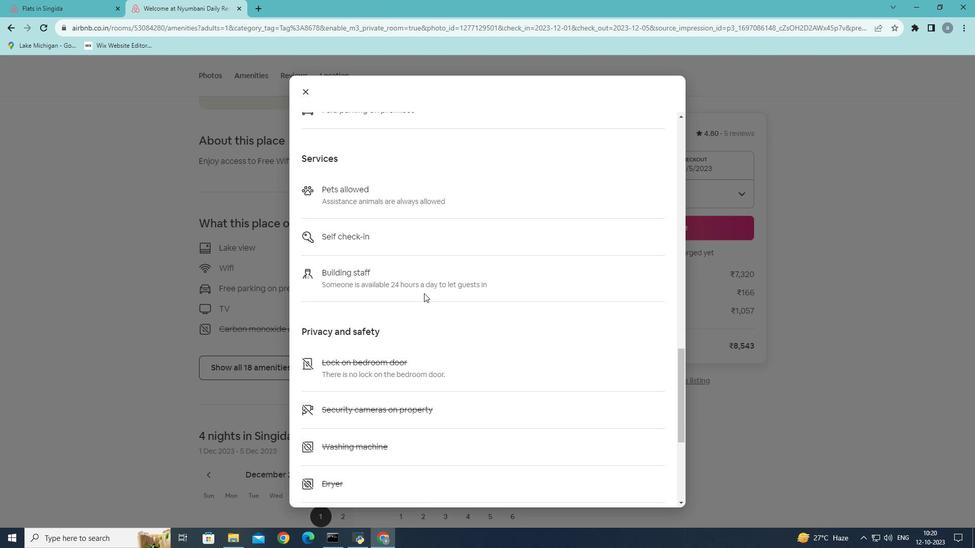 
Action: Mouse scrolled (424, 293) with delta (0, 0)
Screenshot: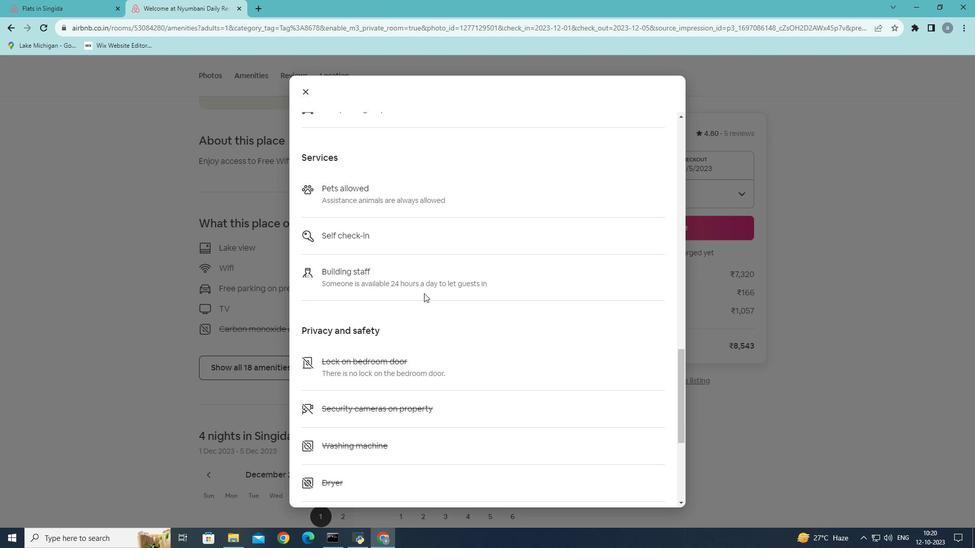 
Action: Mouse scrolled (424, 293) with delta (0, 0)
Screenshot: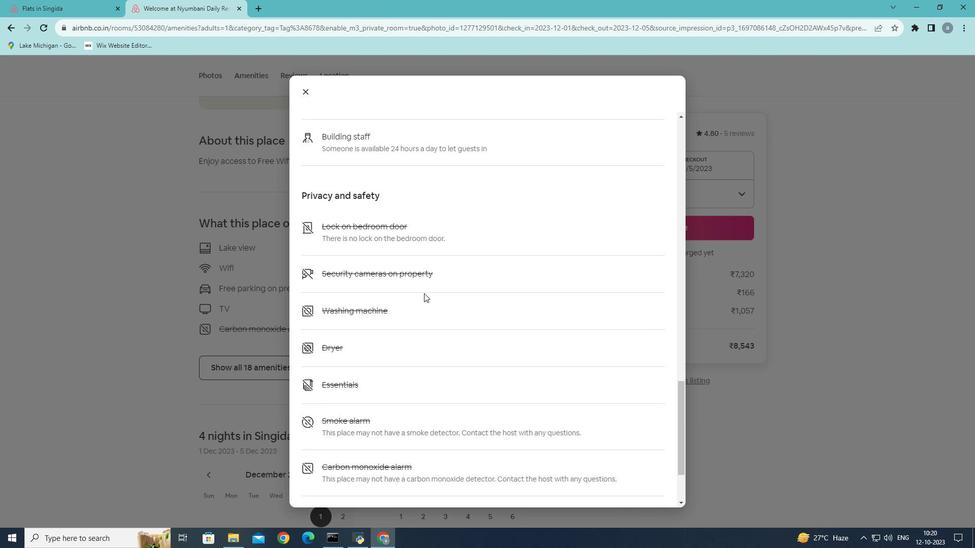 
Action: Mouse scrolled (424, 293) with delta (0, 0)
Screenshot: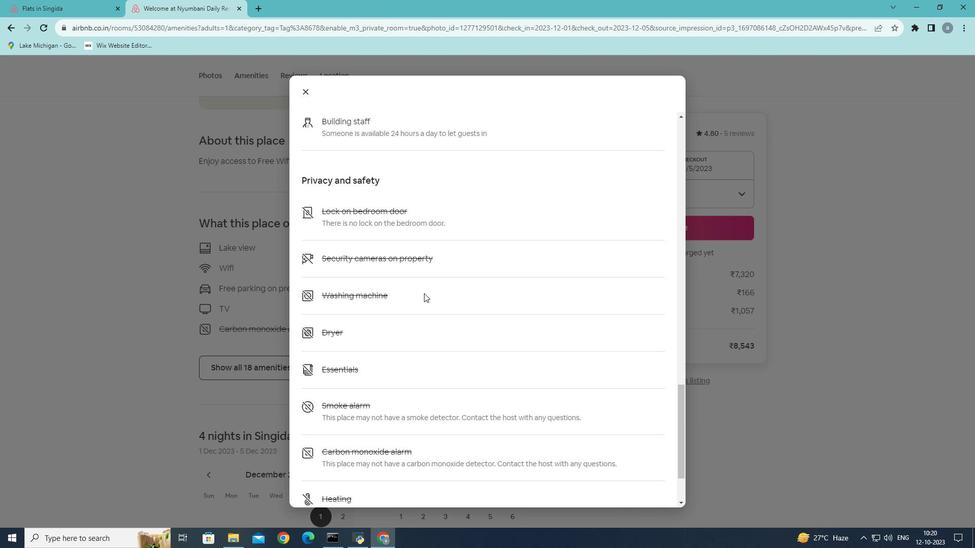 
Action: Mouse scrolled (424, 293) with delta (0, 0)
Screenshot: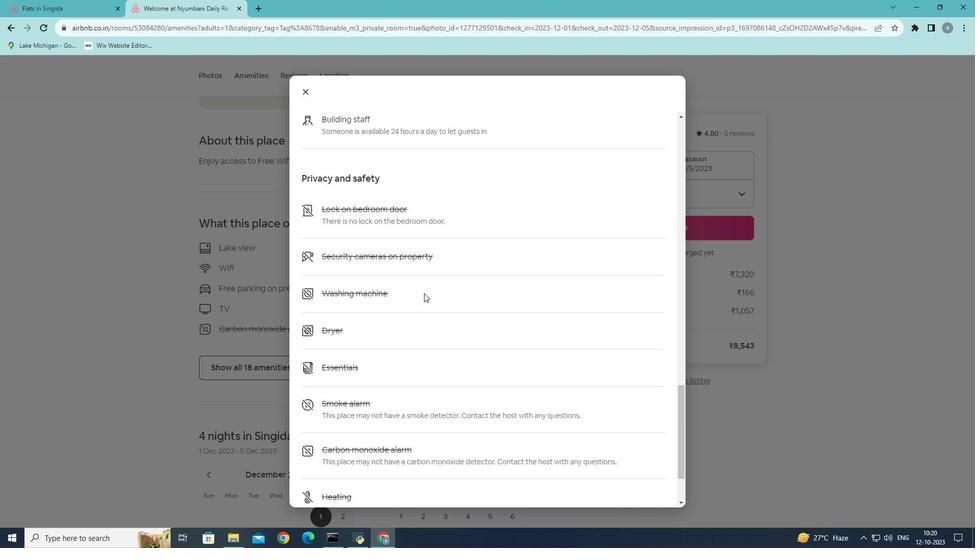 
Action: Mouse scrolled (424, 293) with delta (0, 0)
Screenshot: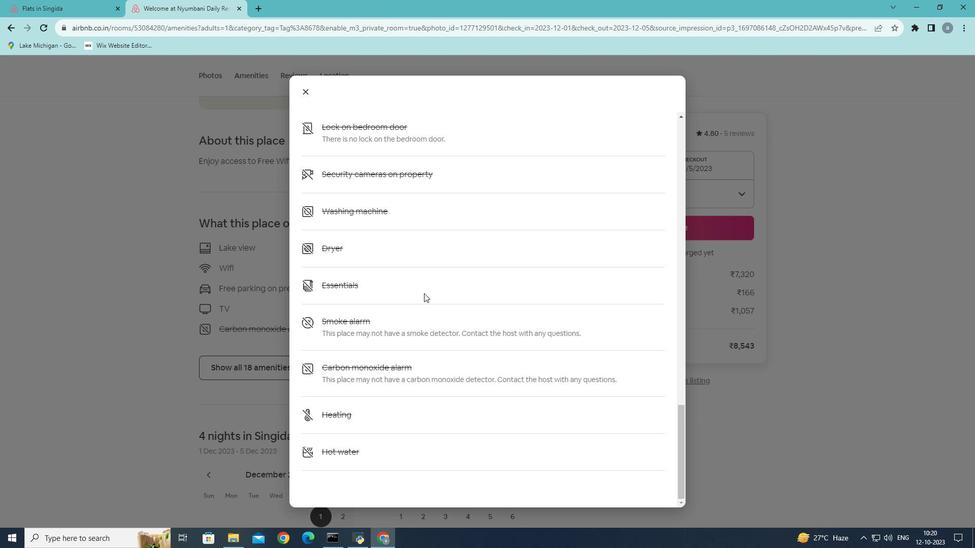 
Action: Mouse scrolled (424, 293) with delta (0, 0)
Screenshot: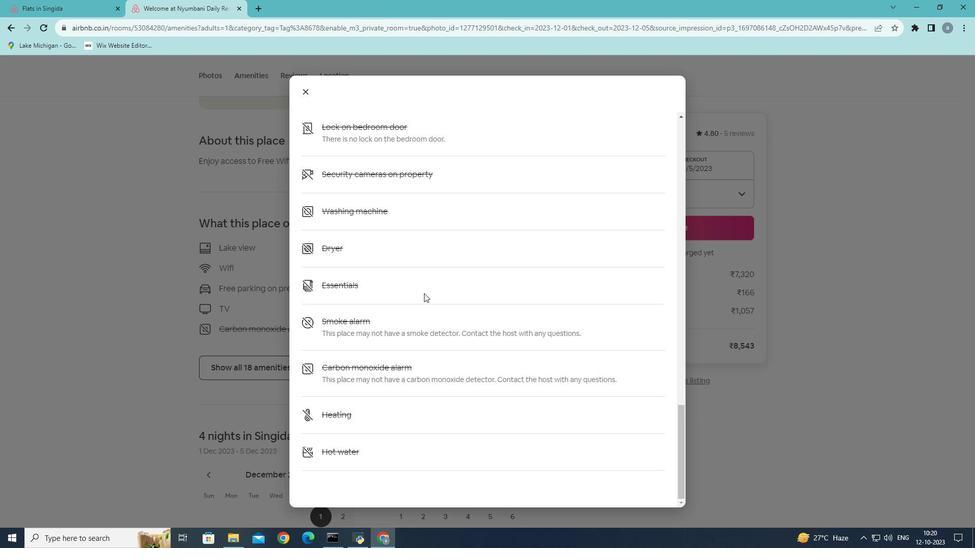 
Action: Mouse scrolled (424, 293) with delta (0, 0)
Screenshot: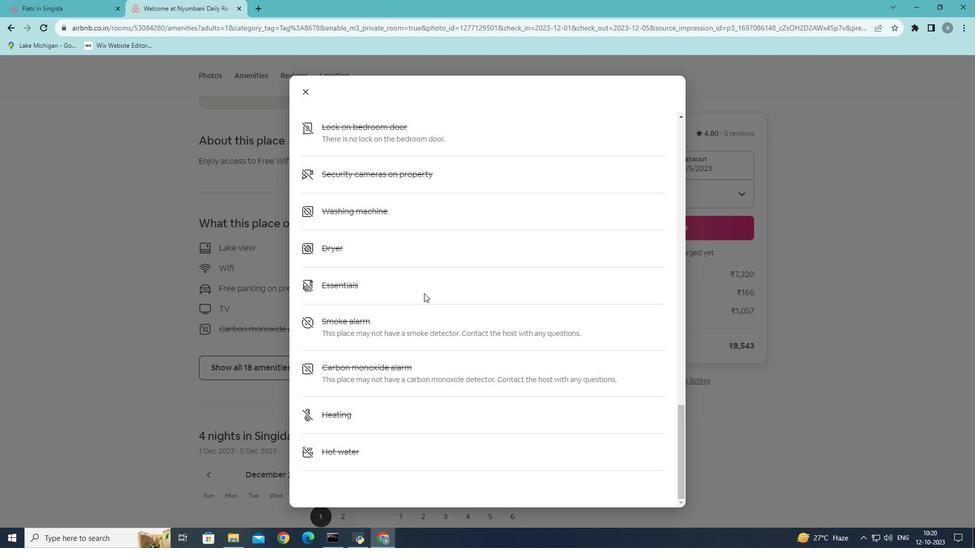 
Action: Mouse scrolled (424, 293) with delta (0, 0)
Screenshot: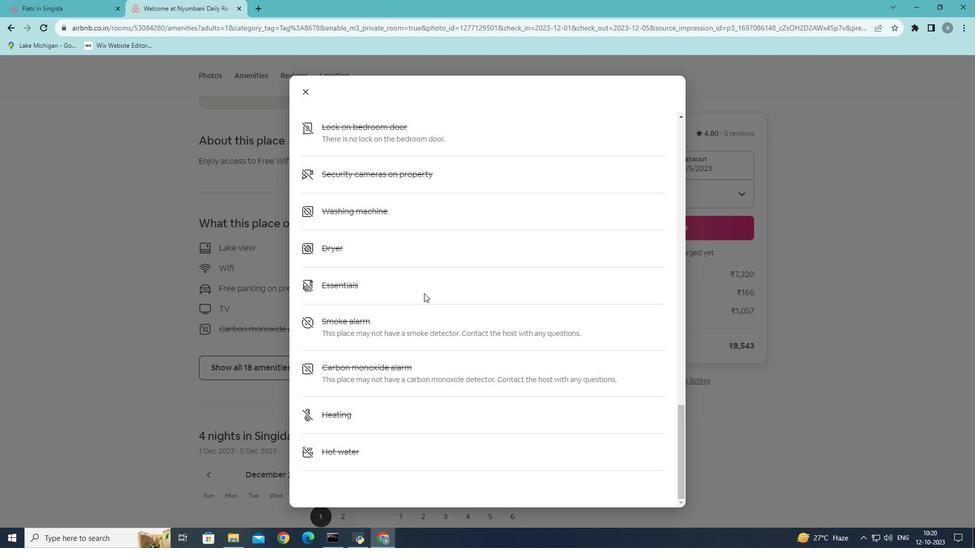 
Action: Mouse scrolled (424, 293) with delta (0, 0)
Screenshot: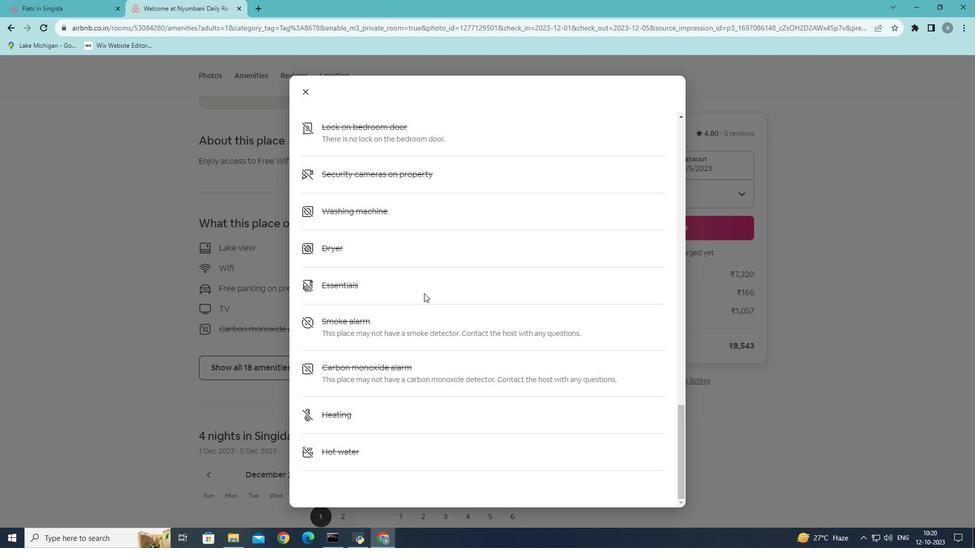 
Action: Mouse scrolled (424, 293) with delta (0, 0)
Screenshot: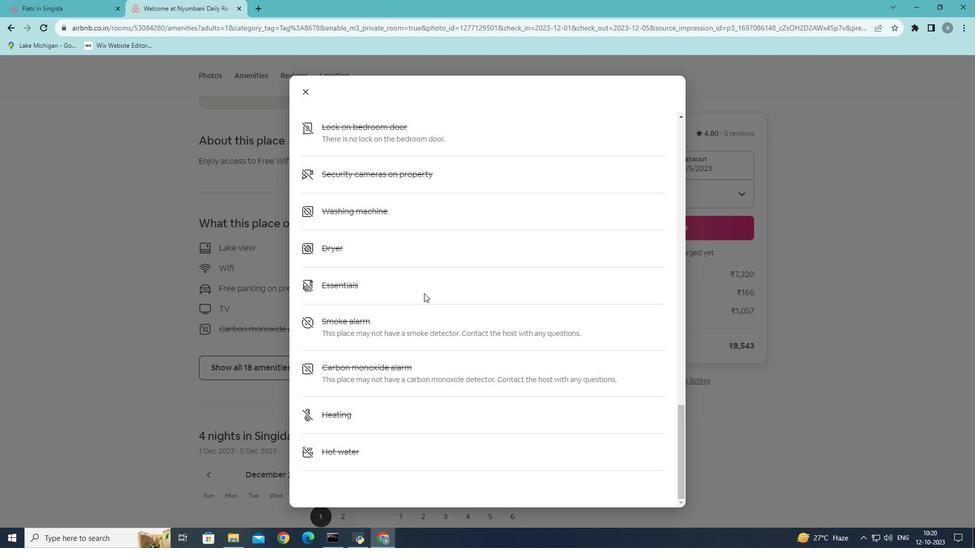 
Action: Mouse scrolled (424, 293) with delta (0, 0)
Screenshot: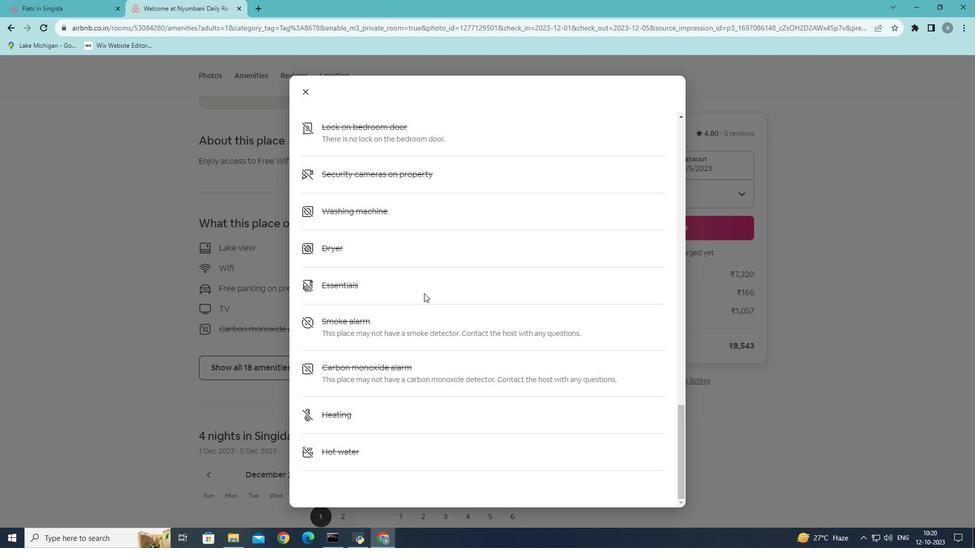 
Action: Mouse scrolled (424, 293) with delta (0, 0)
Screenshot: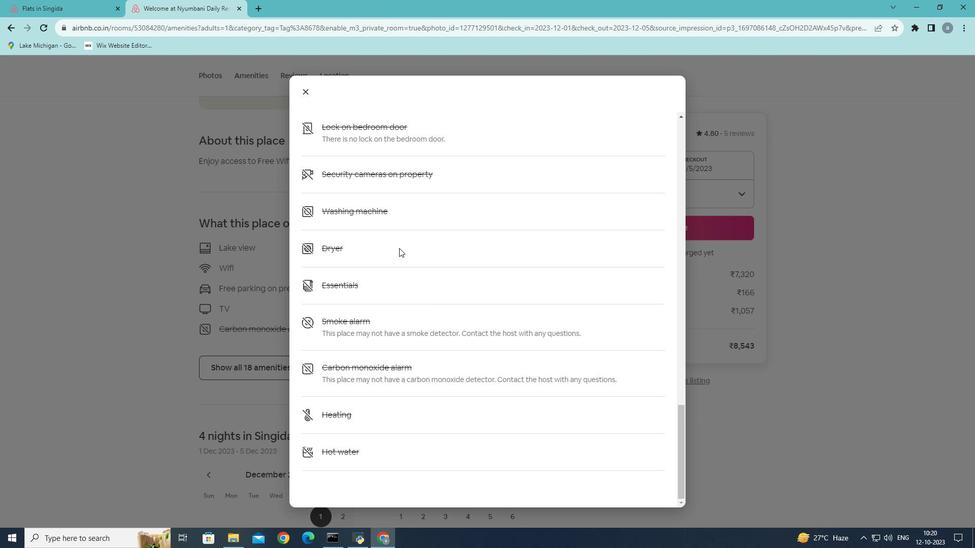 
Action: Mouse scrolled (424, 293) with delta (0, 0)
Screenshot: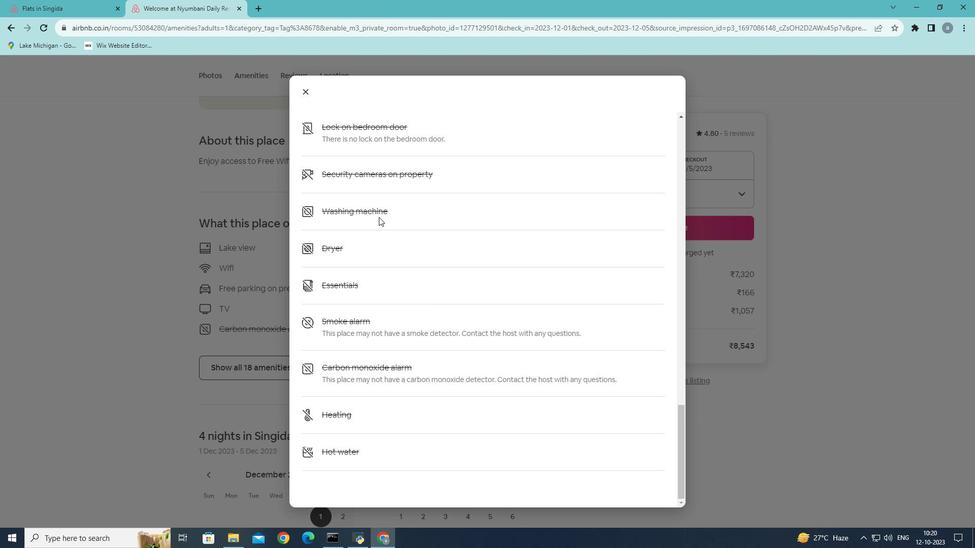 
Action: Mouse moved to (307, 91)
Screenshot: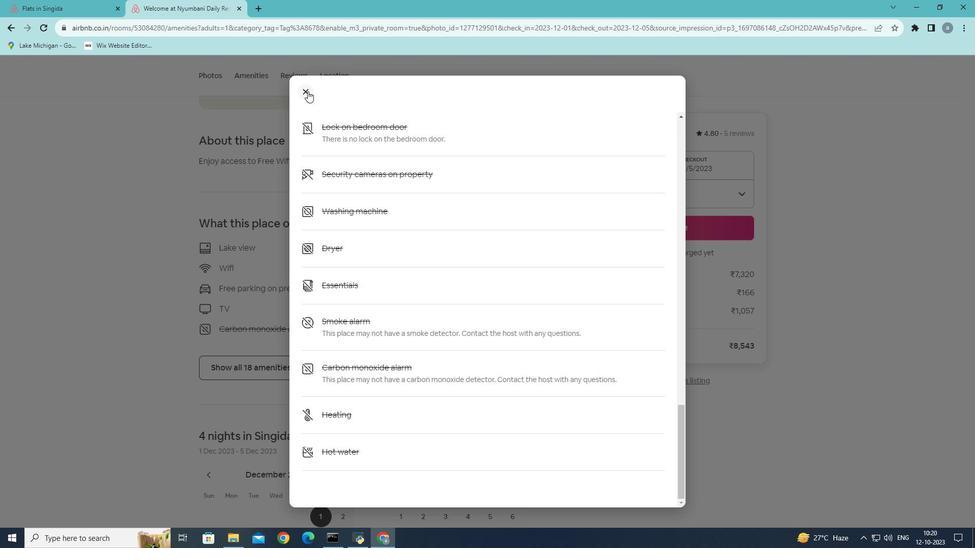 
Action: Mouse pressed left at (307, 91)
Screenshot: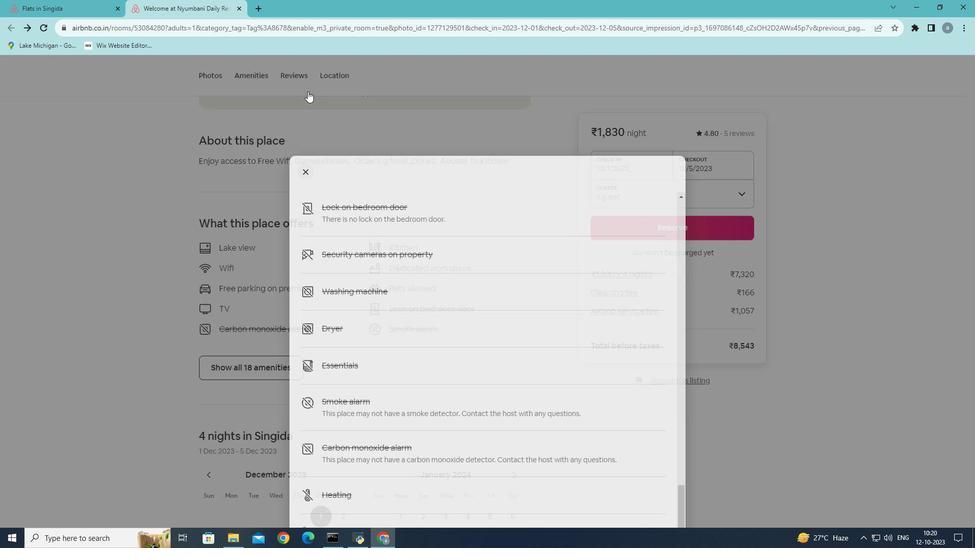 
Action: Mouse moved to (330, 265)
Screenshot: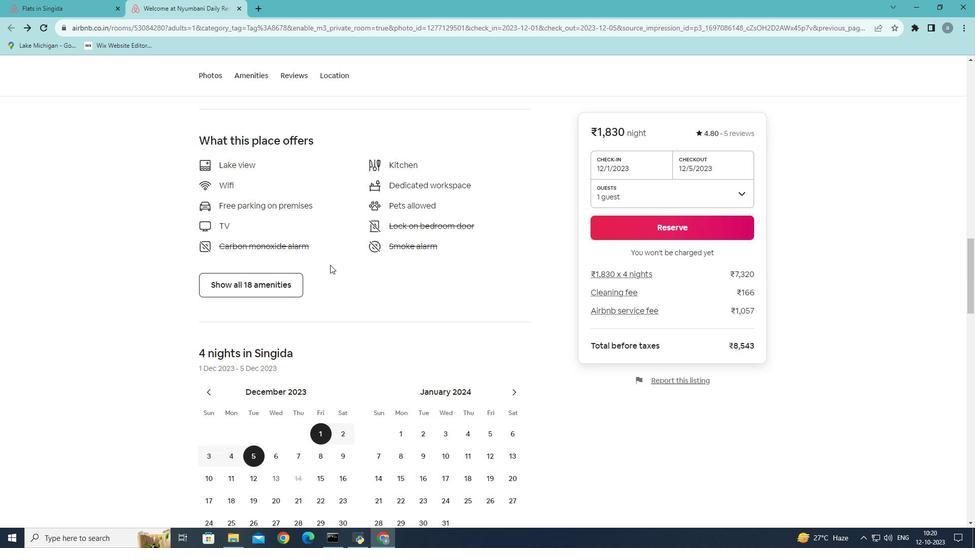 
Action: Mouse scrolled (330, 264) with delta (0, 0)
Screenshot: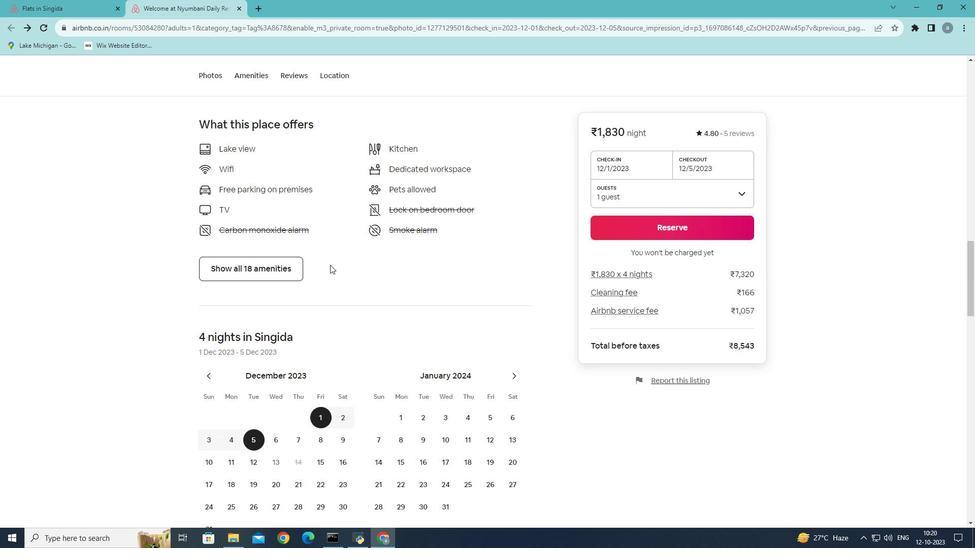 
Action: Mouse scrolled (330, 264) with delta (0, 0)
Screenshot: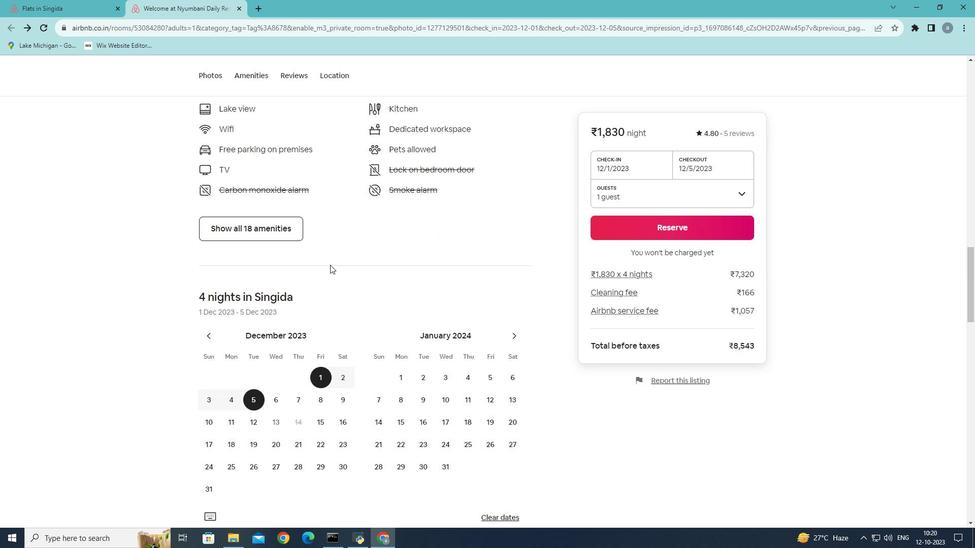 
Action: Mouse scrolled (330, 264) with delta (0, 0)
Screenshot: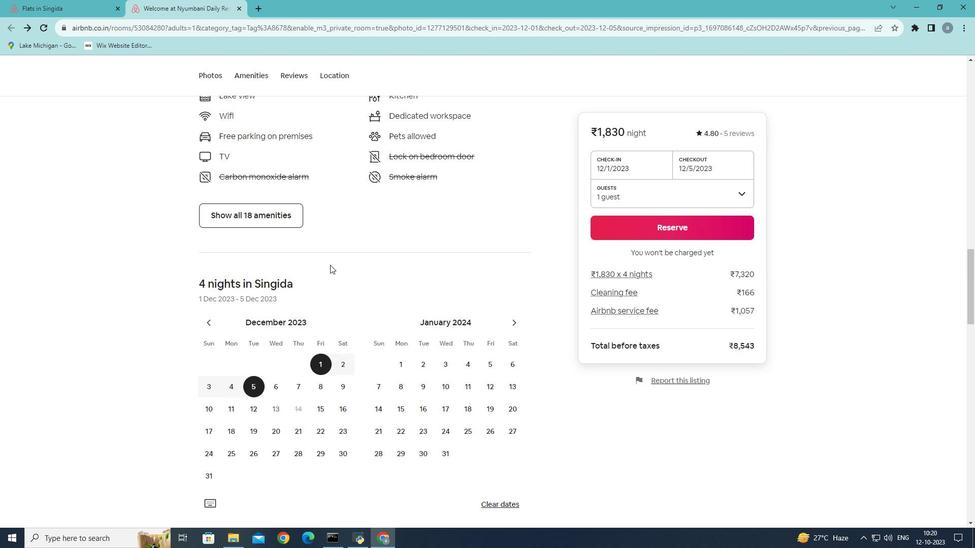 
Action: Mouse scrolled (330, 264) with delta (0, 0)
Screenshot: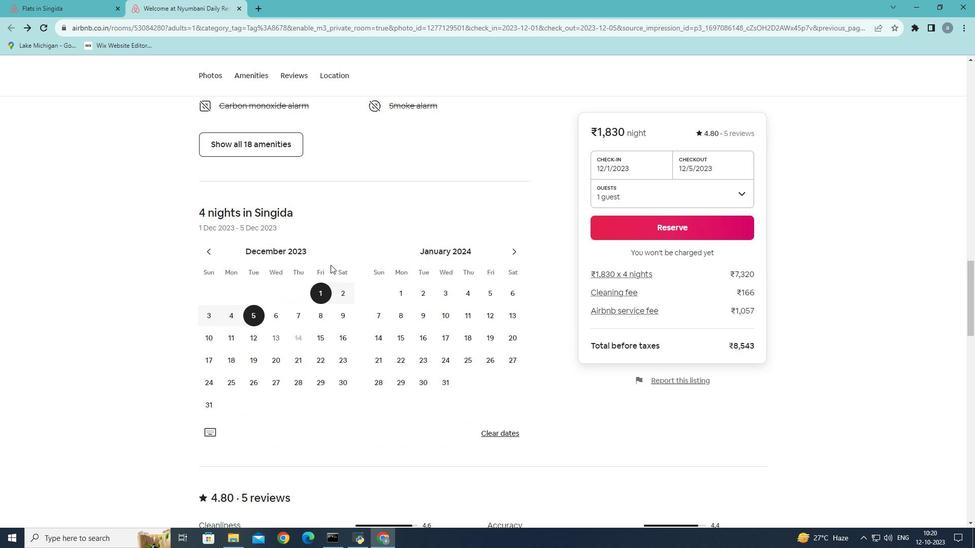 
Action: Mouse moved to (330, 265)
Screenshot: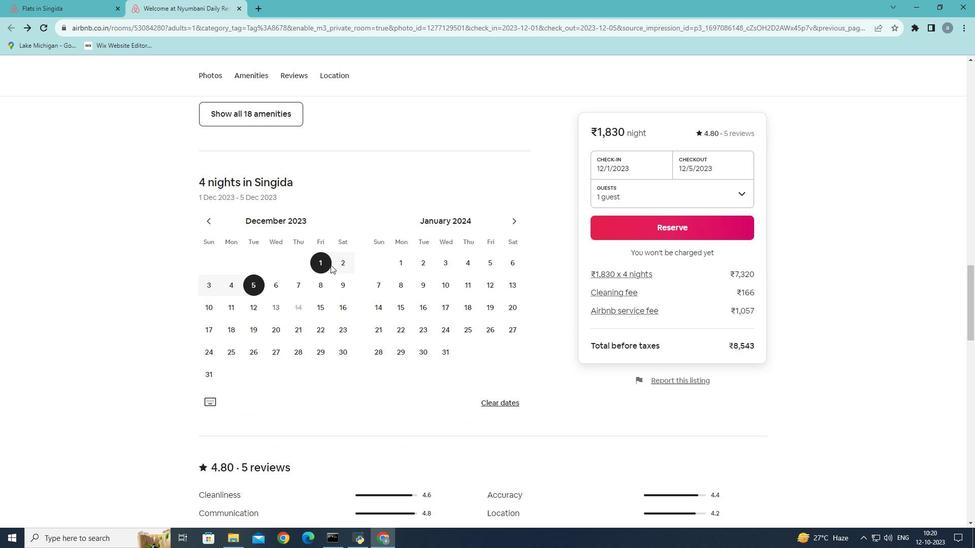 
Action: Mouse scrolled (330, 264) with delta (0, 0)
Screenshot: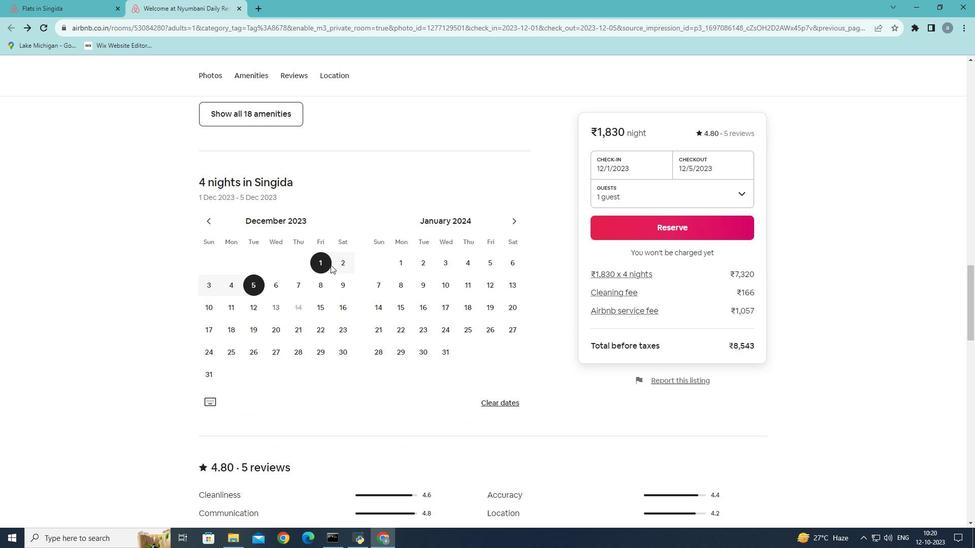 
Action: Mouse scrolled (330, 264) with delta (0, 0)
Screenshot: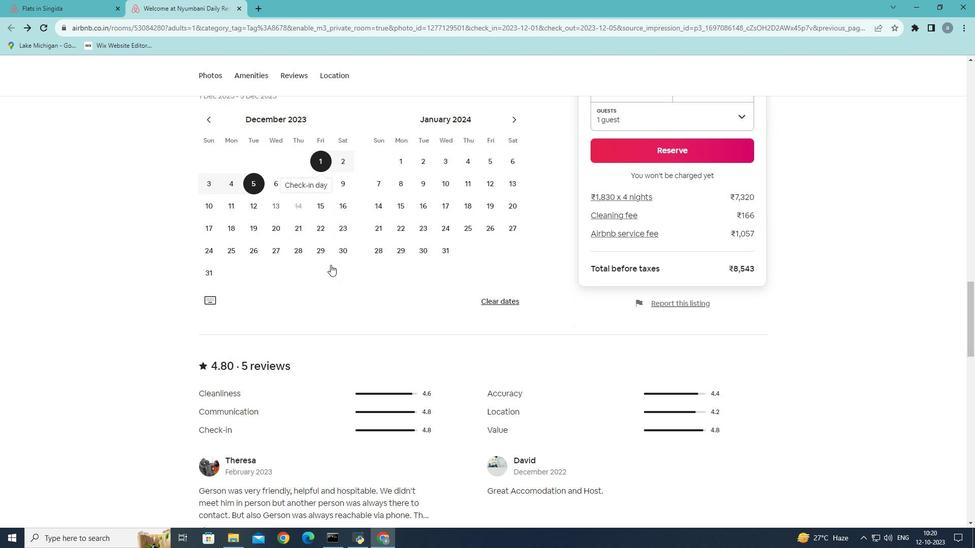 
Action: Mouse scrolled (330, 264) with delta (0, 0)
Screenshot: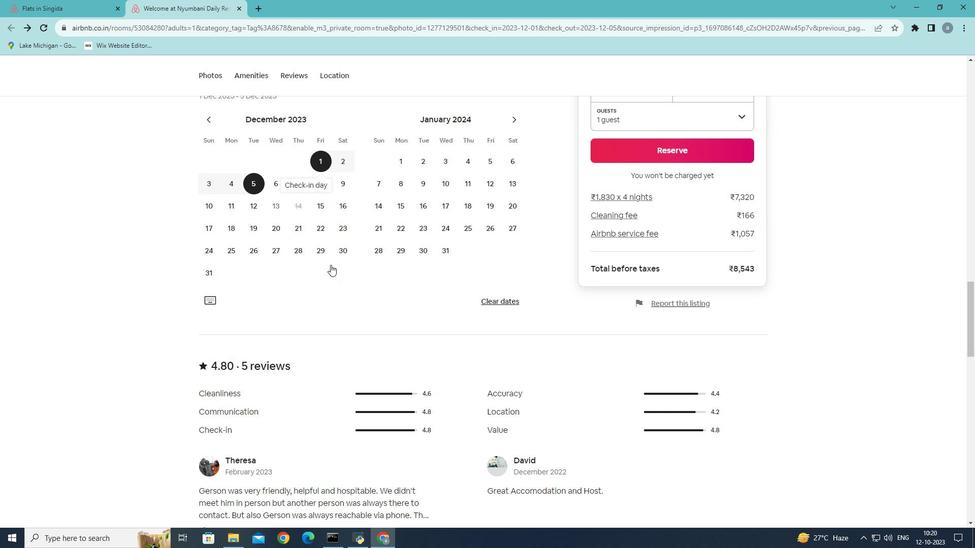 
Action: Mouse scrolled (330, 264) with delta (0, 0)
Screenshot: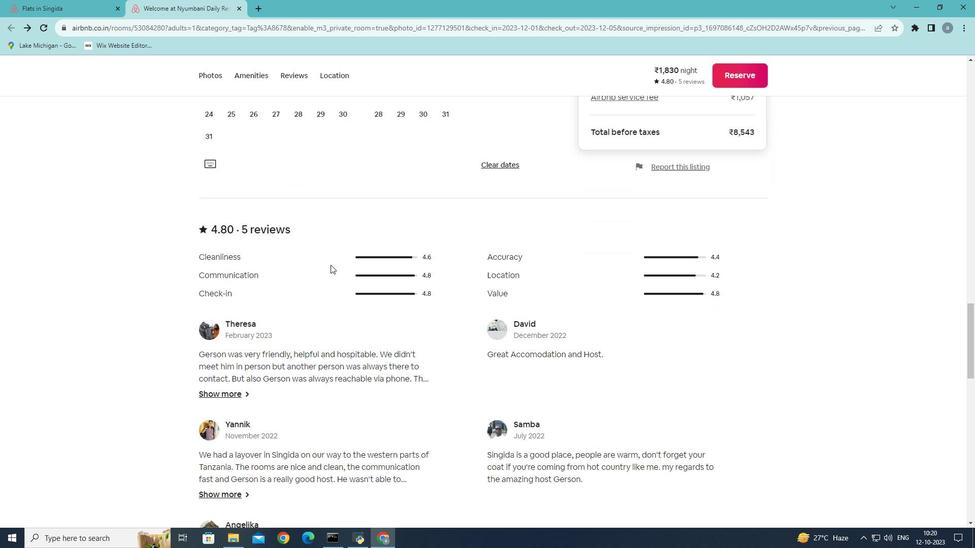 
Action: Mouse scrolled (330, 264) with delta (0, 0)
Screenshot: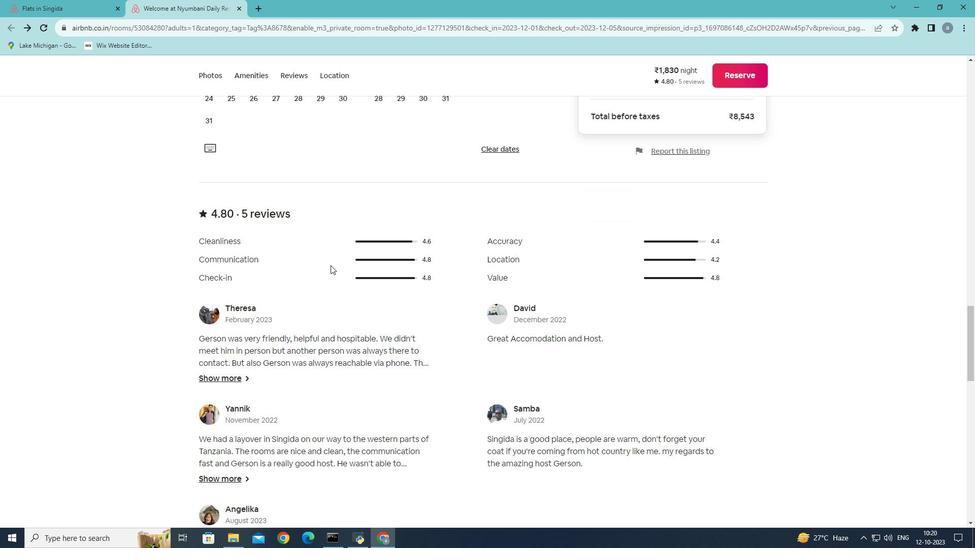 
Action: Mouse scrolled (330, 264) with delta (0, 0)
Screenshot: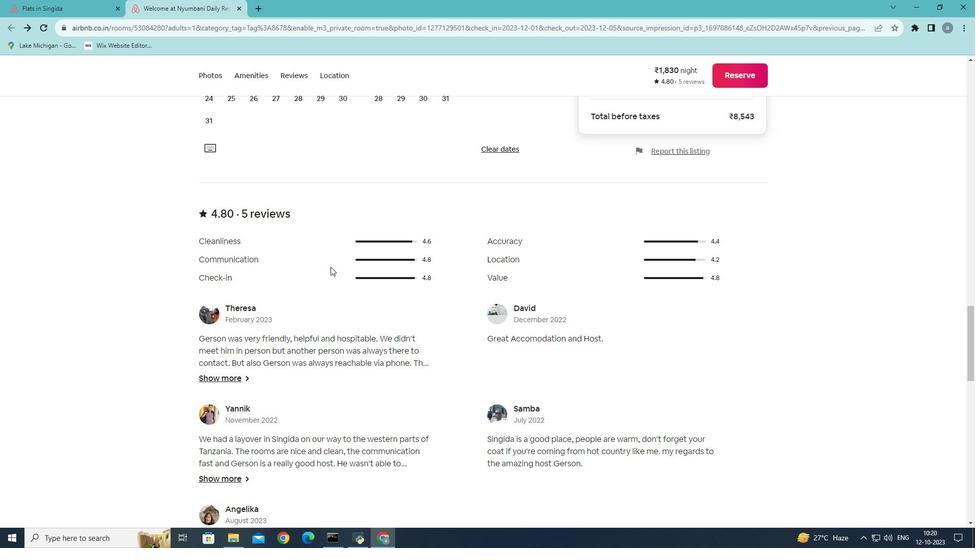
Action: Mouse moved to (330, 273)
Screenshot: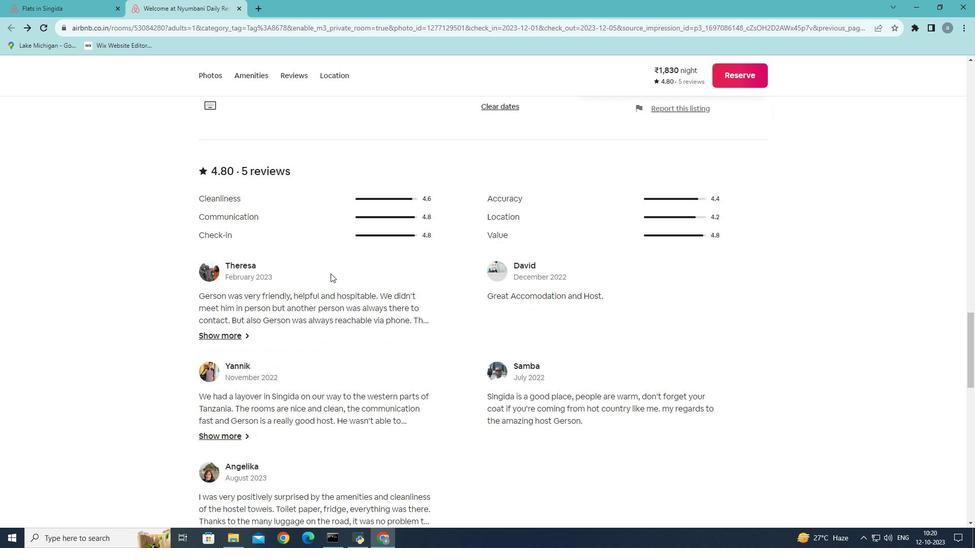 
Action: Mouse scrolled (330, 273) with delta (0, 0)
Screenshot: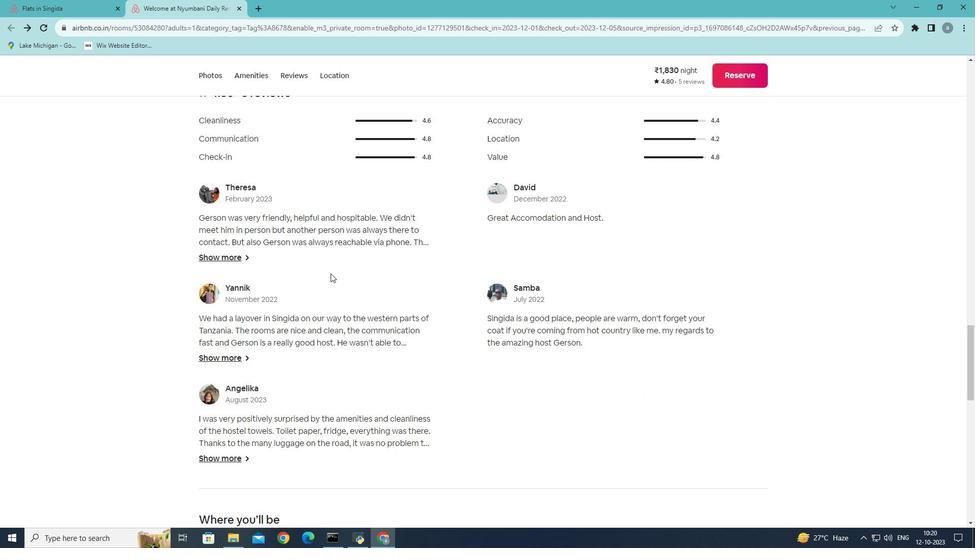 
Action: Mouse scrolled (330, 273) with delta (0, 0)
Screenshot: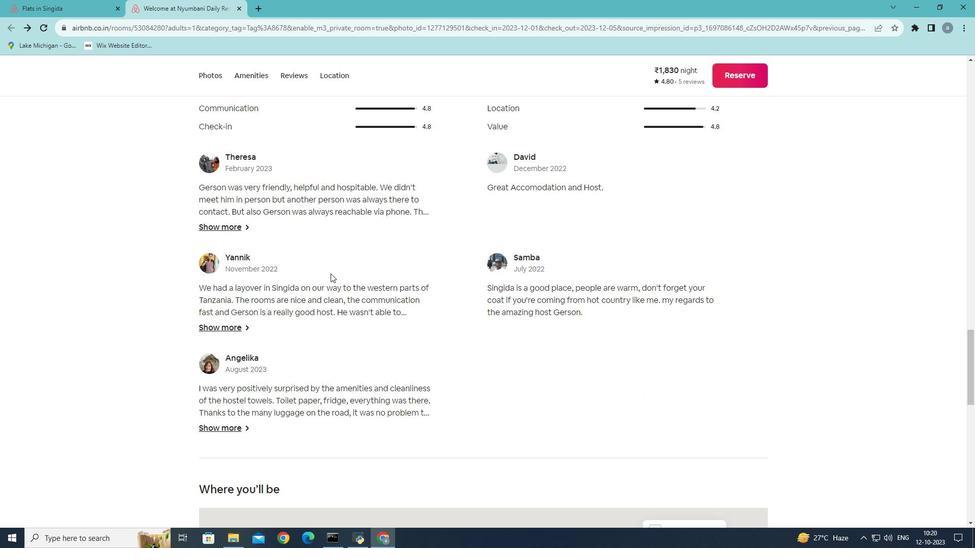 
Action: Mouse scrolled (330, 273) with delta (0, 0)
Screenshot: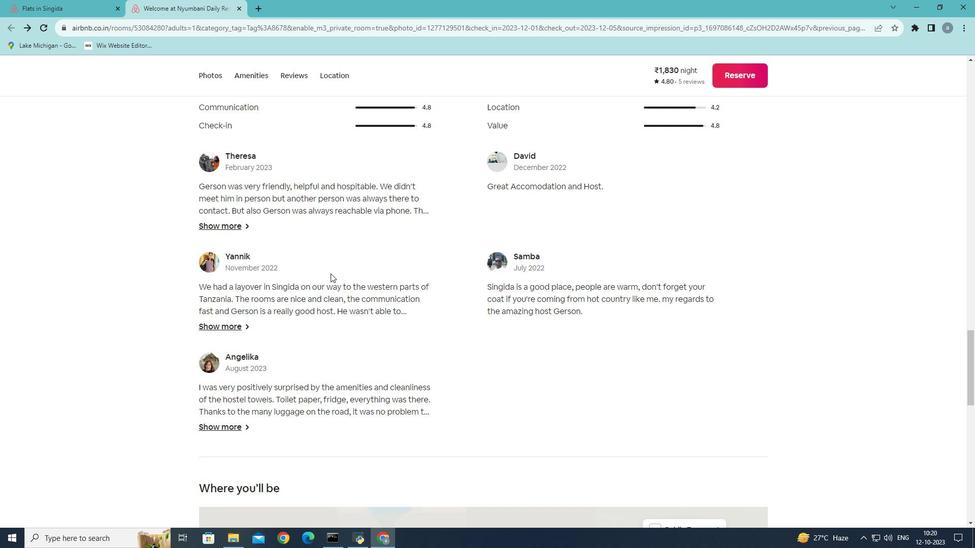 
Action: Mouse scrolled (330, 273) with delta (0, 0)
Screenshot: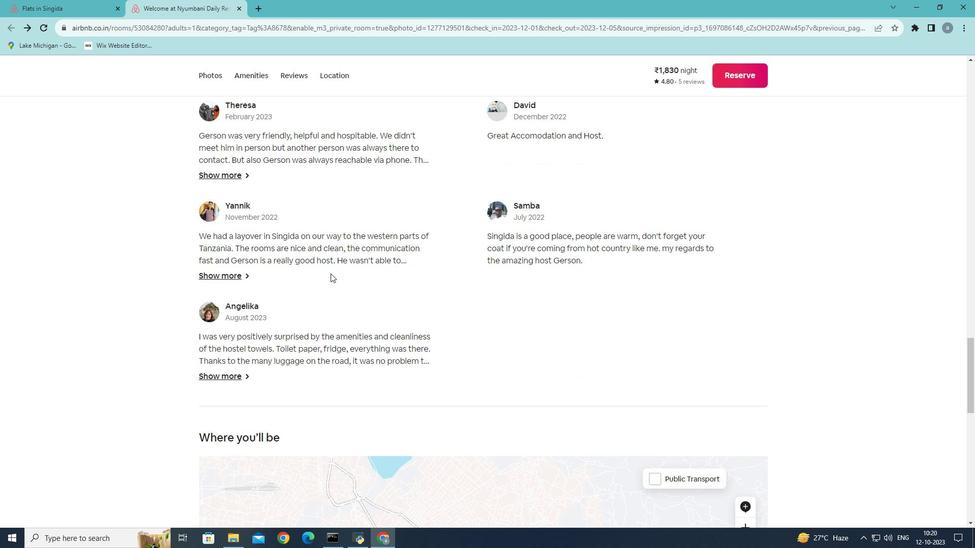 
Action: Mouse scrolled (330, 273) with delta (0, 0)
Screenshot: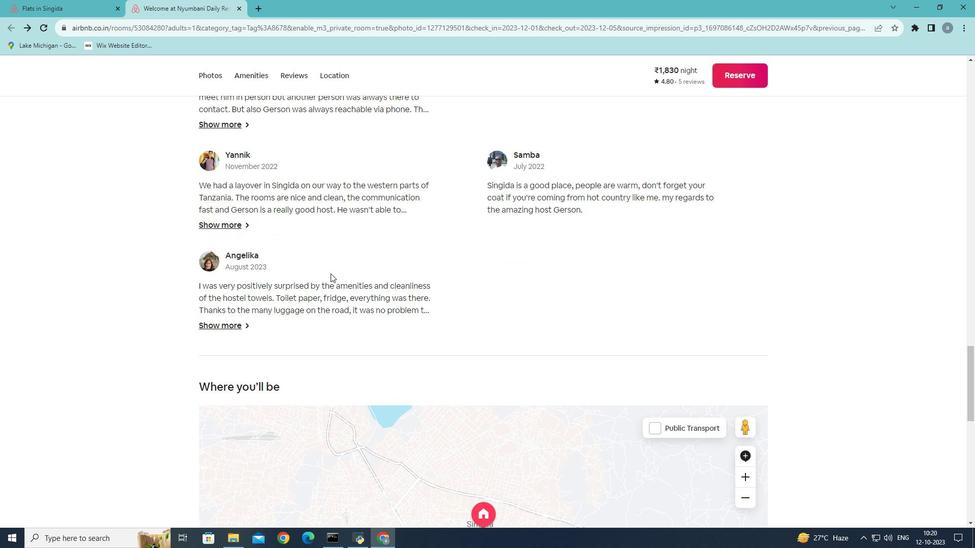 
Action: Mouse moved to (232, 323)
Screenshot: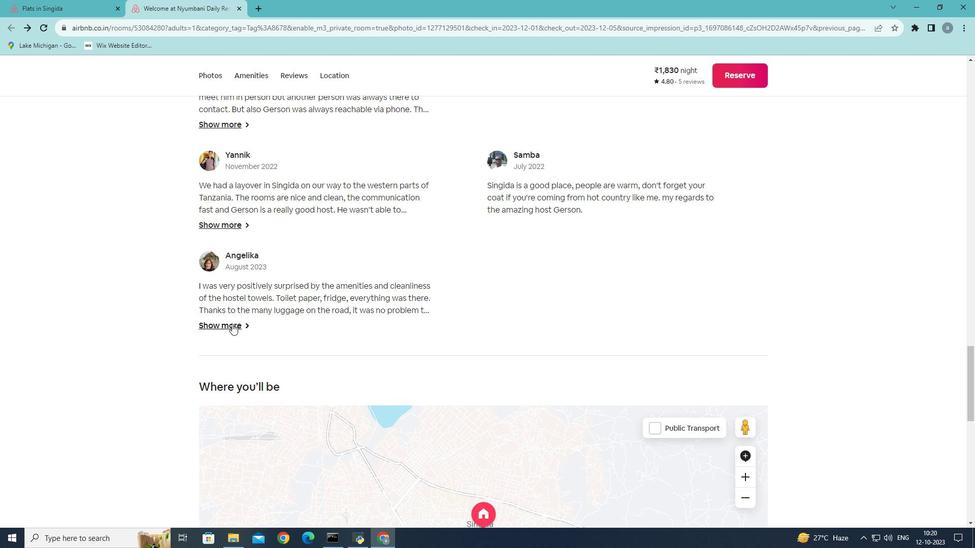 
Action: Mouse pressed left at (232, 323)
Screenshot: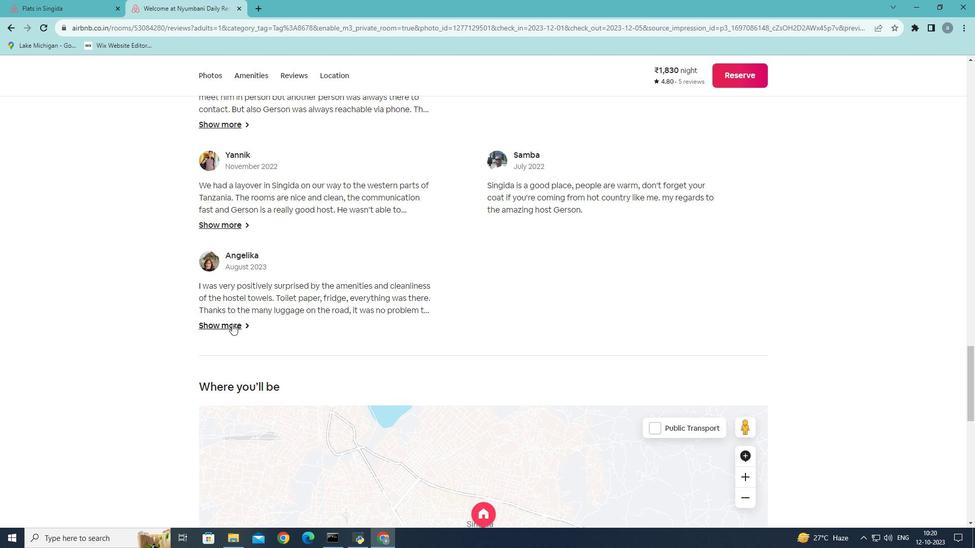 
Action: Mouse moved to (543, 282)
Screenshot: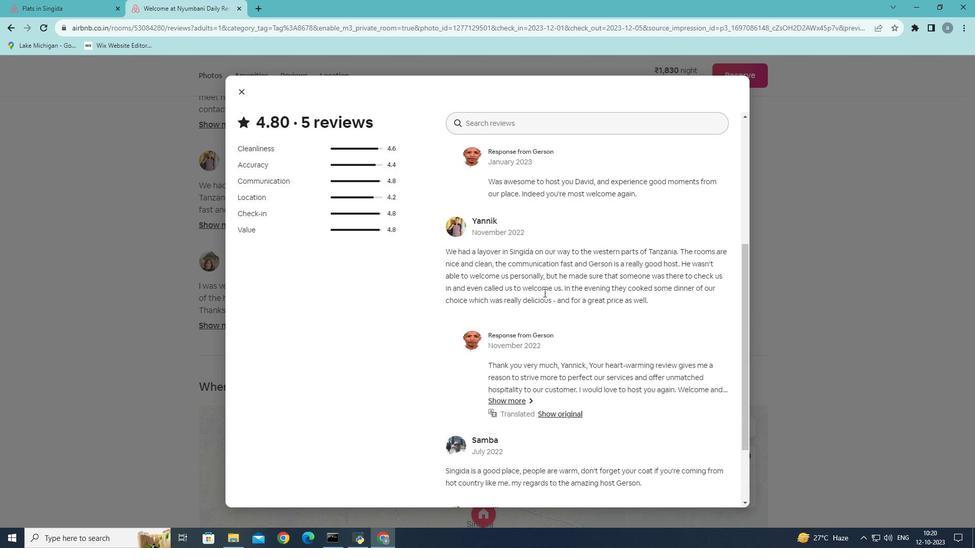 
Action: Mouse scrolled (543, 283) with delta (0, 0)
Screenshot: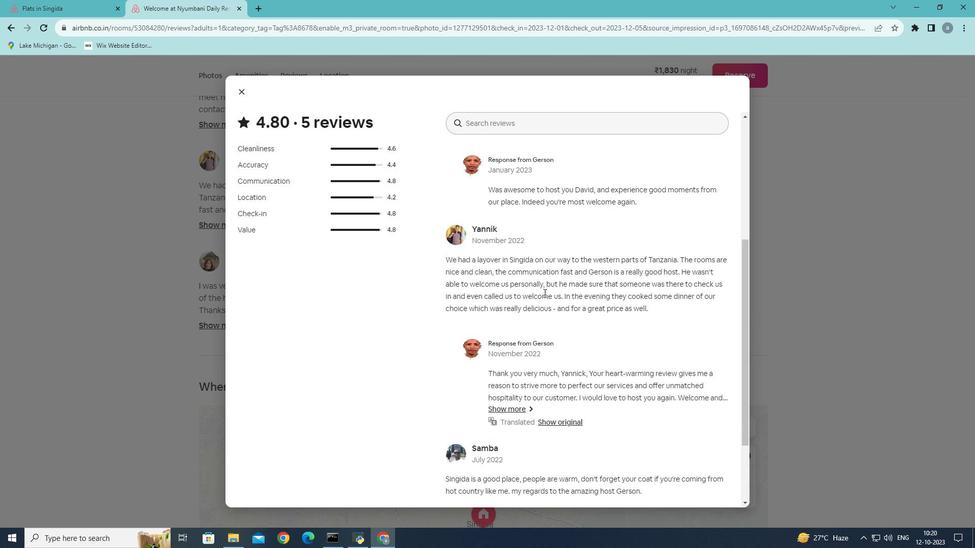 
Action: Mouse scrolled (543, 283) with delta (0, 0)
Screenshot: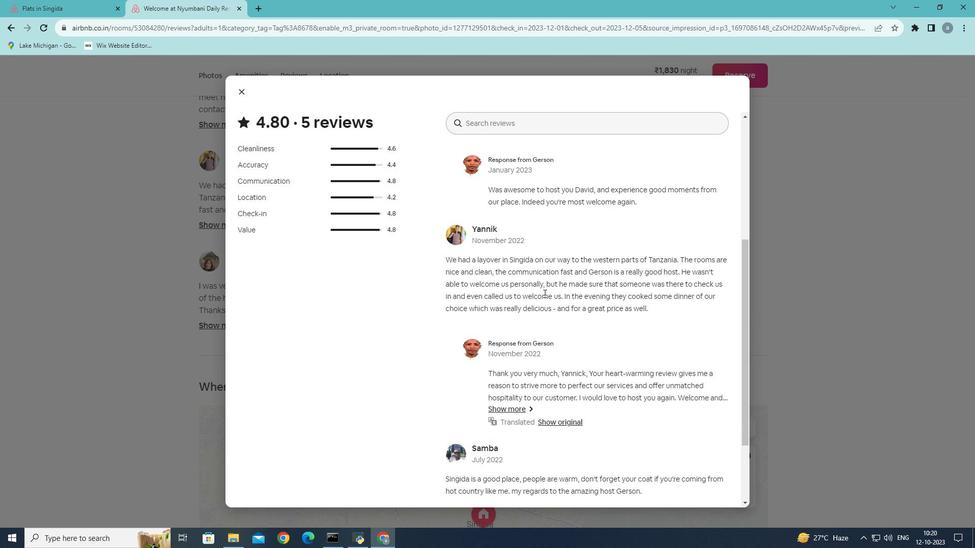 
Action: Mouse moved to (543, 294)
Screenshot: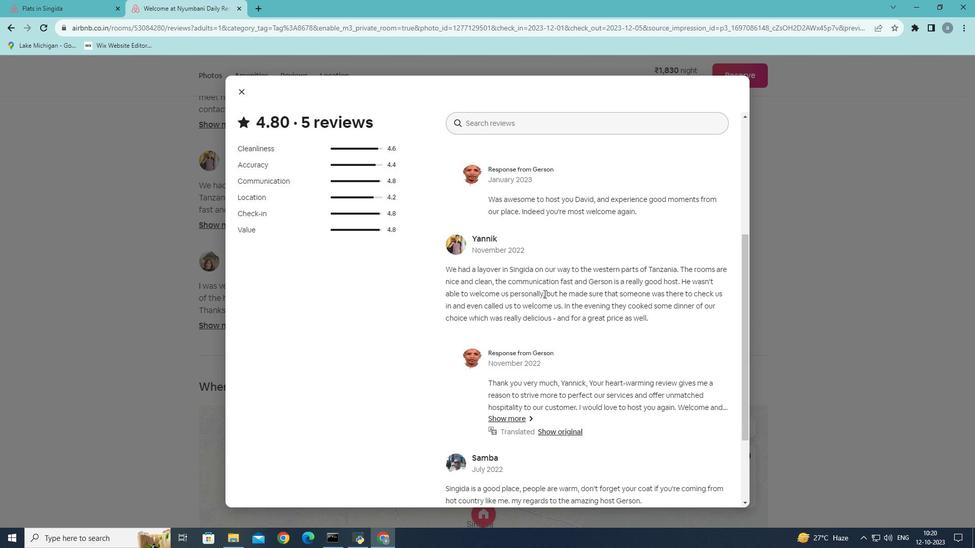 
Action: Mouse scrolled (543, 294) with delta (0, 0)
Screenshot: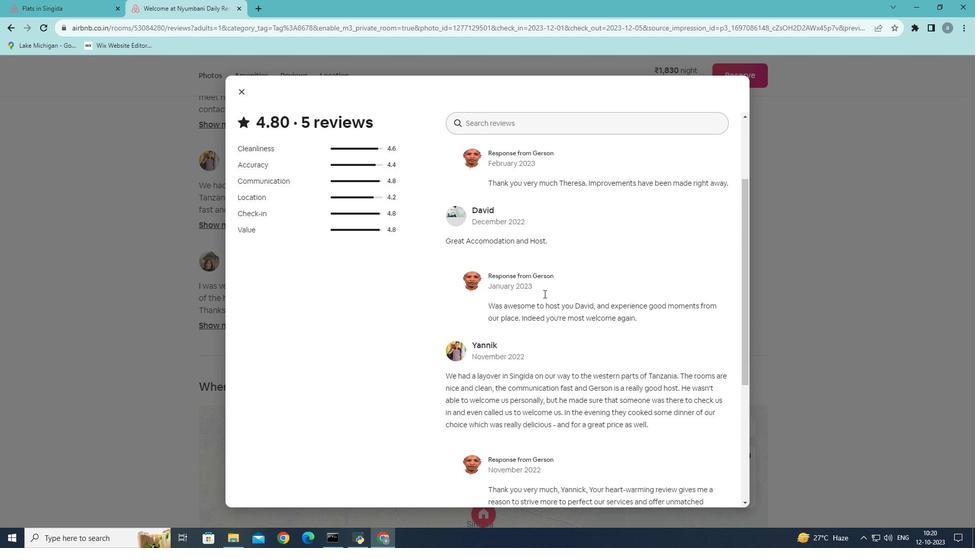 
Action: Mouse scrolled (543, 294) with delta (0, 0)
Screenshot: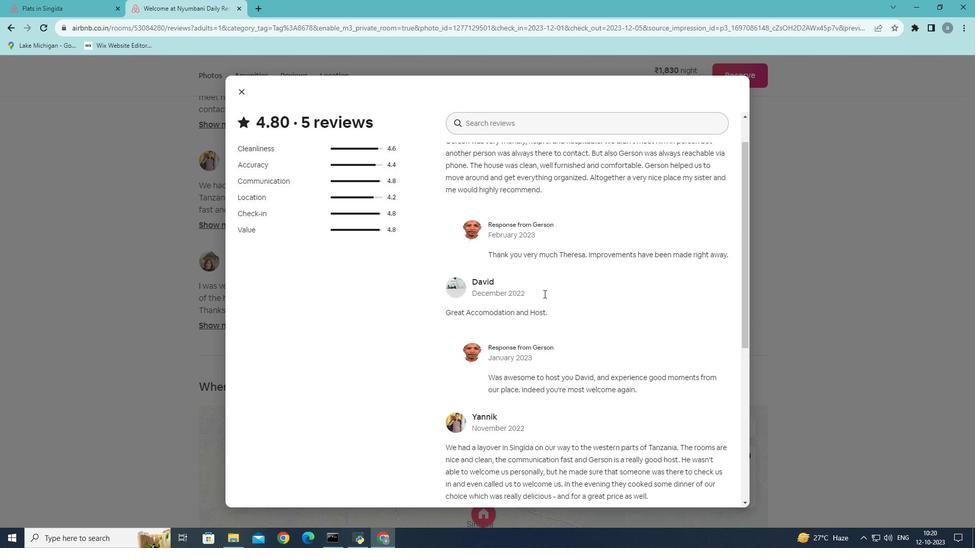
Action: Mouse scrolled (543, 294) with delta (0, 0)
Screenshot: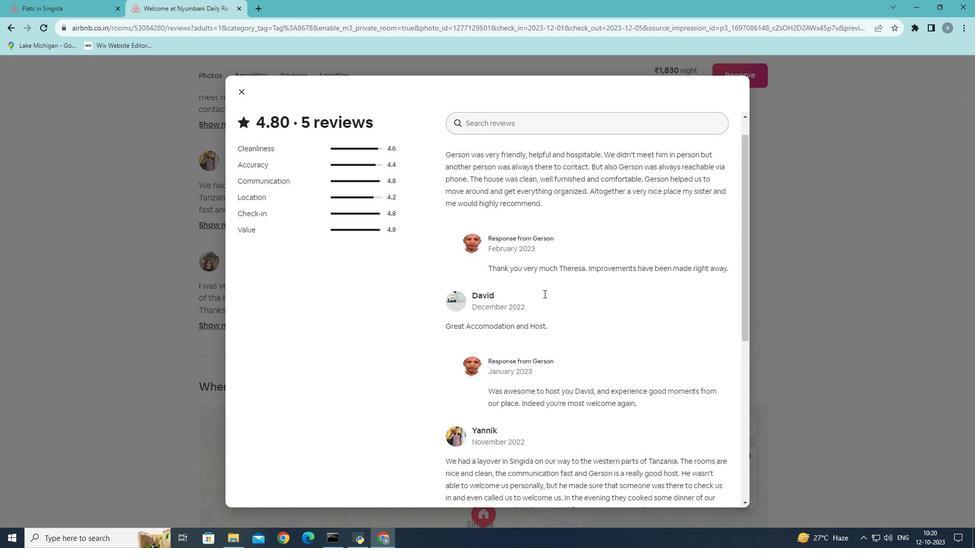 
Action: Mouse scrolled (543, 294) with delta (0, 0)
Screenshot: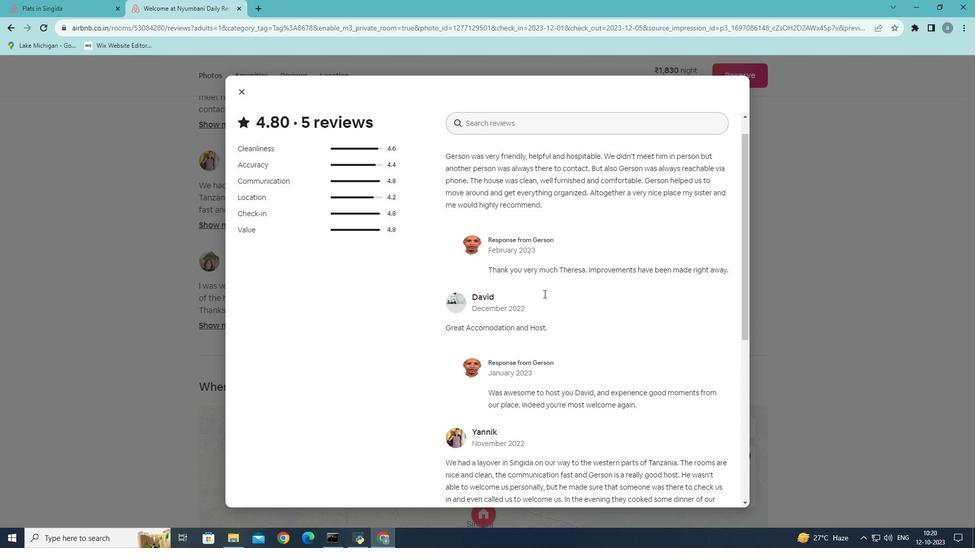 
Action: Mouse scrolled (543, 294) with delta (0, 0)
Screenshot: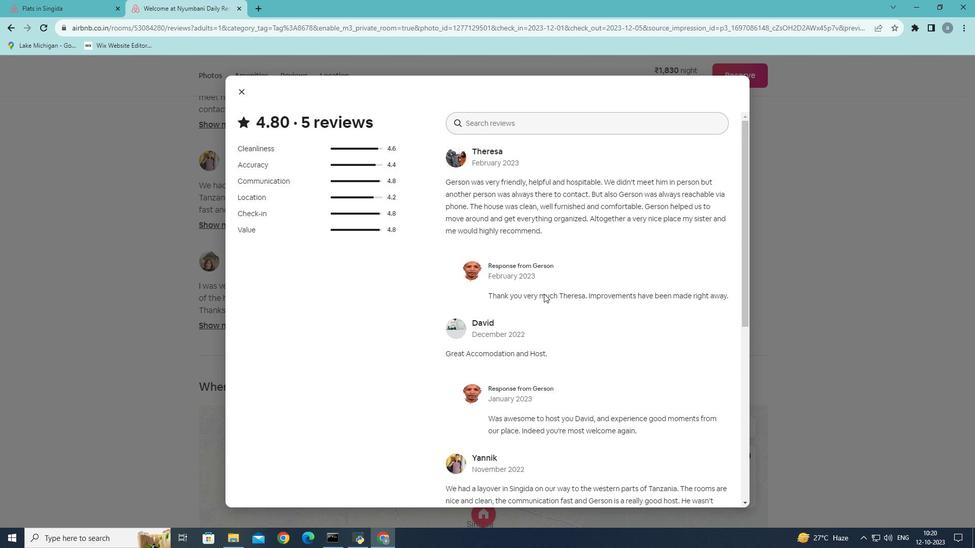 
Action: Mouse scrolled (543, 294) with delta (0, 0)
Screenshot: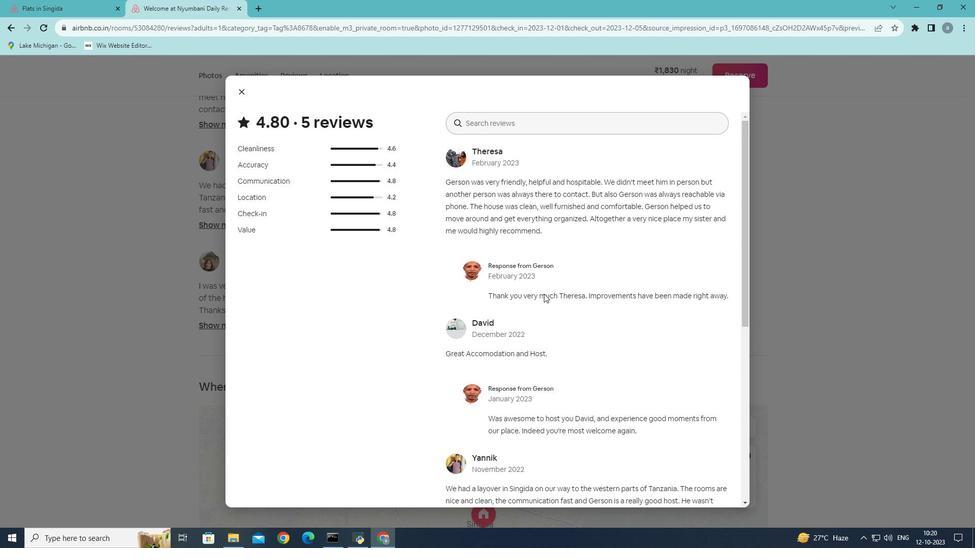 
Action: Mouse scrolled (543, 294) with delta (0, 0)
Screenshot: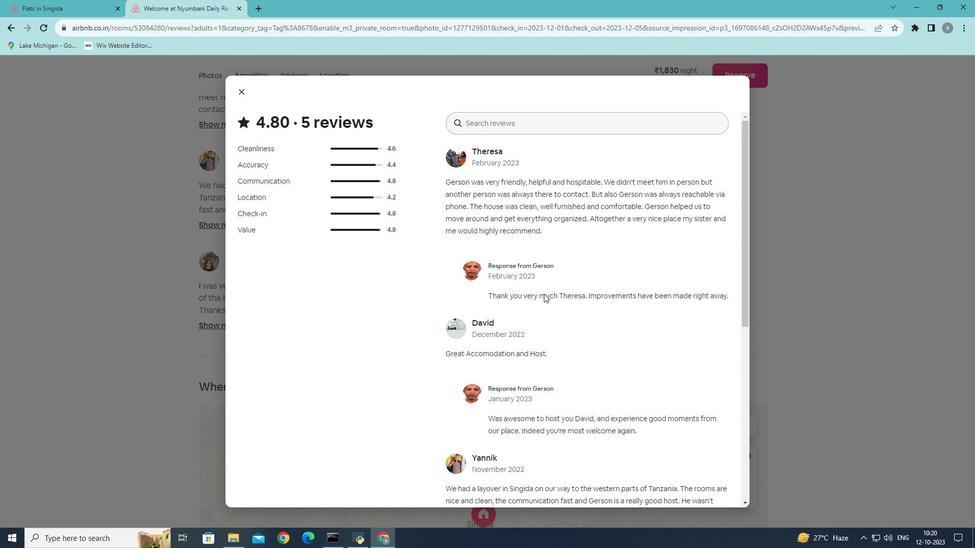 
Action: Mouse scrolled (543, 294) with delta (0, 0)
Screenshot: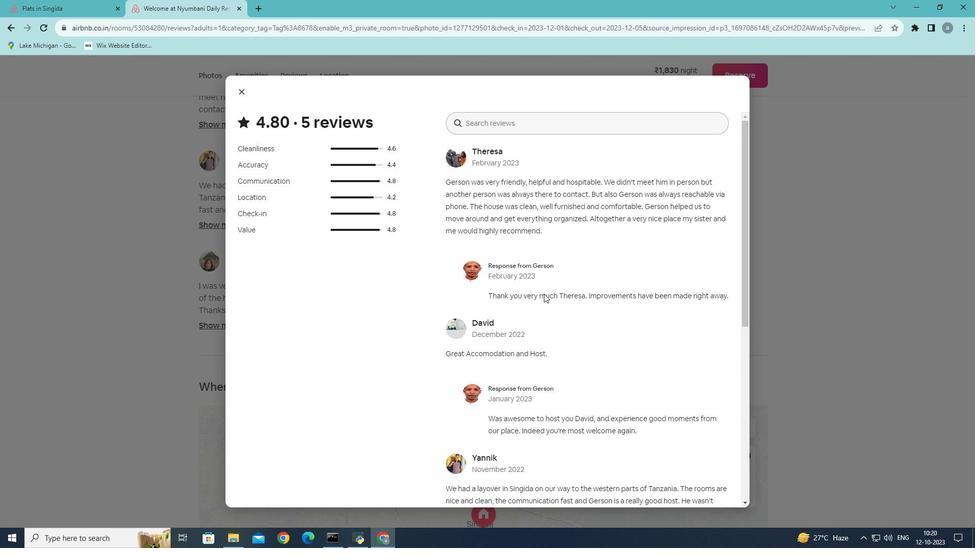 
Action: Mouse moved to (543, 297)
Screenshot: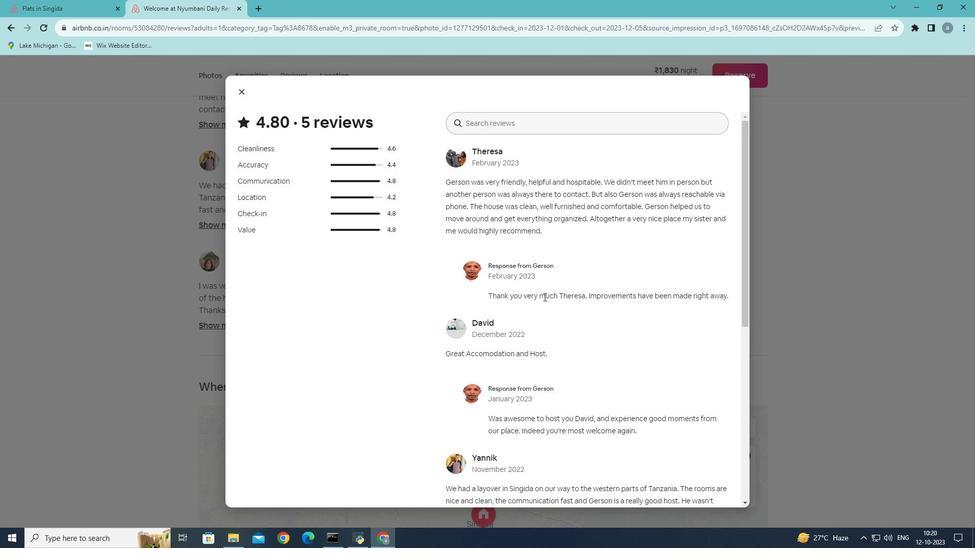 
Action: Mouse scrolled (543, 296) with delta (0, 0)
Screenshot: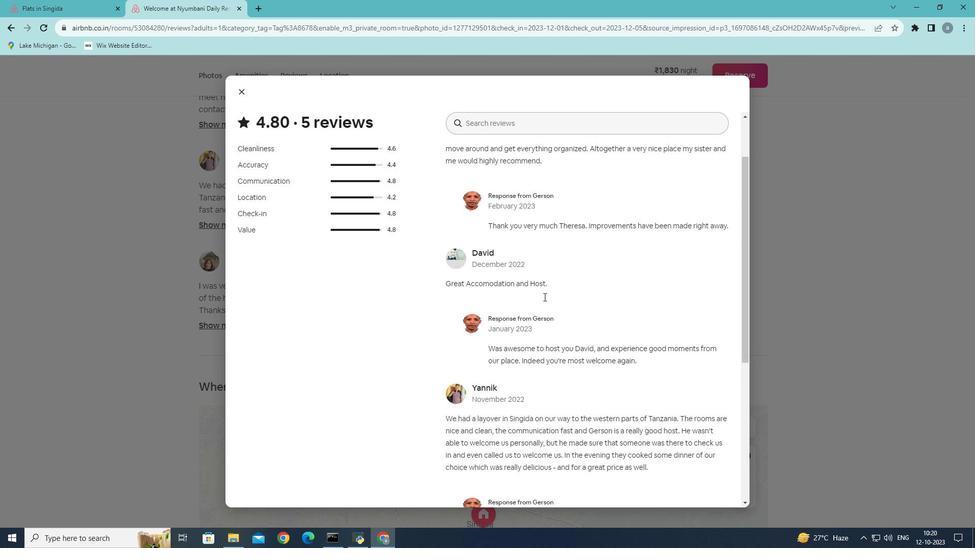 
Action: Mouse scrolled (543, 296) with delta (0, 0)
Screenshot: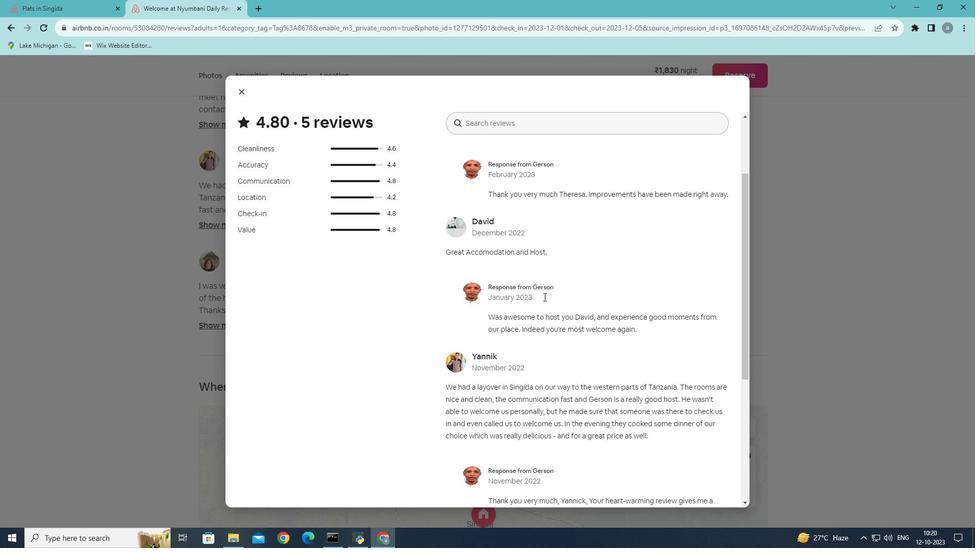 
Action: Mouse scrolled (543, 296) with delta (0, 0)
Screenshot: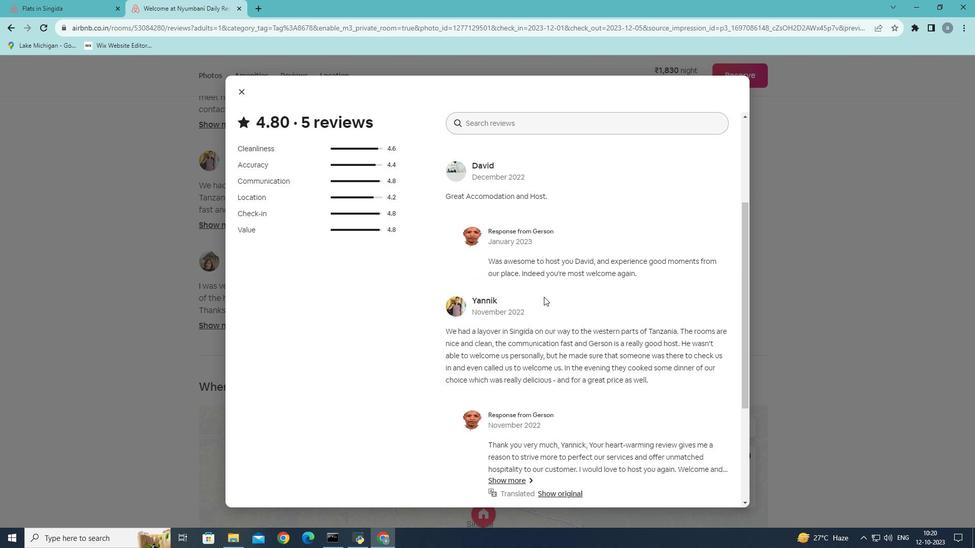 
Action: Mouse scrolled (543, 296) with delta (0, 0)
Screenshot: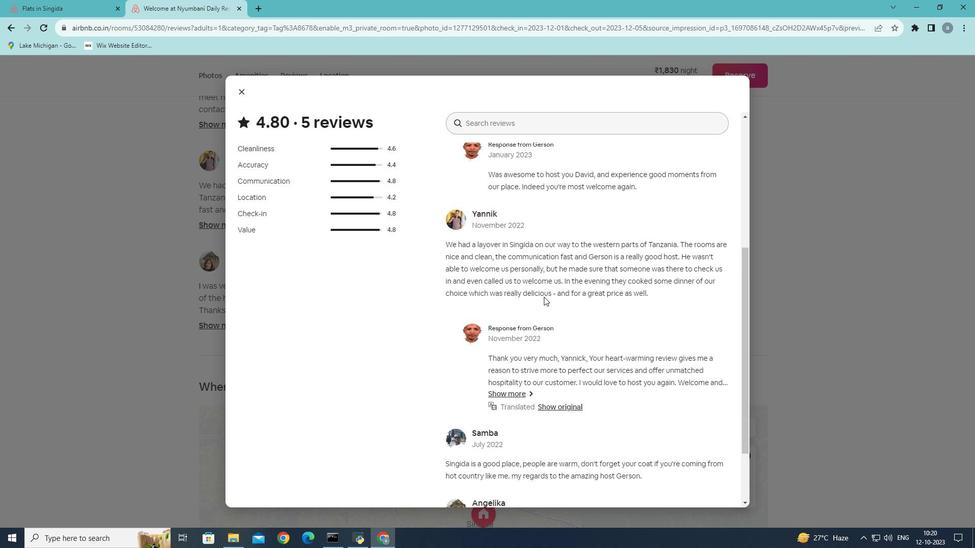 
Action: Mouse scrolled (543, 296) with delta (0, 0)
Screenshot: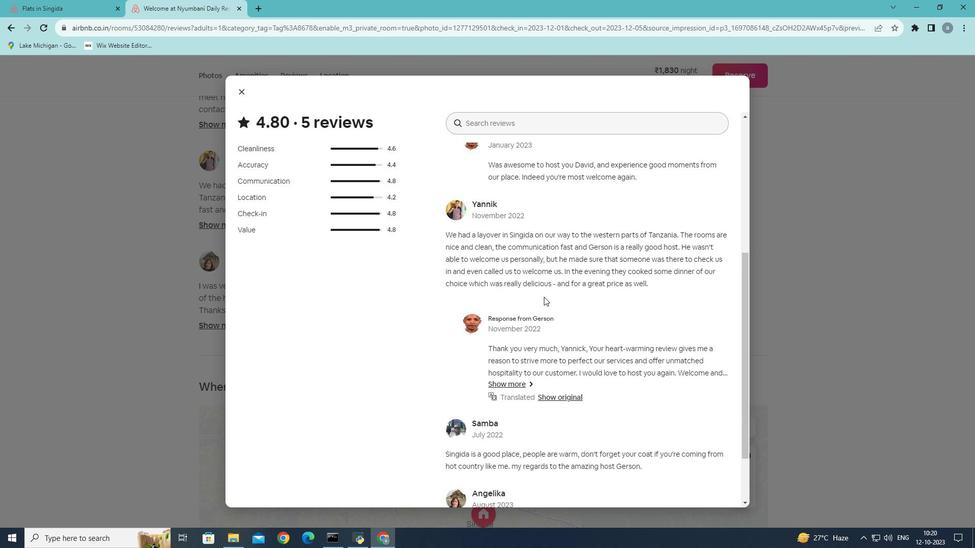 
Action: Mouse scrolled (543, 296) with delta (0, 0)
Screenshot: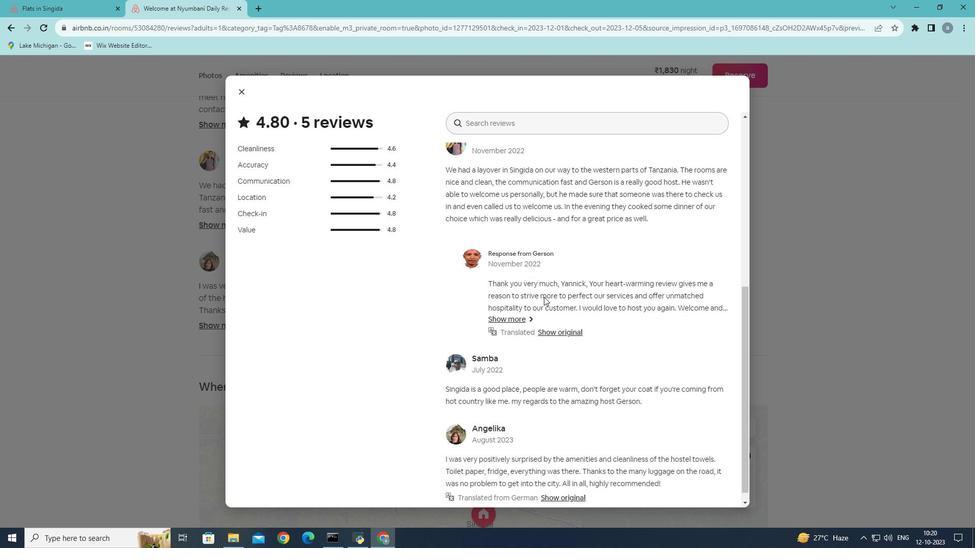
Action: Mouse scrolled (543, 296) with delta (0, 0)
Screenshot: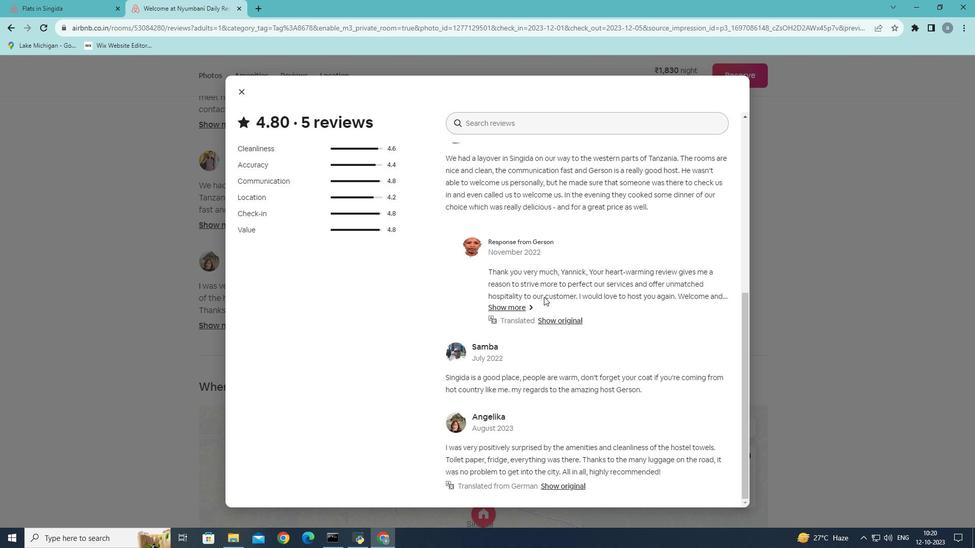
Action: Mouse scrolled (543, 296) with delta (0, 0)
Screenshot: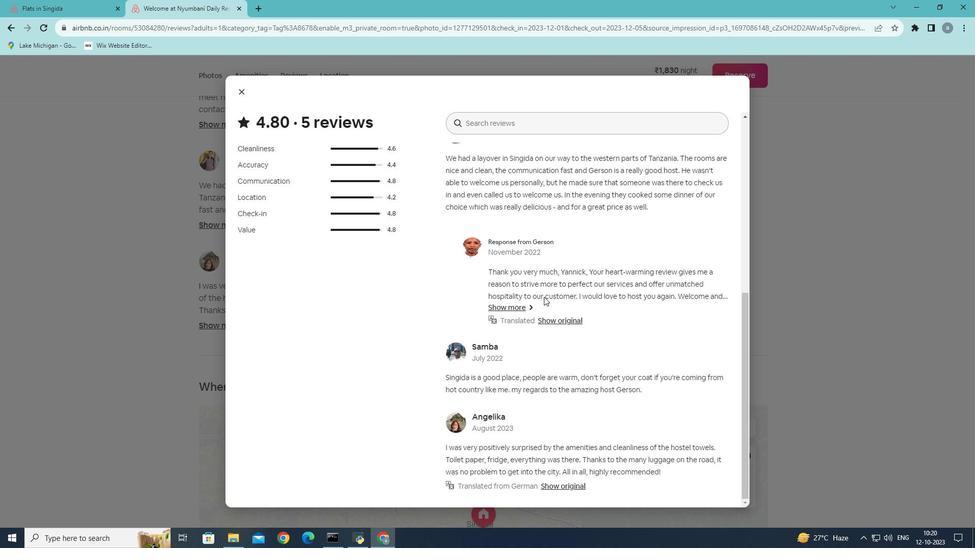 
Action: Mouse scrolled (543, 296) with delta (0, 0)
Screenshot: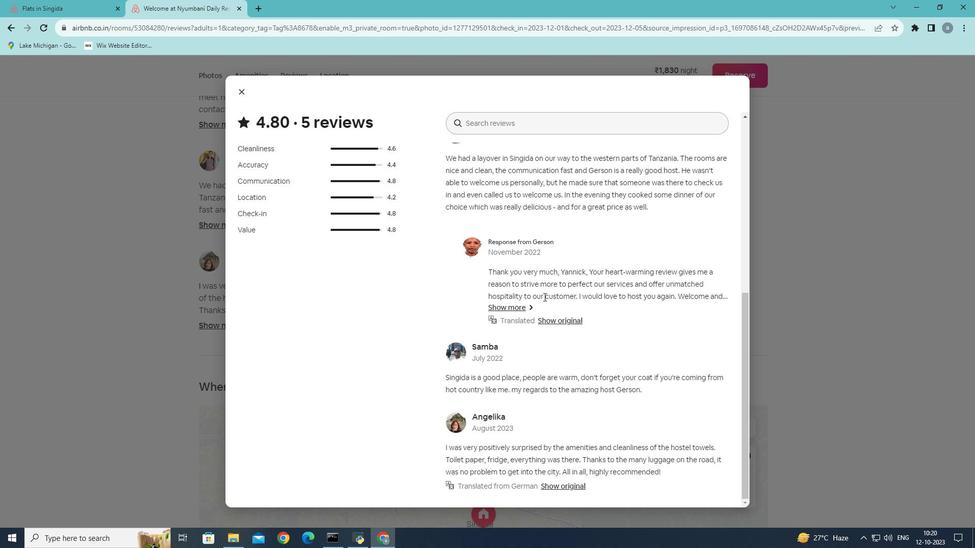 
Action: Mouse scrolled (543, 296) with delta (0, 0)
Screenshot: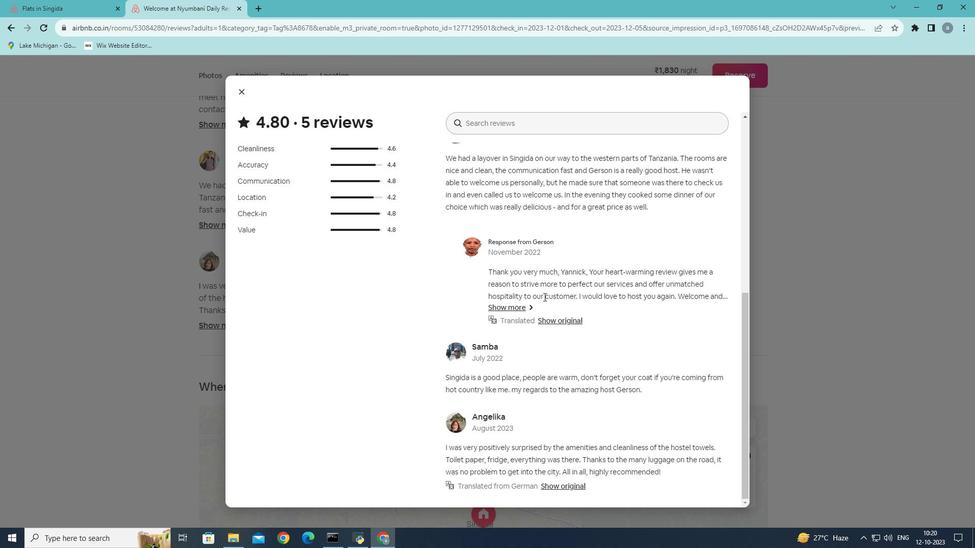 
Action: Mouse scrolled (543, 296) with delta (0, 0)
Screenshot: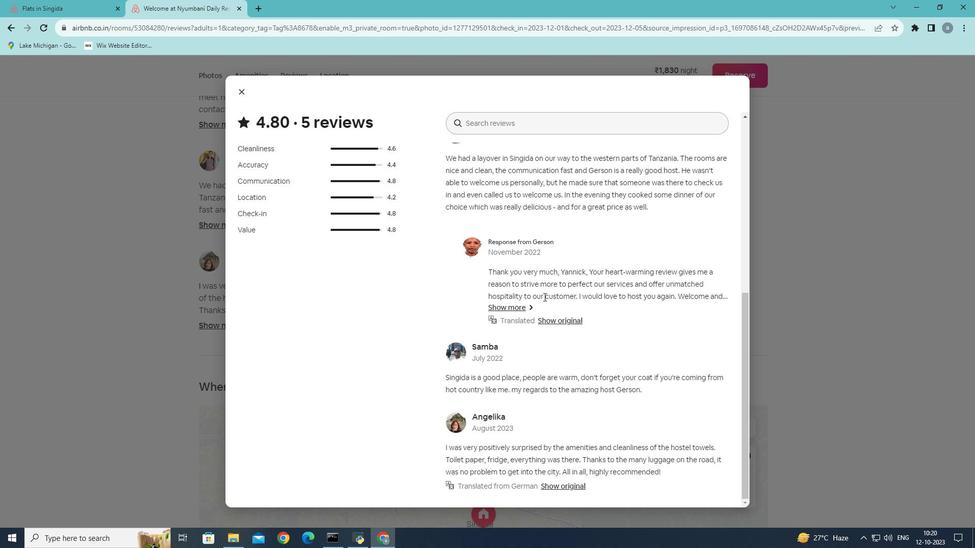 
Action: Mouse scrolled (543, 296) with delta (0, 0)
Screenshot: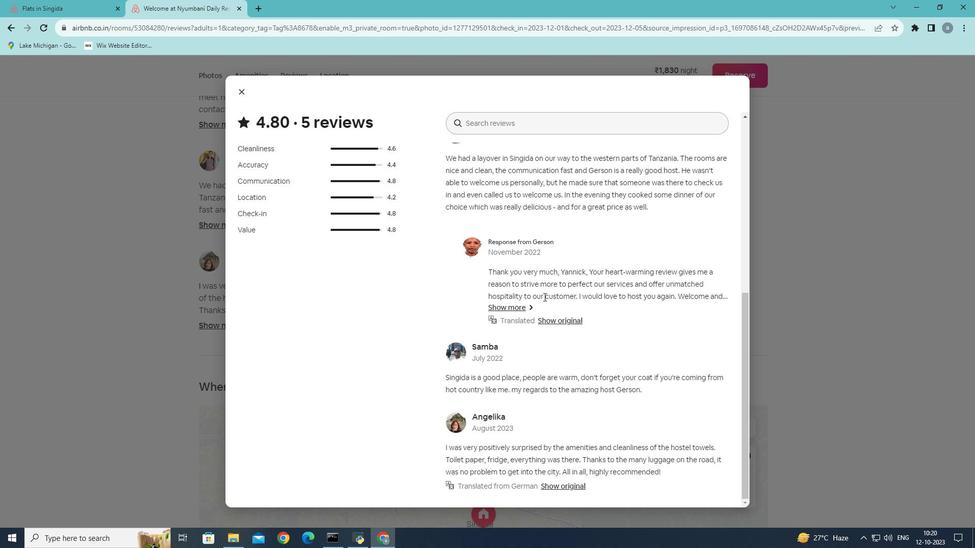 
Action: Mouse moved to (239, 87)
Screenshot: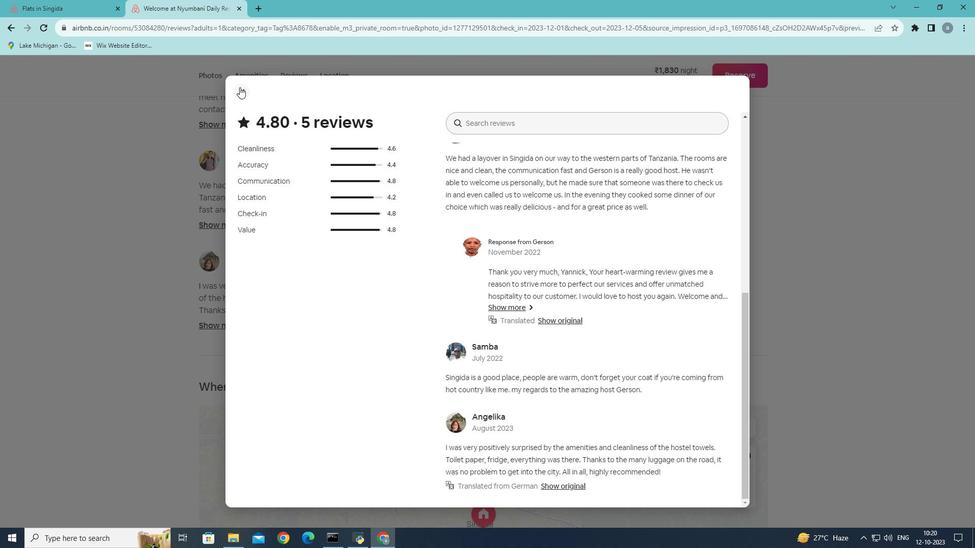 
Action: Mouse pressed left at (239, 87)
Screenshot: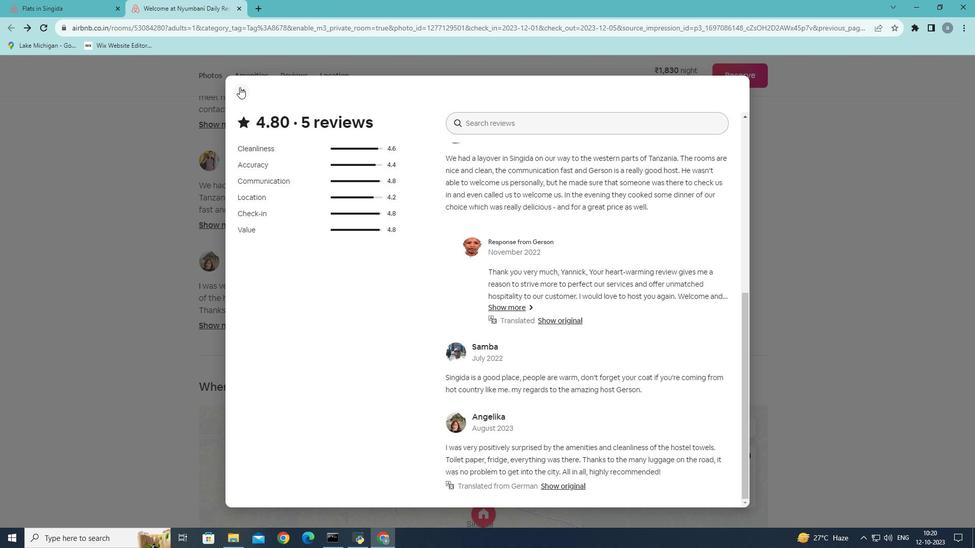 
Action: Mouse moved to (379, 236)
Screenshot: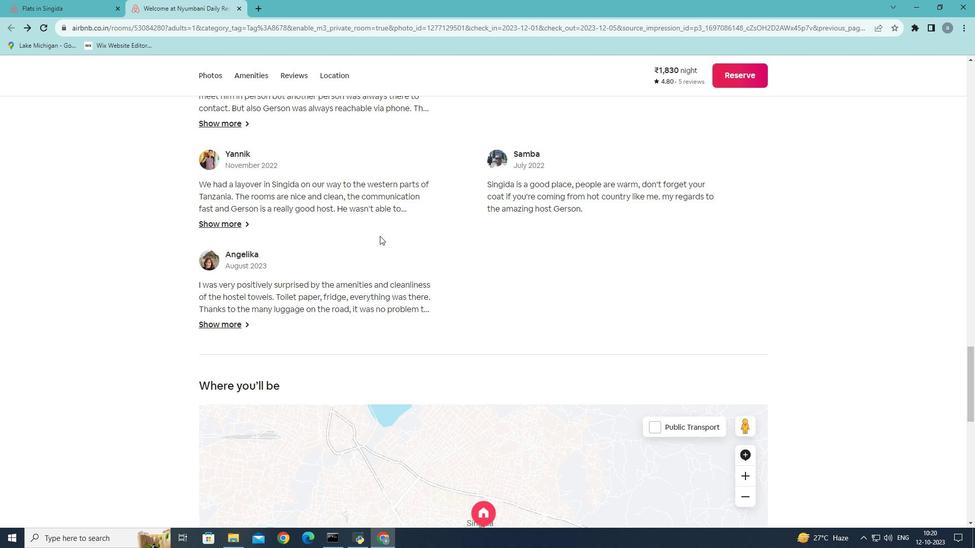 
Action: Mouse scrolled (379, 235) with delta (0, 0)
Screenshot: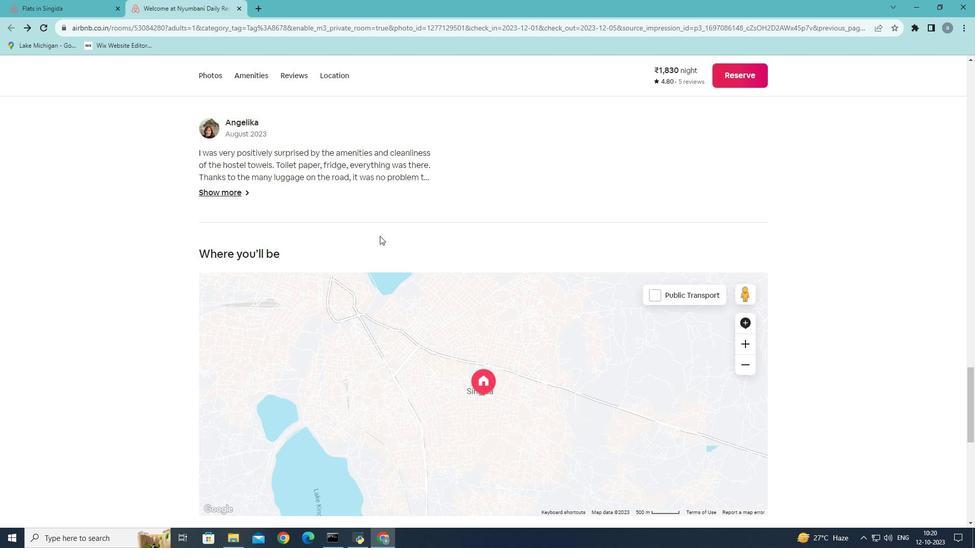 
Action: Mouse scrolled (379, 235) with delta (0, 0)
Screenshot: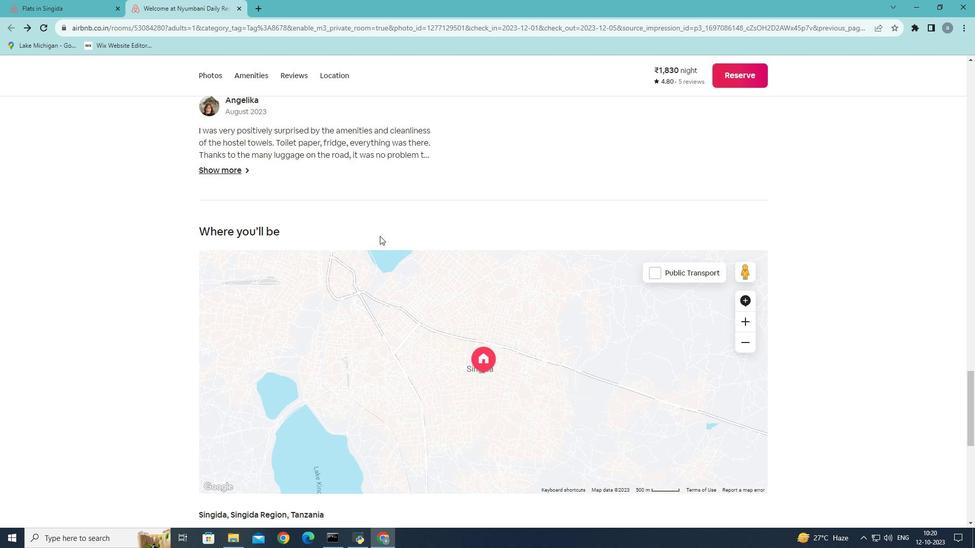 
Action: Mouse moved to (379, 236)
Screenshot: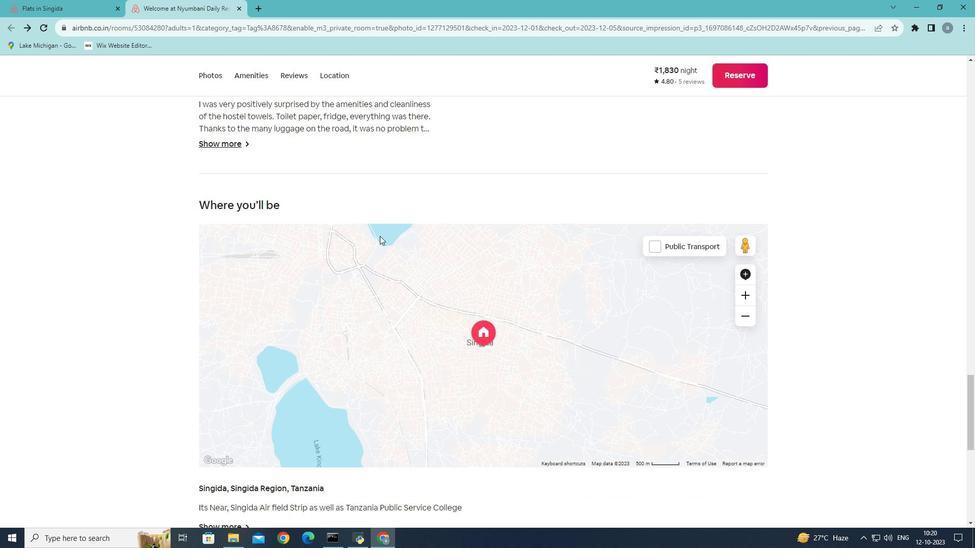 
Action: Mouse scrolled (379, 235) with delta (0, 0)
Screenshot: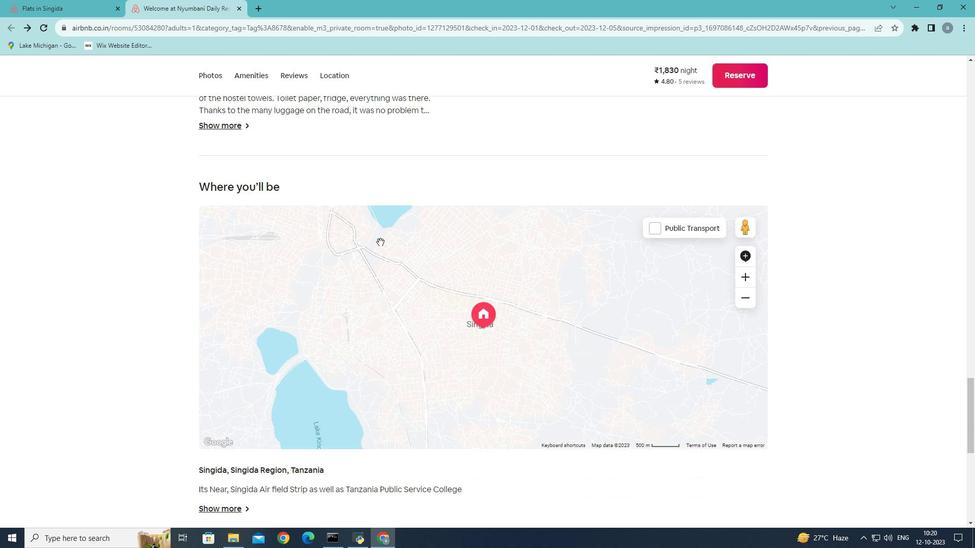 
Action: Mouse scrolled (379, 235) with delta (0, 0)
Screenshot: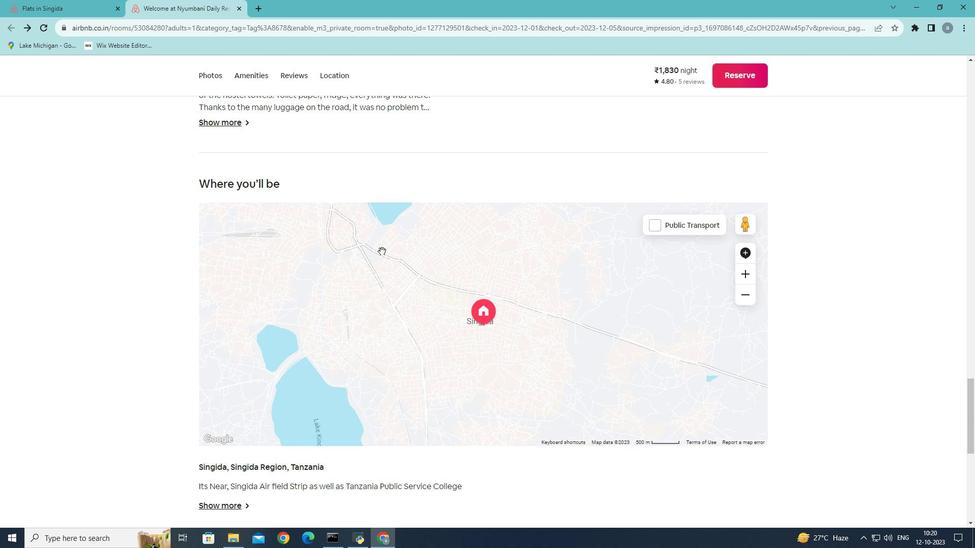 
Action: Mouse moved to (381, 252)
Screenshot: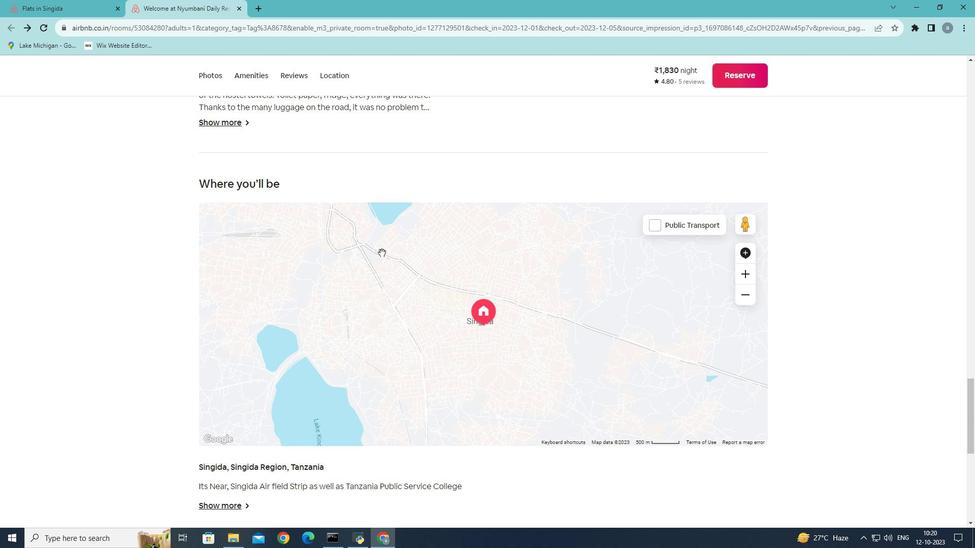 
Action: Mouse scrolled (381, 252) with delta (0, 0)
Screenshot: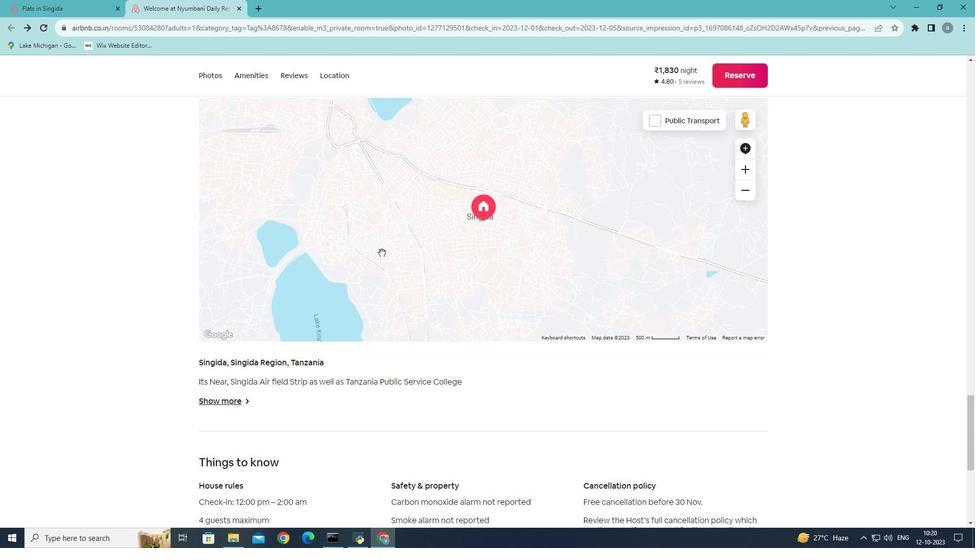 
Action: Mouse scrolled (381, 252) with delta (0, 0)
Screenshot: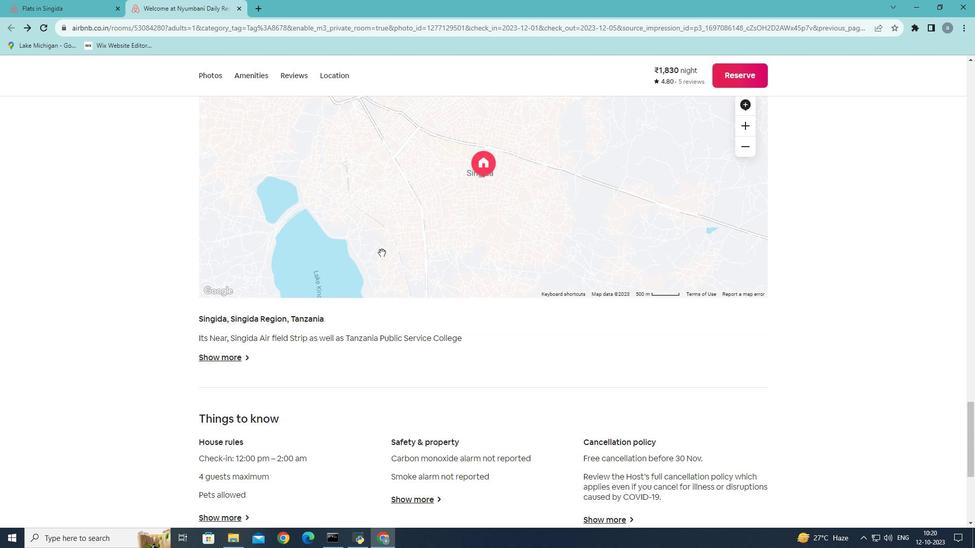 
Action: Mouse scrolled (381, 252) with delta (0, 0)
Screenshot: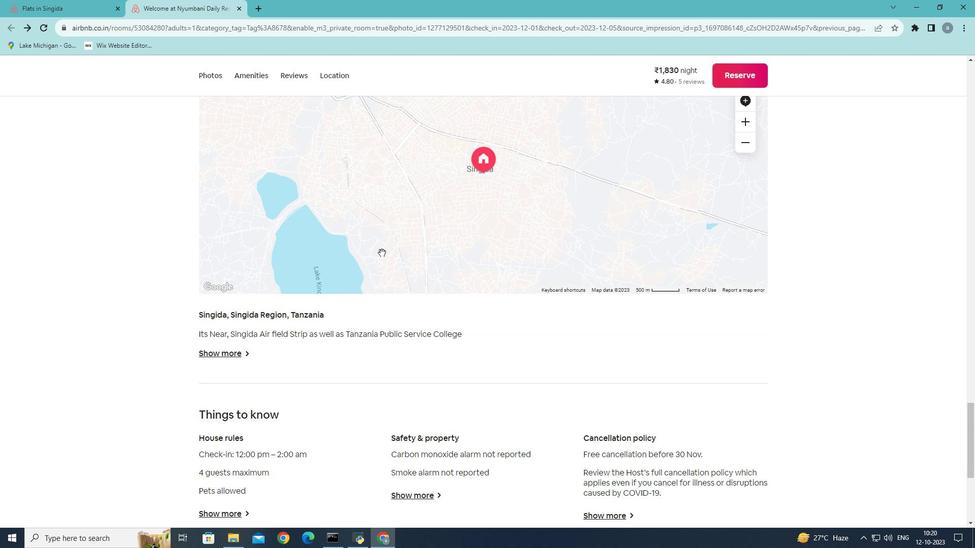 
Action: Mouse scrolled (381, 252) with delta (0, 0)
Screenshot: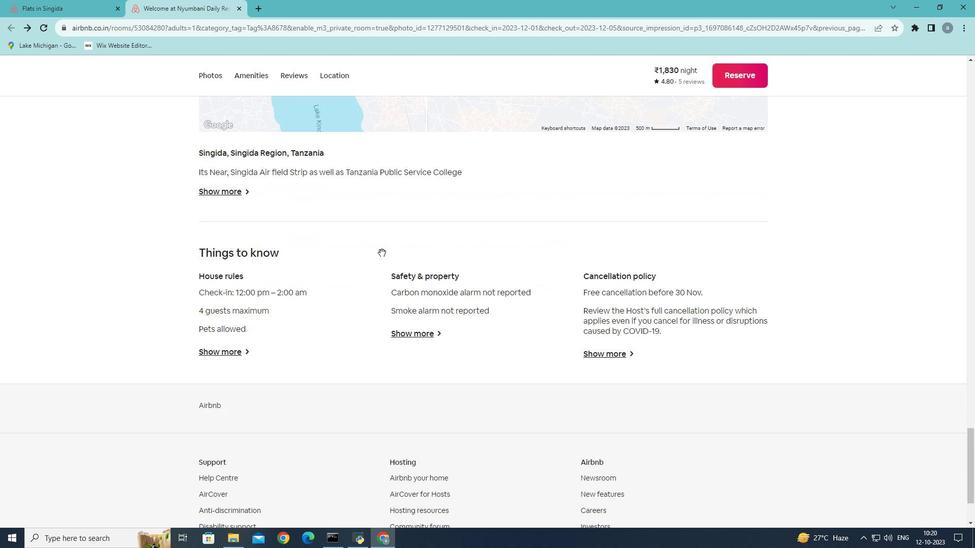
Action: Mouse scrolled (381, 252) with delta (0, 0)
Screenshot: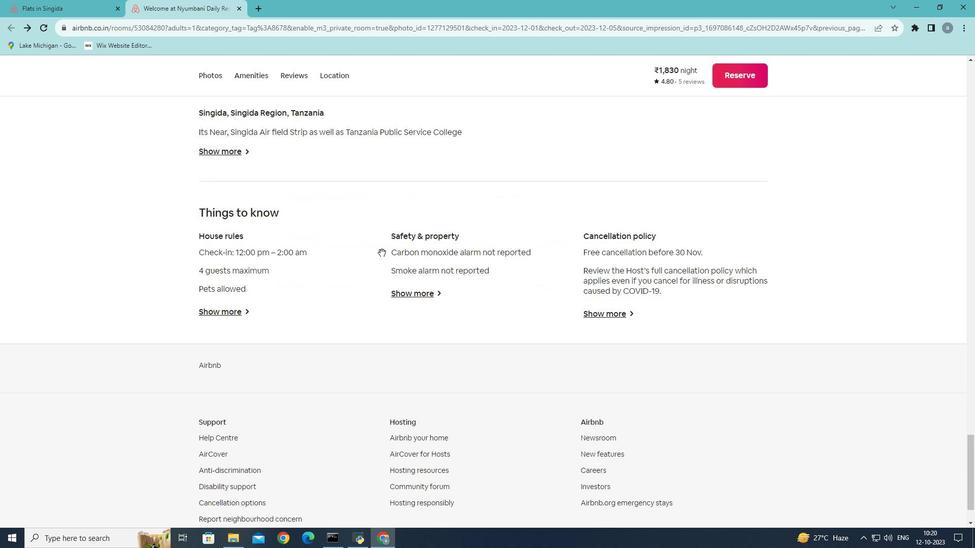 
Action: Mouse scrolled (381, 252) with delta (0, 0)
Screenshot: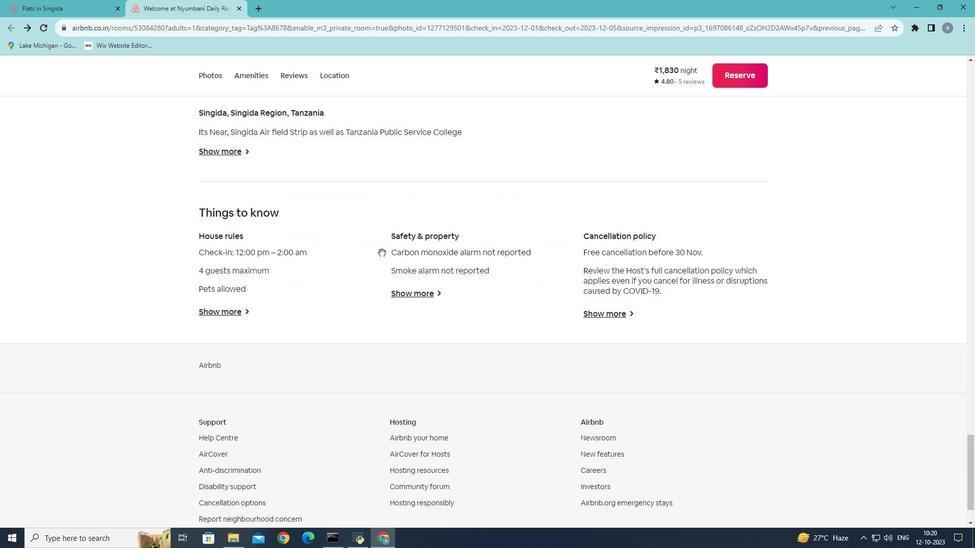 
Action: Mouse scrolled (381, 252) with delta (0, 0)
Screenshot: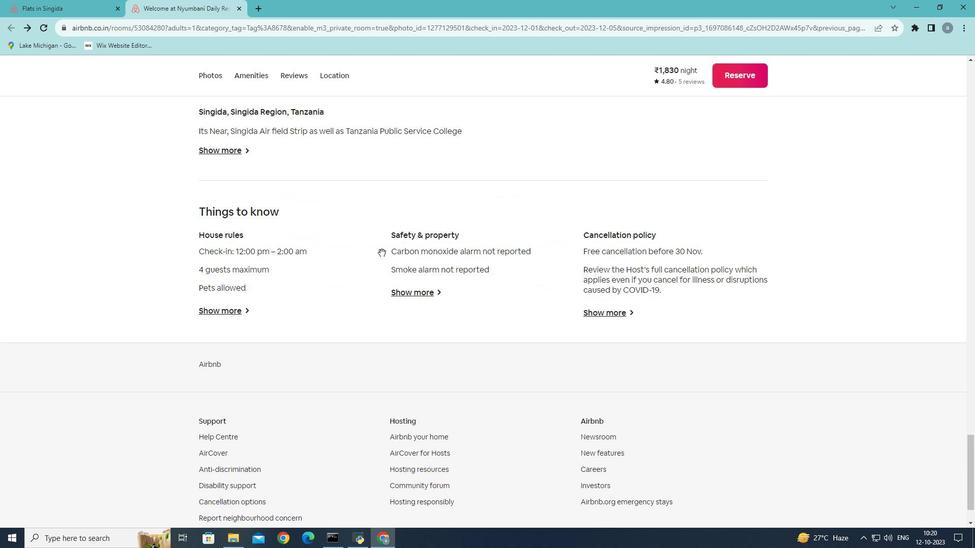 
Action: Mouse scrolled (381, 252) with delta (0, 0)
Screenshot: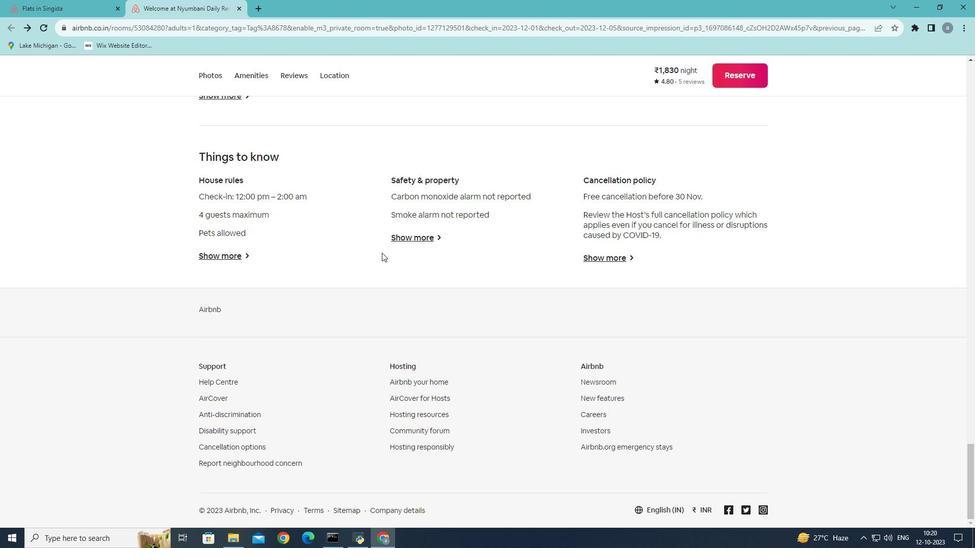 
Action: Mouse scrolled (381, 252) with delta (0, 0)
Screenshot: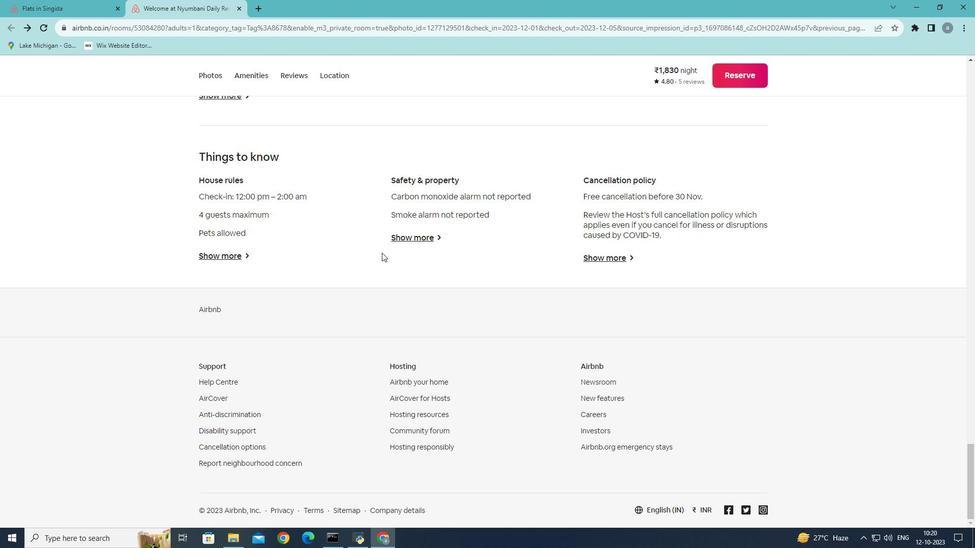 
Action: Mouse scrolled (381, 252) with delta (0, 0)
Screenshot: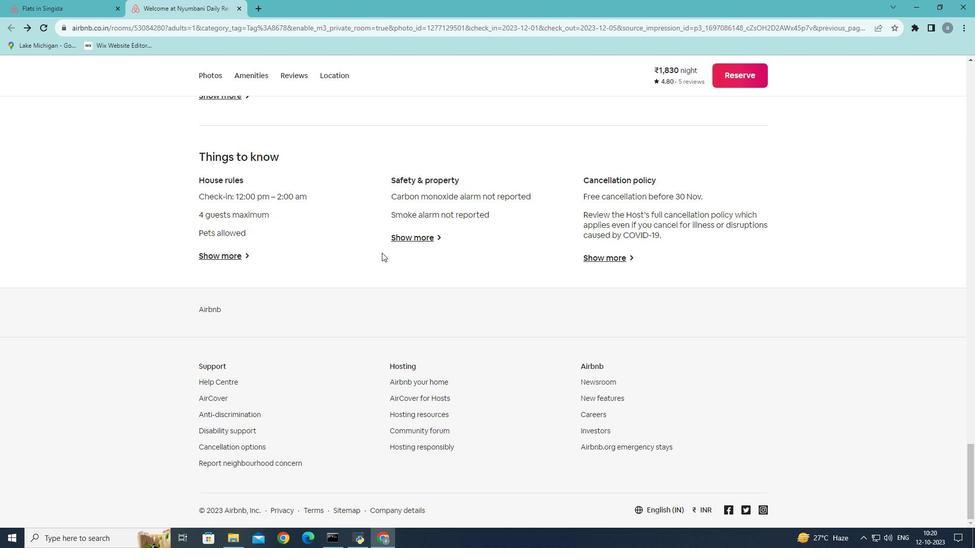 
Action: Mouse scrolled (381, 252) with delta (0, 0)
Screenshot: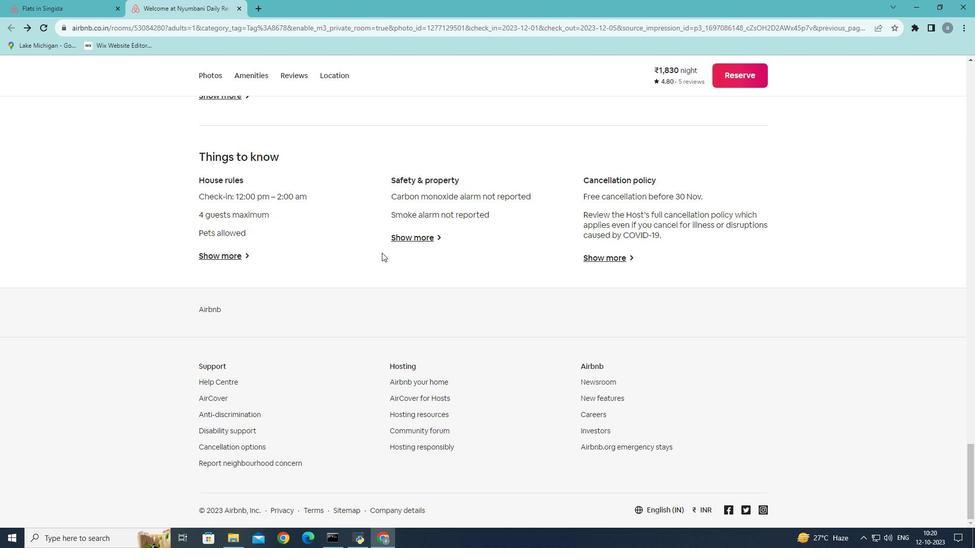 
Action: Mouse scrolled (381, 252) with delta (0, 0)
Screenshot: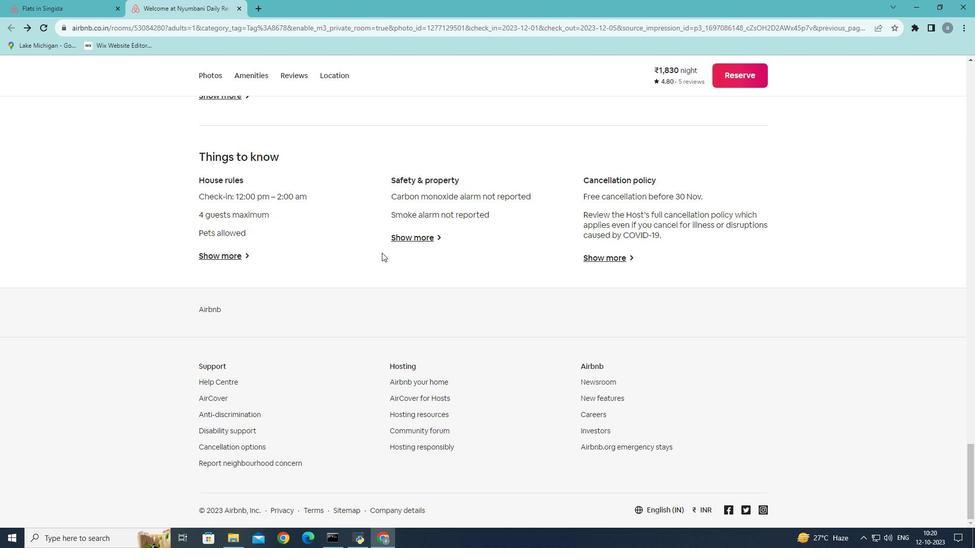 
Action: Mouse scrolled (381, 252) with delta (0, 0)
Screenshot: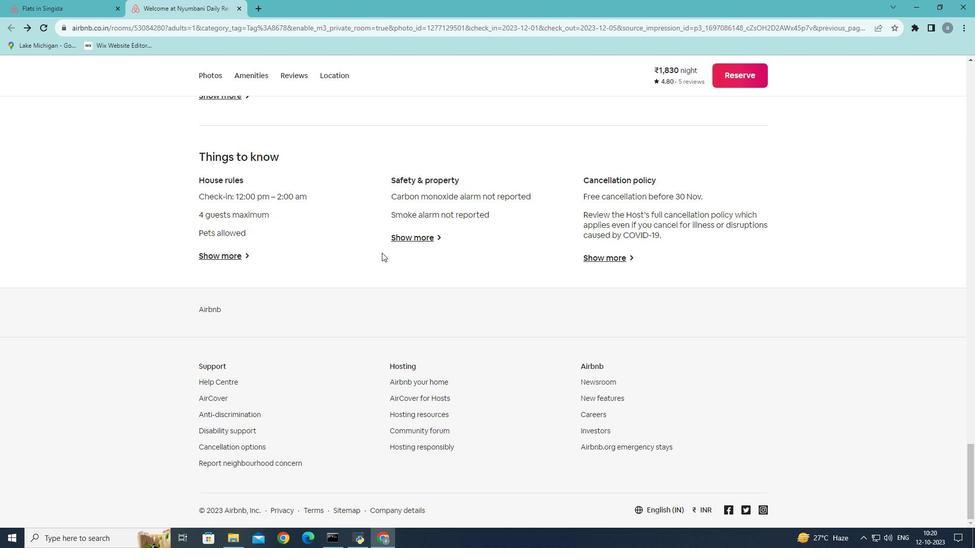 
Action: Mouse scrolled (381, 252) with delta (0, 0)
Screenshot: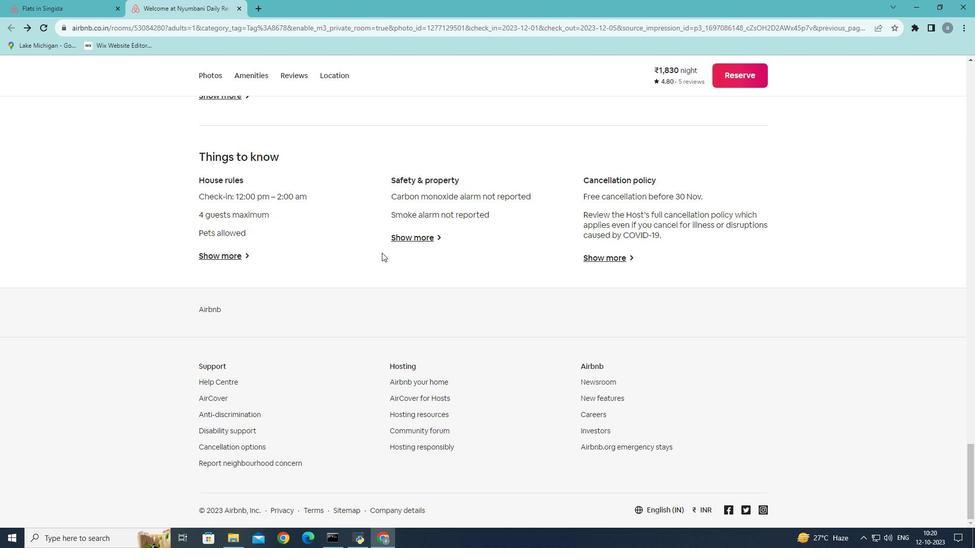 
Action: Mouse scrolled (381, 252) with delta (0, 0)
Screenshot: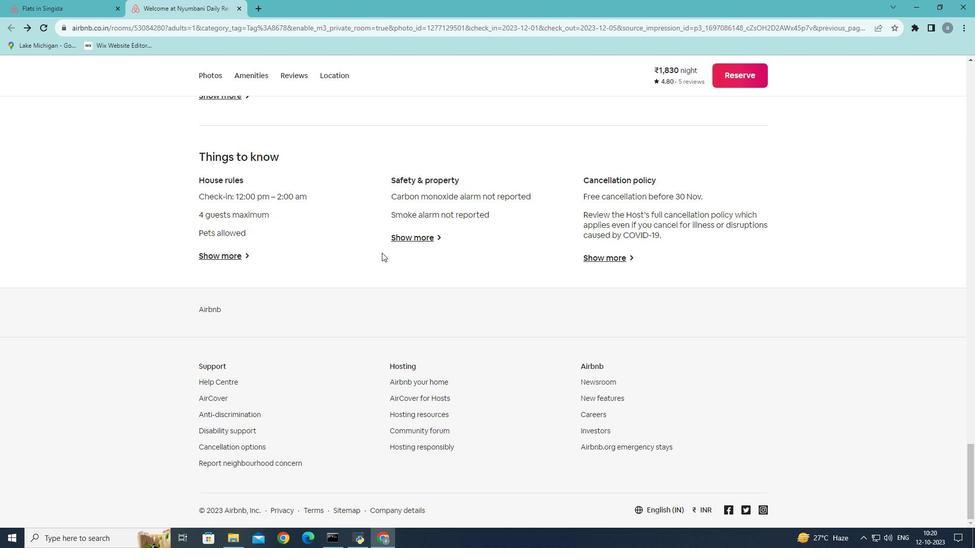 
Action: Mouse scrolled (381, 252) with delta (0, 0)
Screenshot: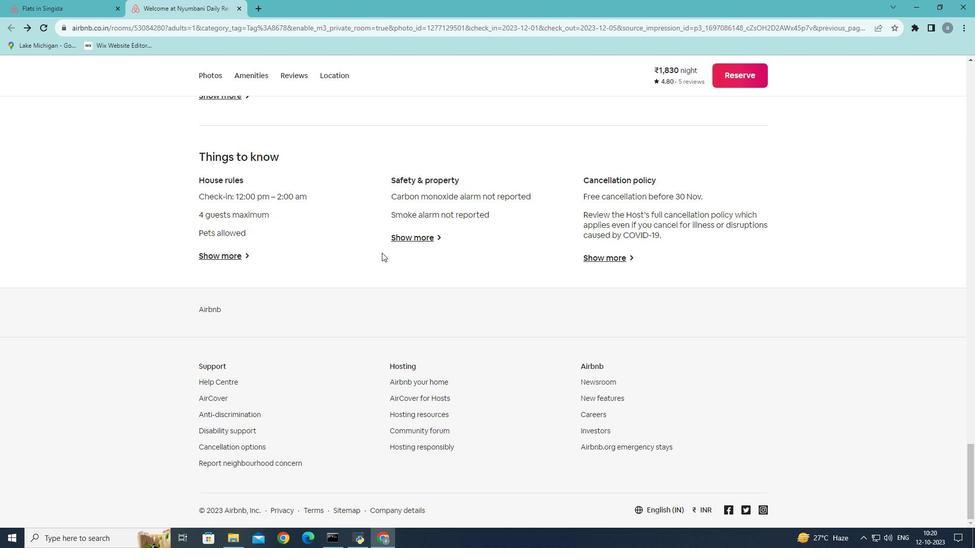 
Action: Mouse scrolled (381, 252) with delta (0, 0)
Screenshot: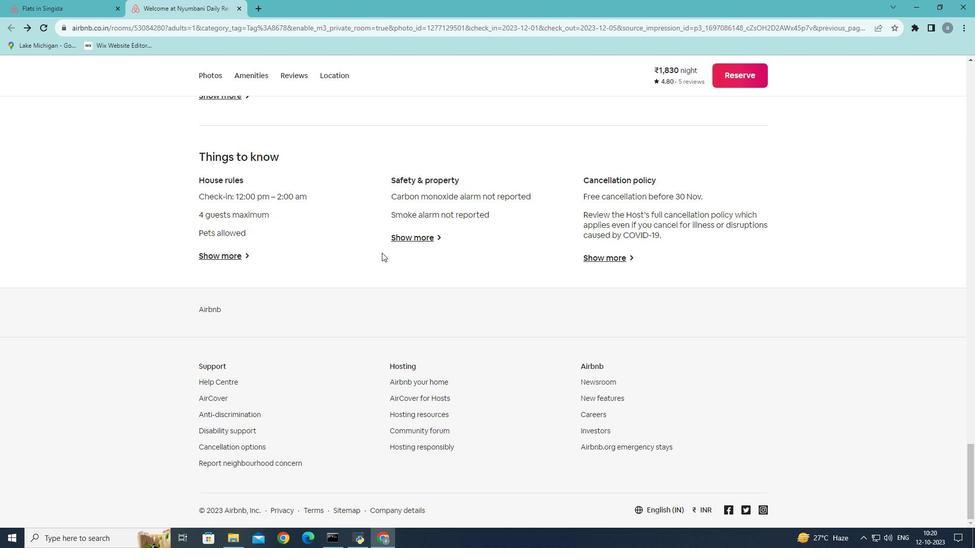 
Action: Mouse scrolled (381, 252) with delta (0, 0)
Screenshot: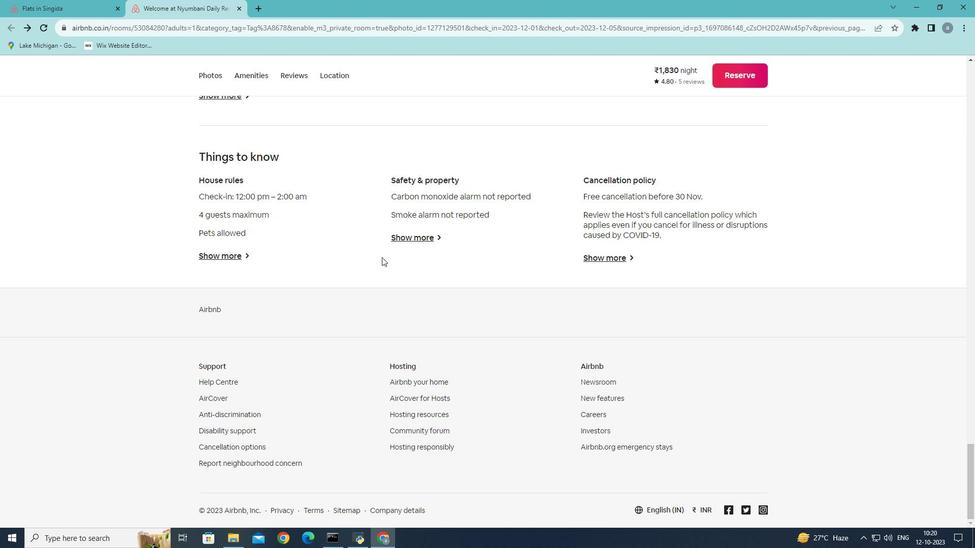 
Action: Mouse moved to (381, 258)
Screenshot: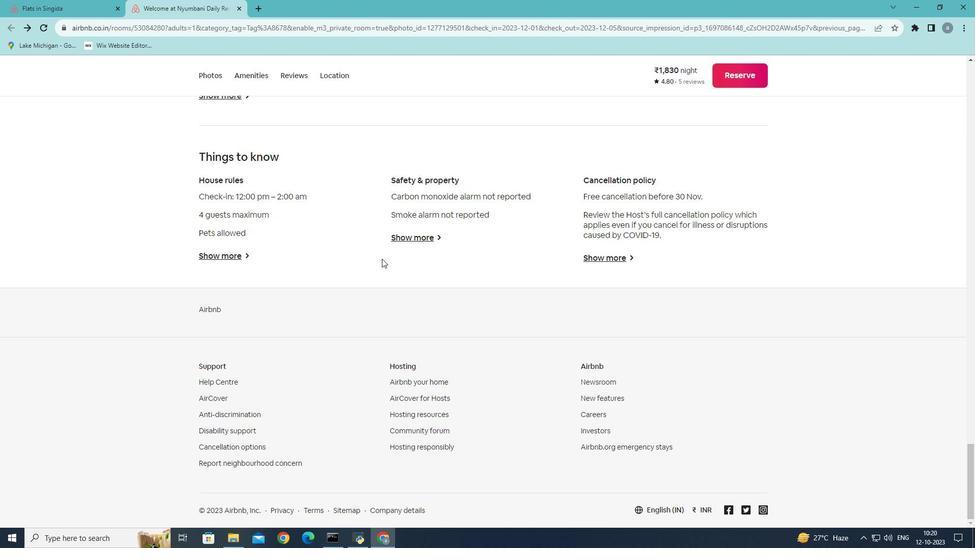 
Action: Mouse scrolled (381, 258) with delta (0, 0)
Screenshot: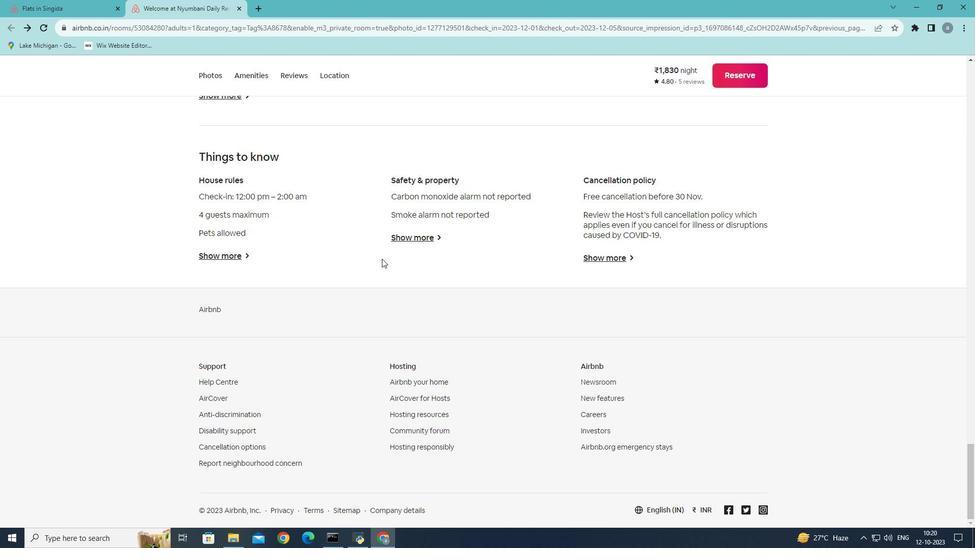 
Action: Mouse scrolled (381, 258) with delta (0, 0)
Screenshot: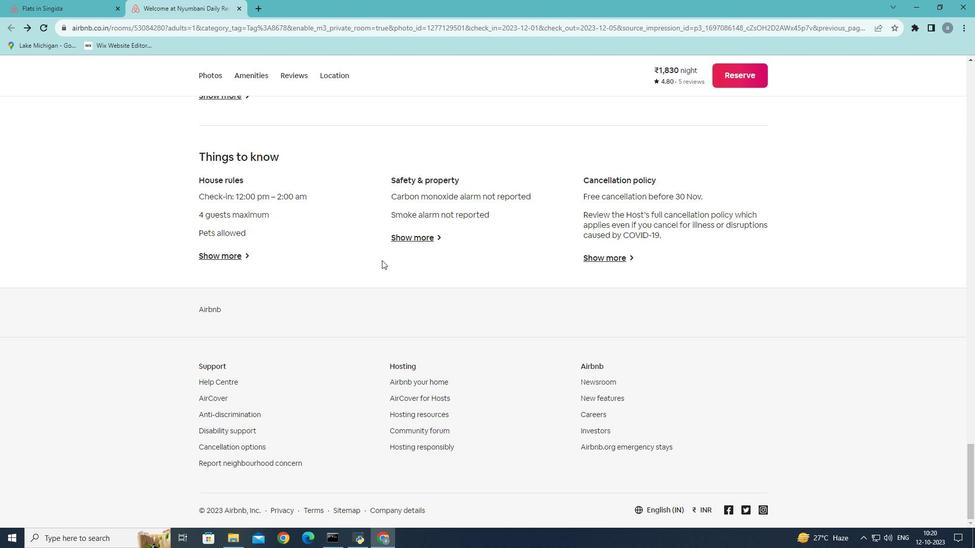 
Action: Mouse scrolled (381, 258) with delta (0, 0)
Screenshot: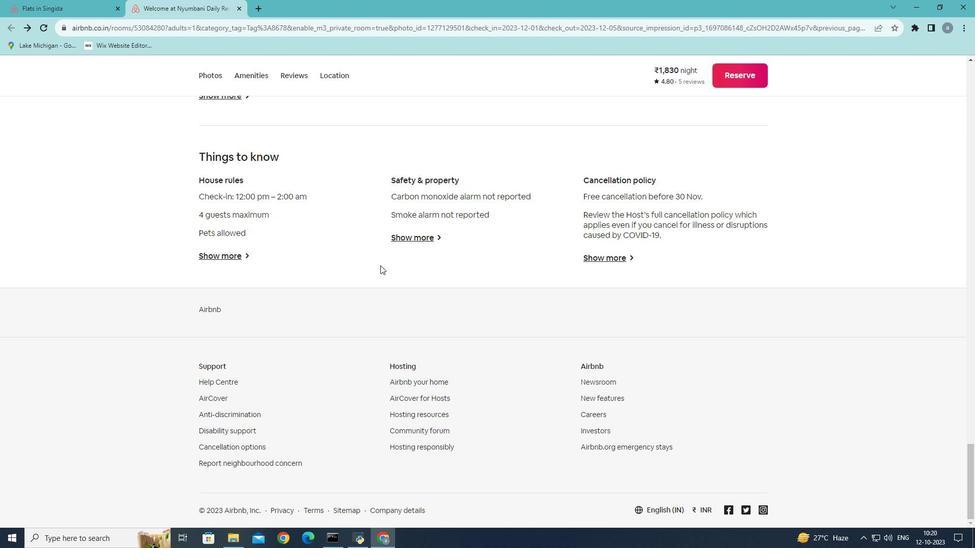 
Action: Mouse scrolled (381, 258) with delta (0, 0)
Screenshot: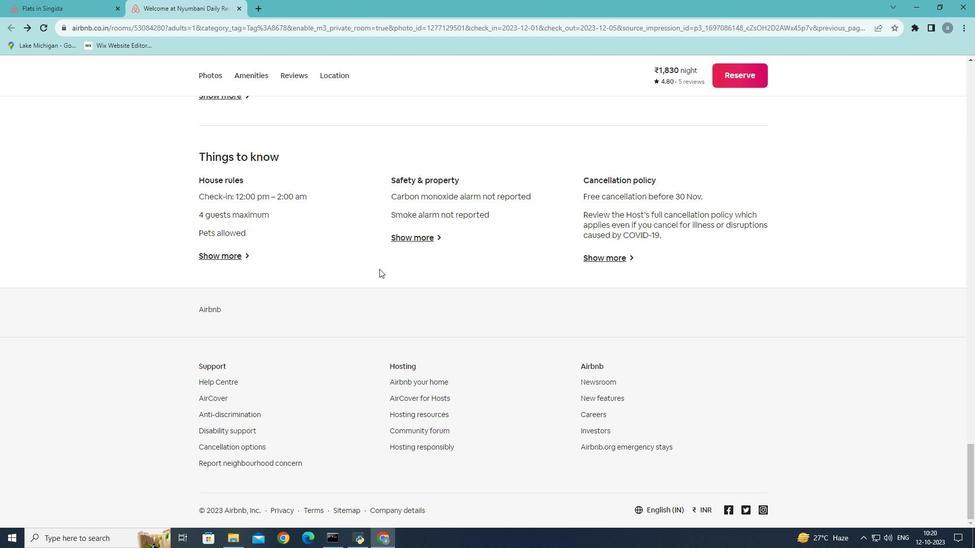 
Action: Mouse moved to (51, 10)
Screenshot: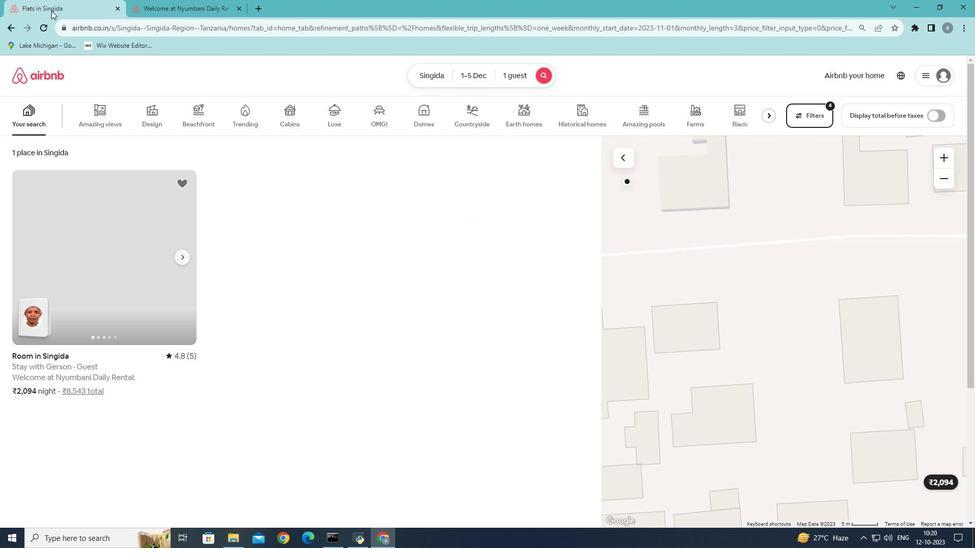 
Action: Mouse pressed left at (51, 10)
Screenshot: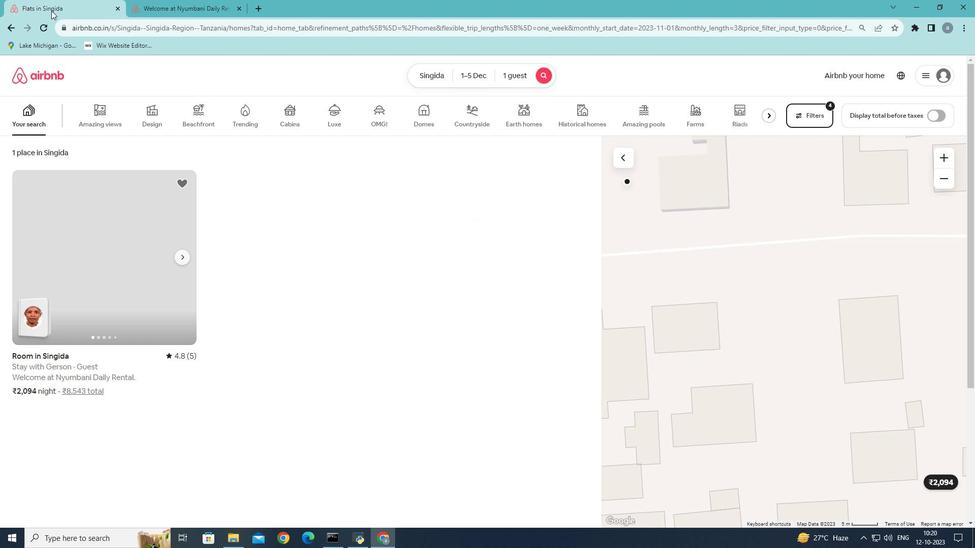 
Action: Mouse moved to (430, 134)
Screenshot: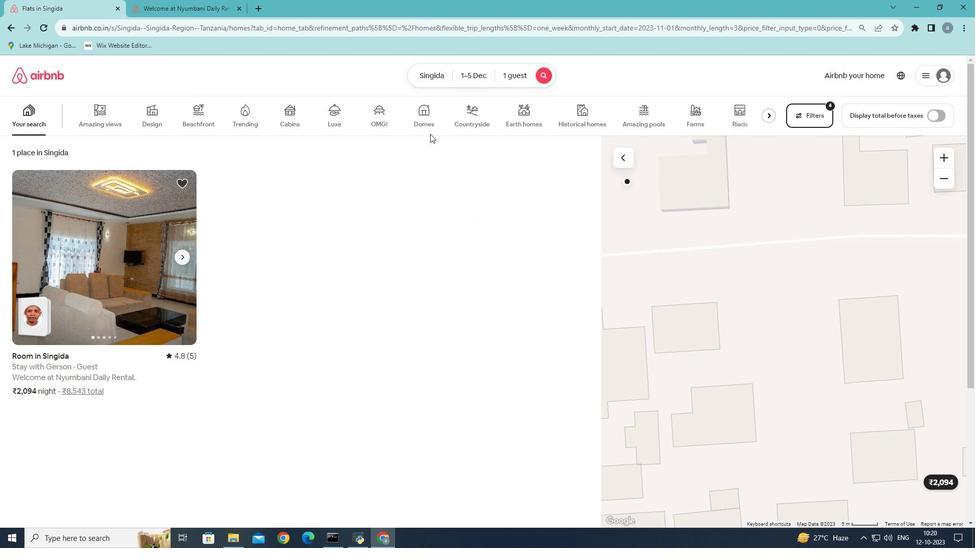 
